Task: Find connections with filter location Daimiel with filter topic #entrepreneurwith filter profile language German with filter current company HackerRank with filter school National Institute of Technology Srinagar with filter industry Museums with filter service category Team Building with filter keywords title Mentor
Action: Mouse moved to (605, 75)
Screenshot: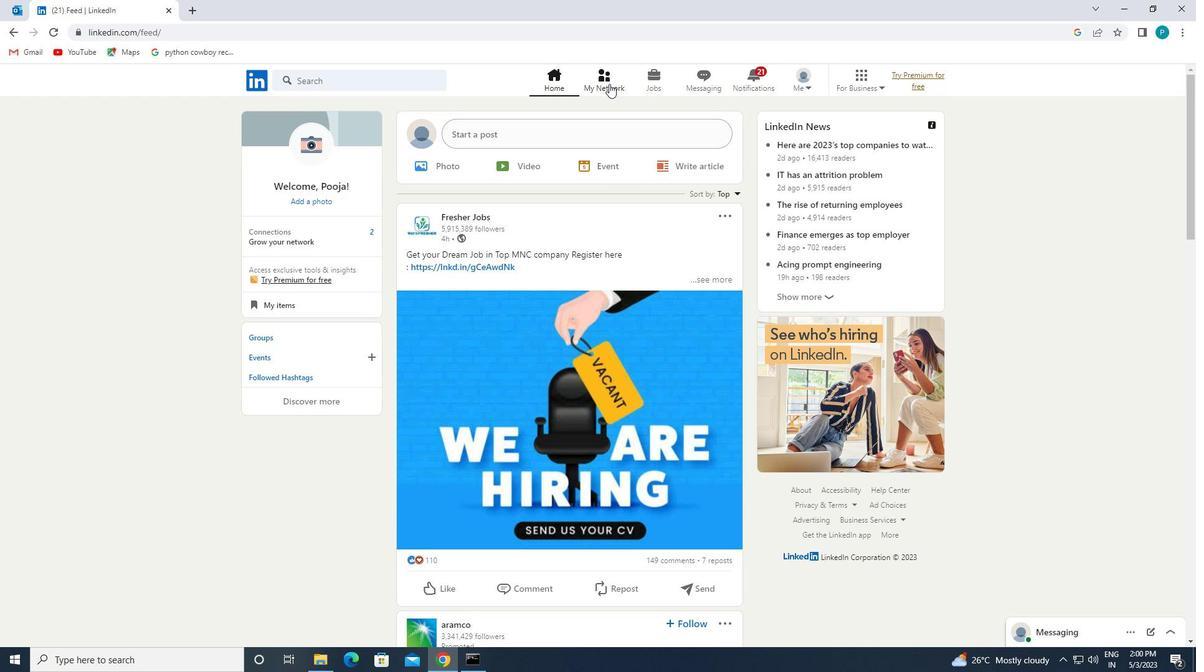 
Action: Mouse pressed left at (605, 75)
Screenshot: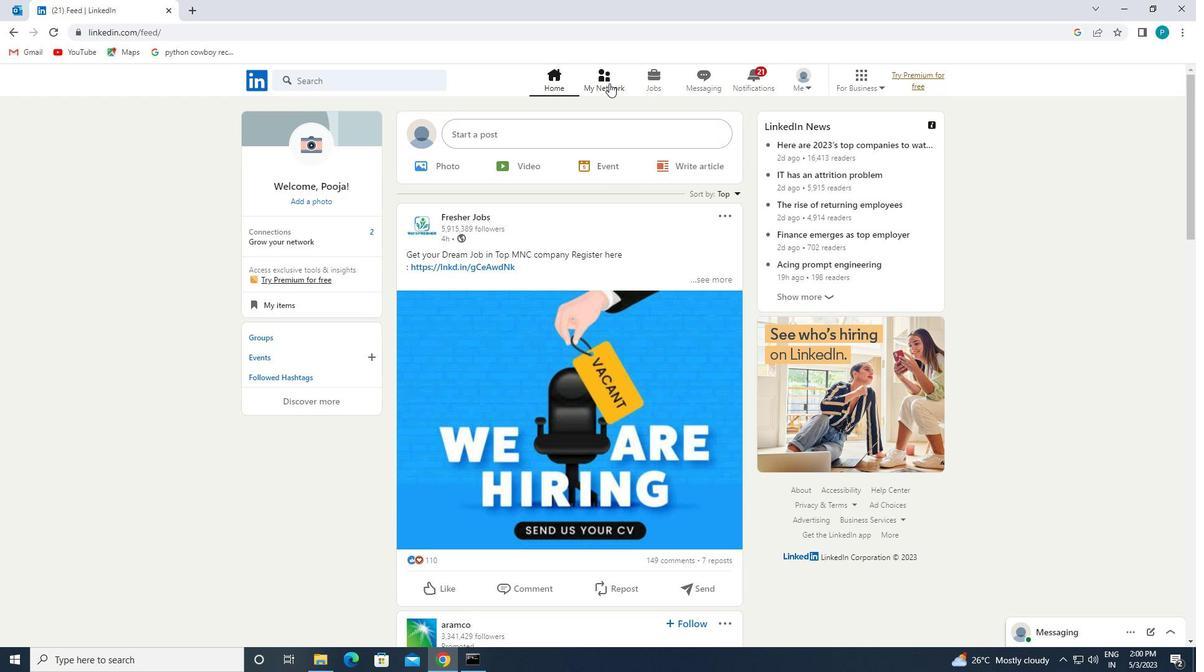 
Action: Mouse moved to (410, 152)
Screenshot: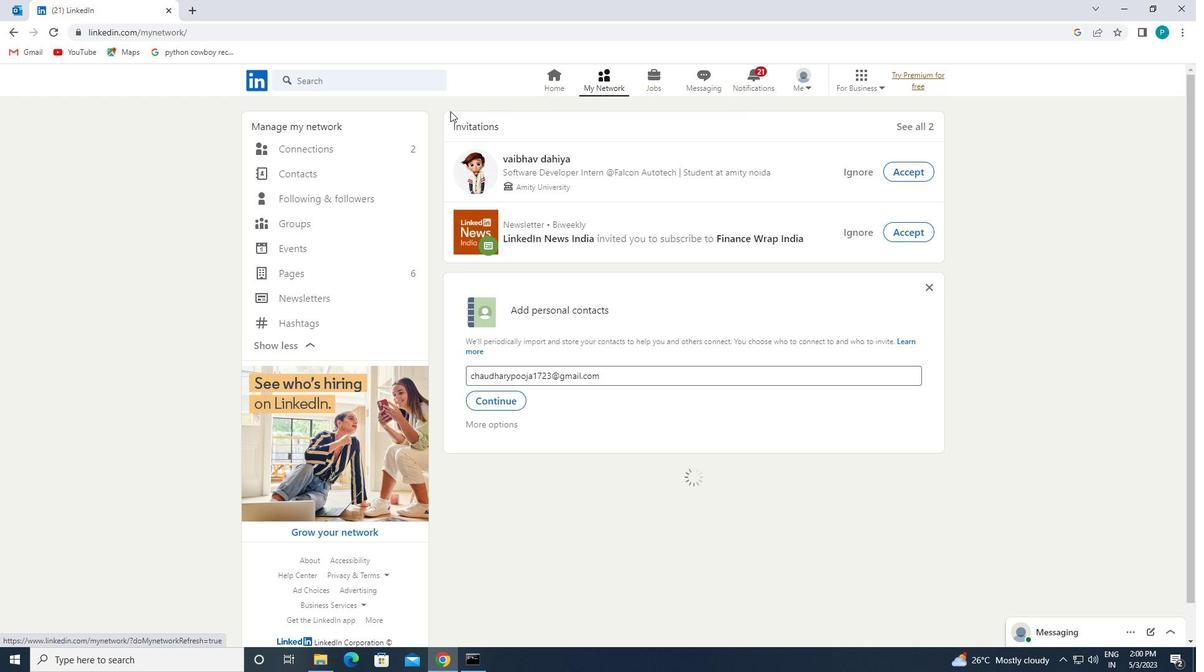 
Action: Mouse pressed left at (410, 152)
Screenshot: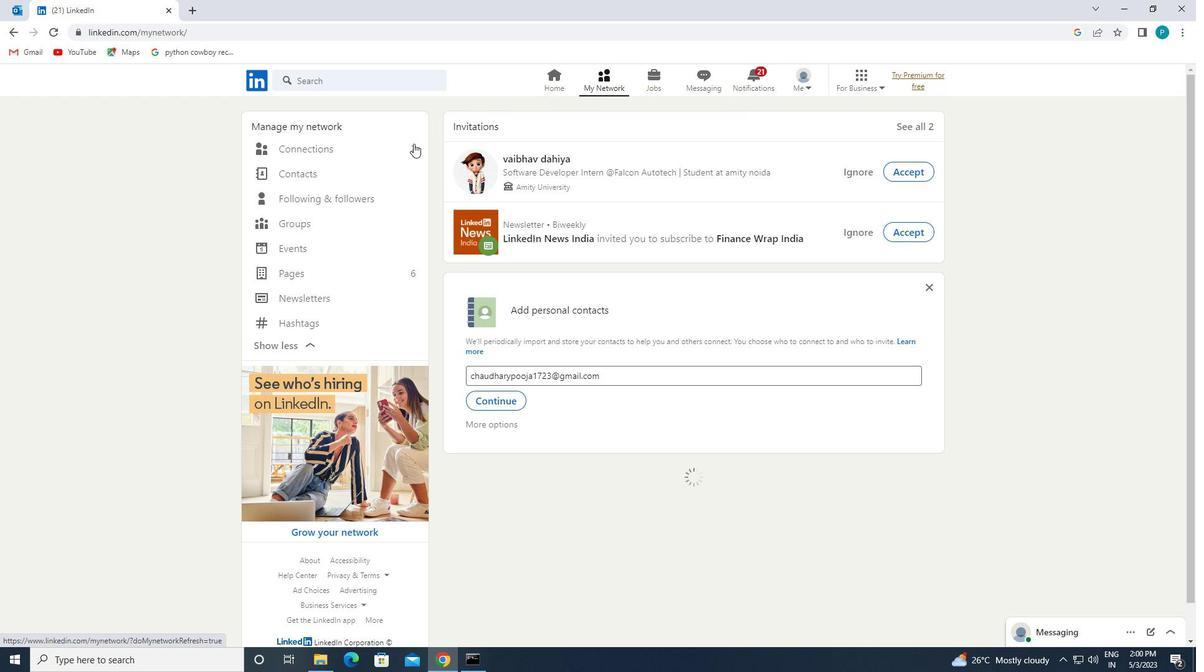 
Action: Mouse moved to (688, 147)
Screenshot: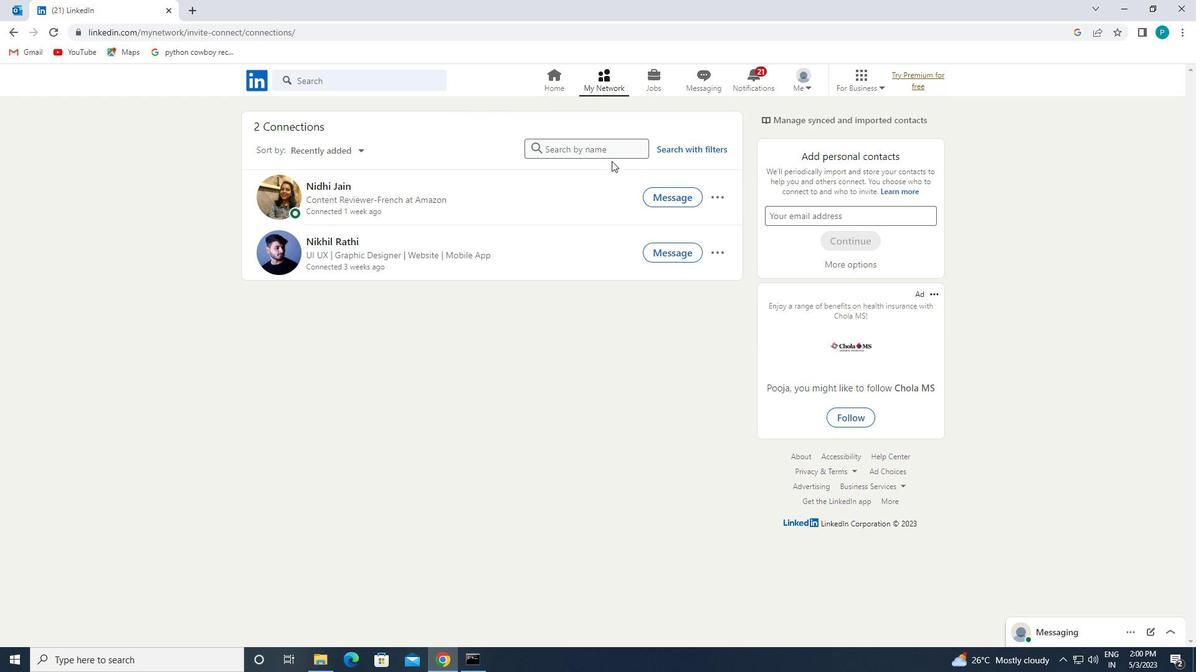 
Action: Mouse pressed left at (688, 147)
Screenshot: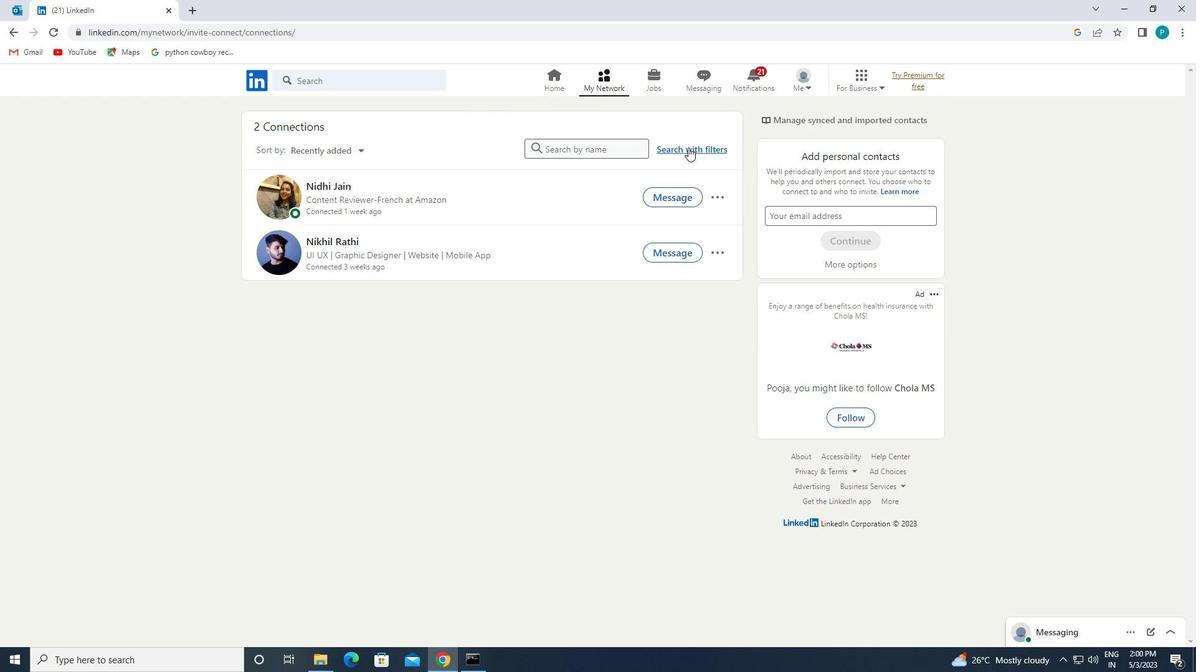 
Action: Mouse moved to (641, 119)
Screenshot: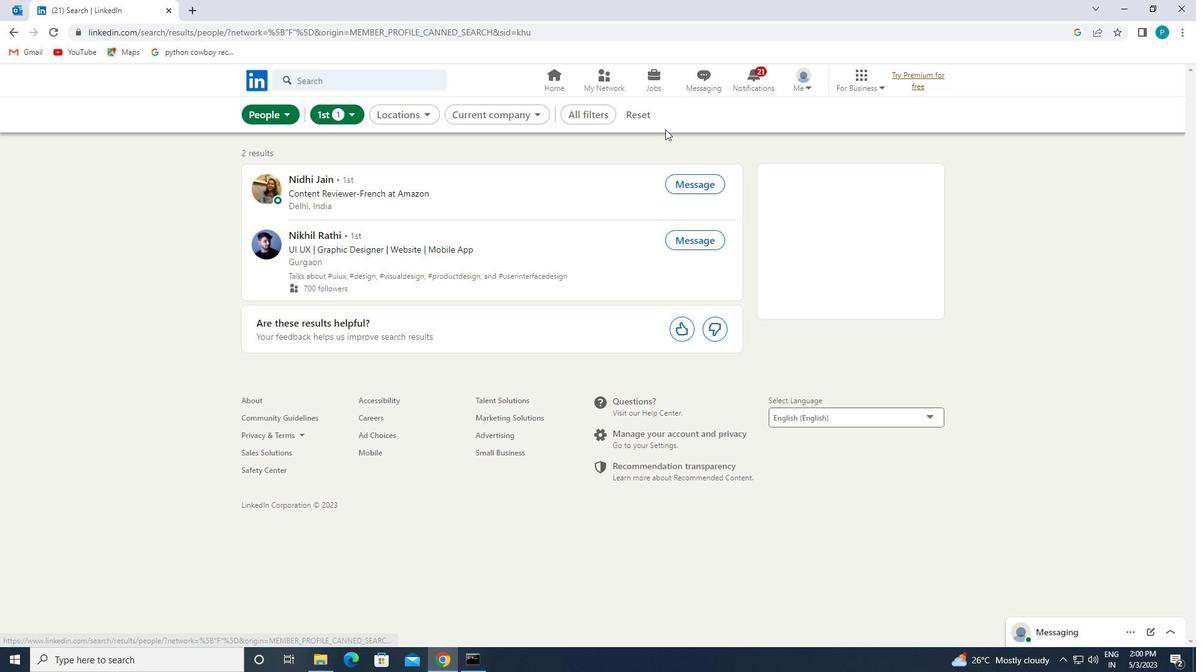 
Action: Mouse pressed left at (641, 119)
Screenshot: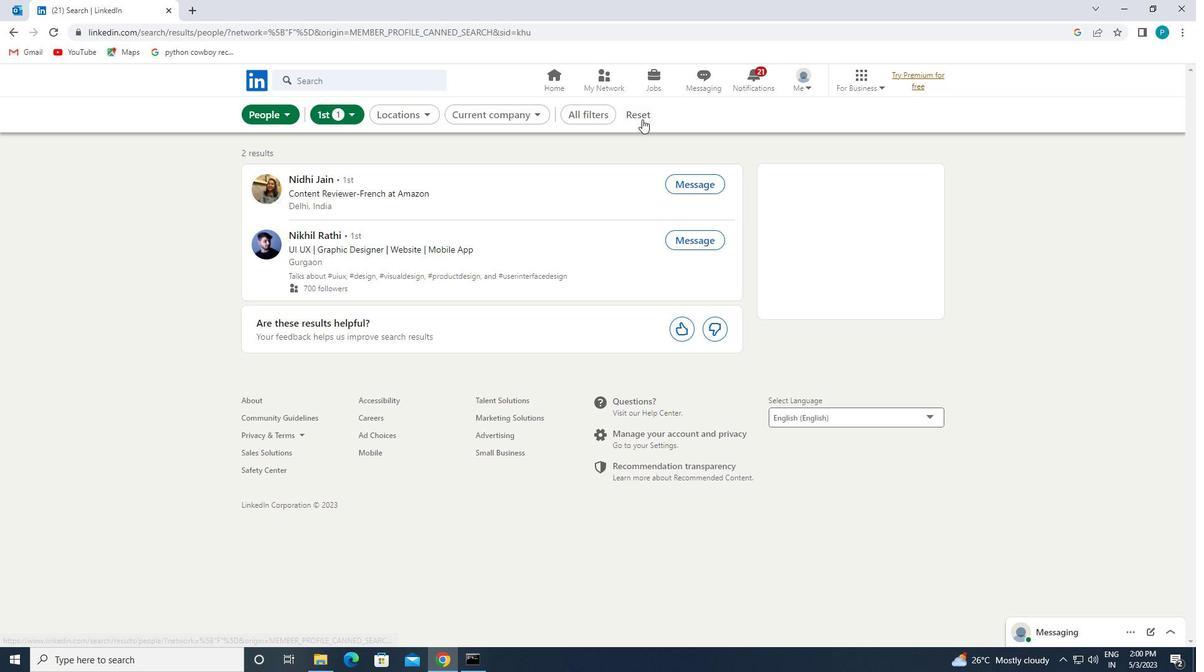 
Action: Mouse moved to (629, 114)
Screenshot: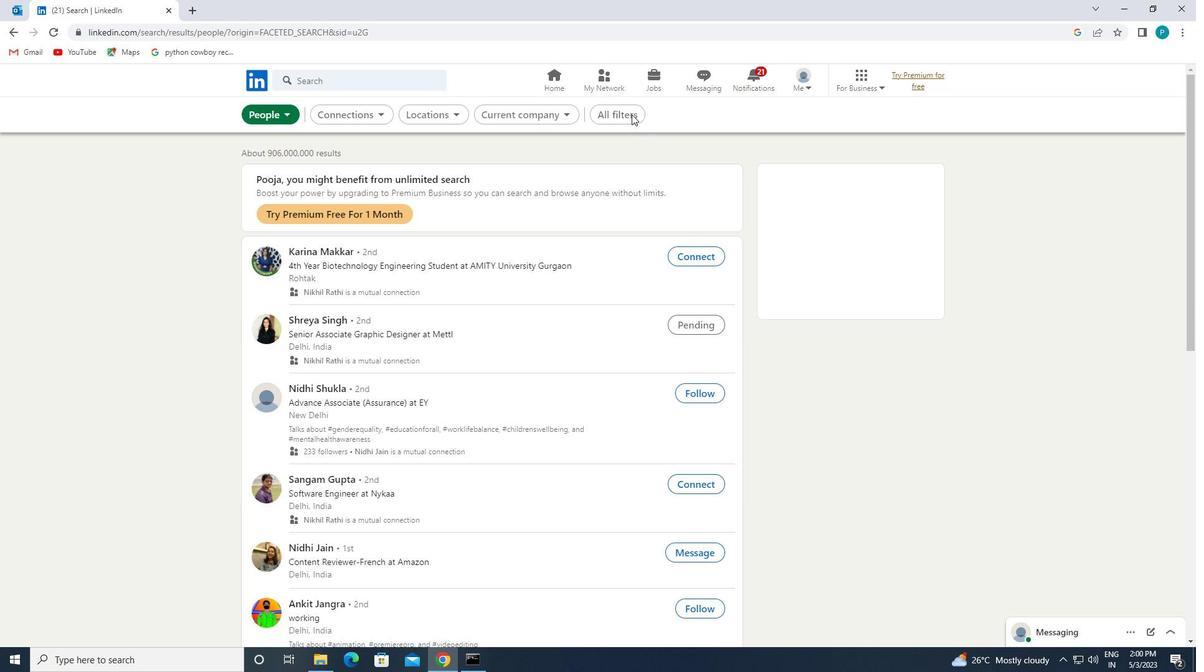 
Action: Mouse pressed left at (629, 114)
Screenshot: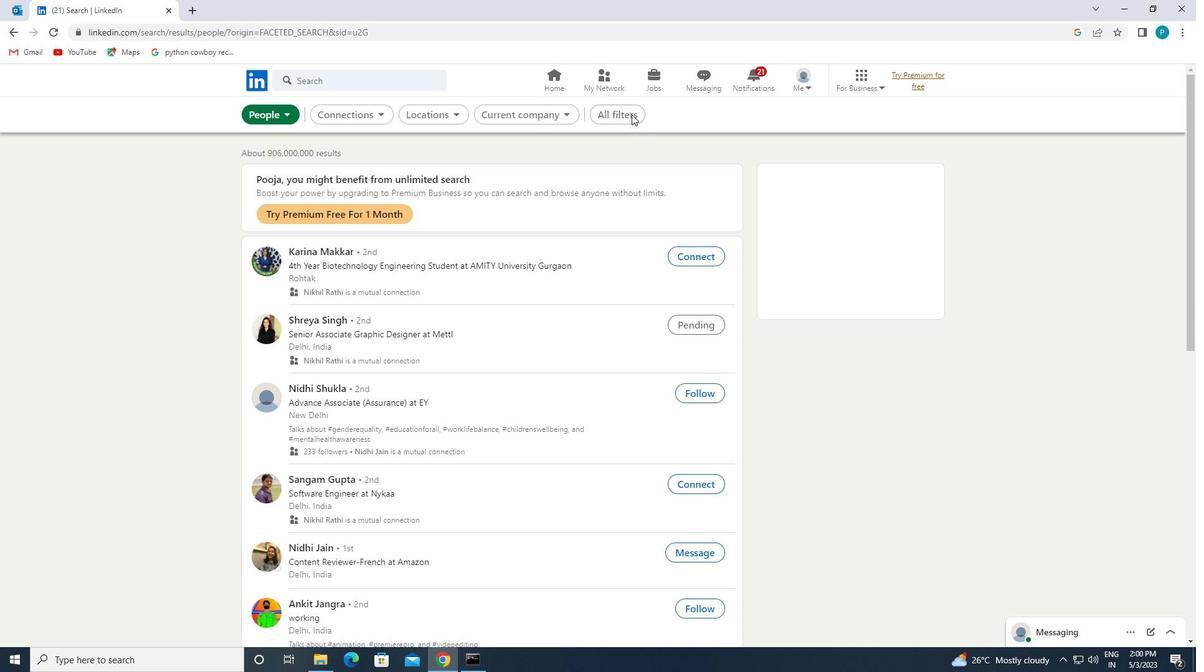 
Action: Mouse moved to (1064, 407)
Screenshot: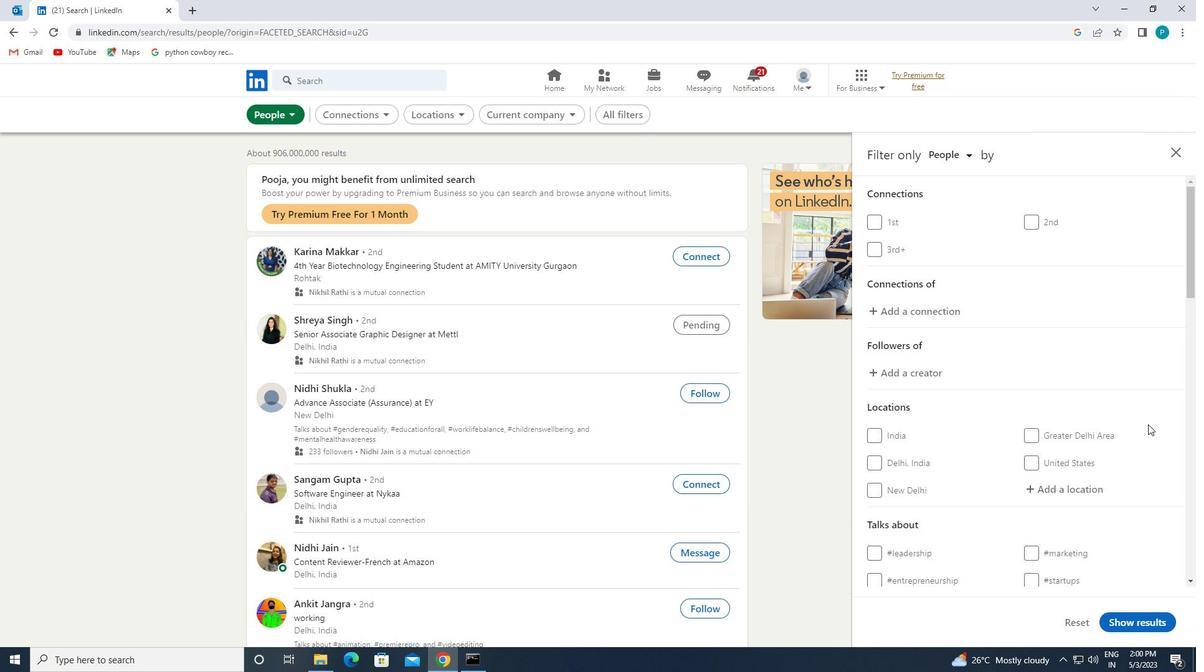 
Action: Mouse scrolled (1064, 406) with delta (0, 0)
Screenshot: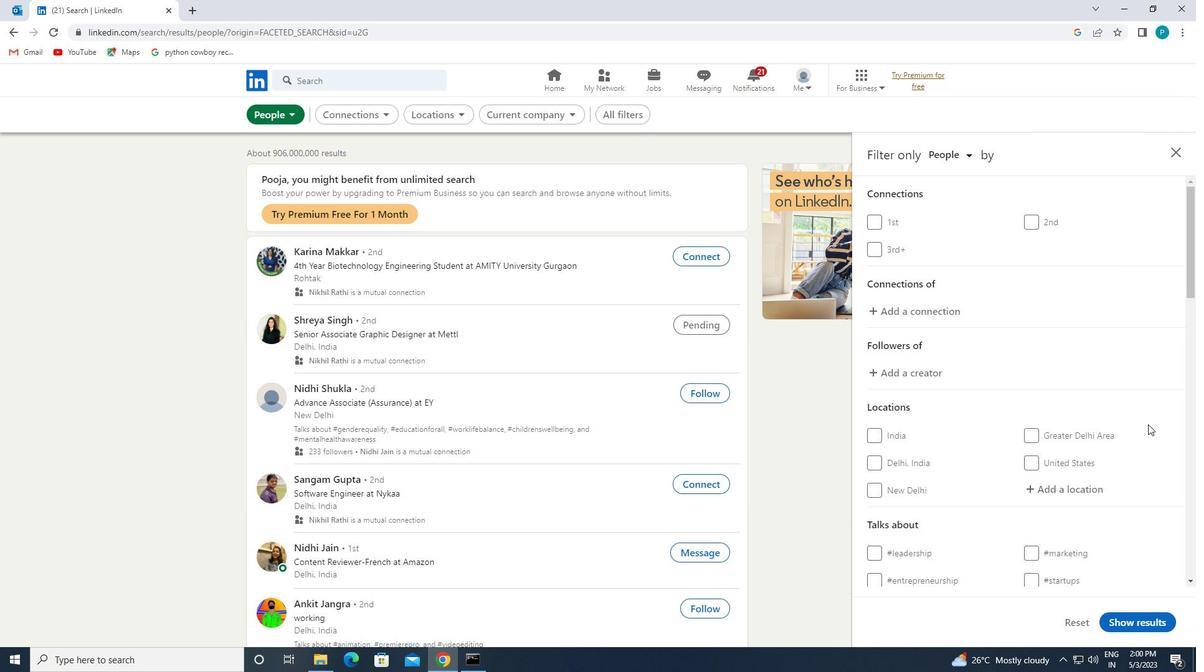 
Action: Mouse moved to (1063, 407)
Screenshot: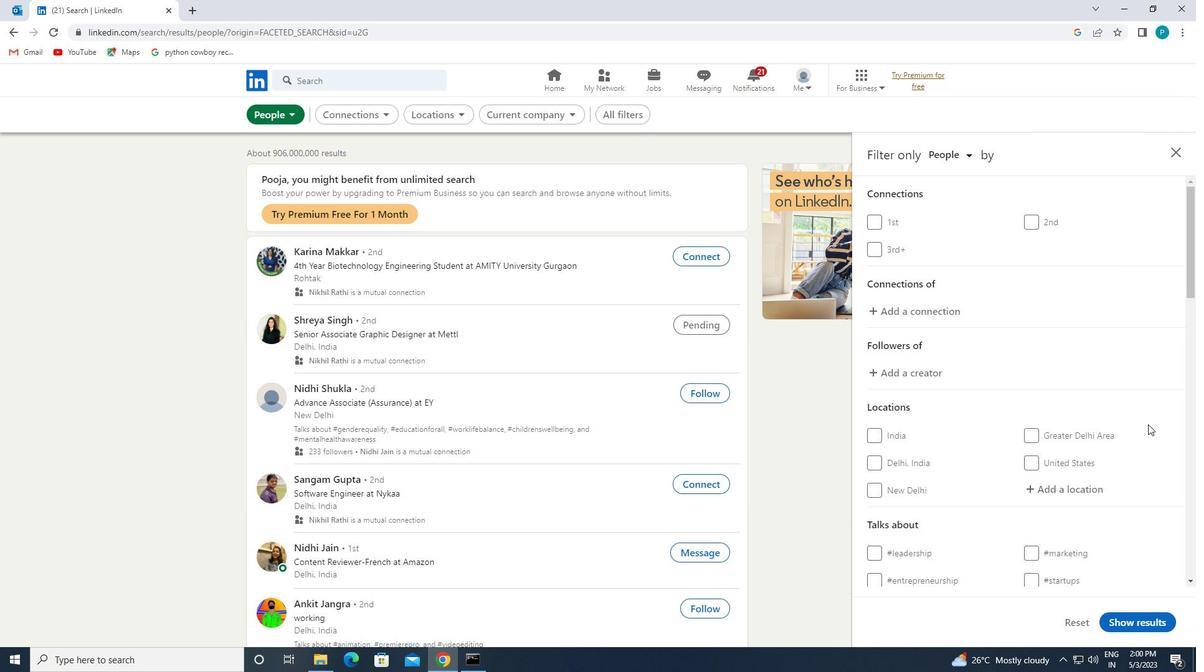 
Action: Mouse scrolled (1063, 406) with delta (0, 0)
Screenshot: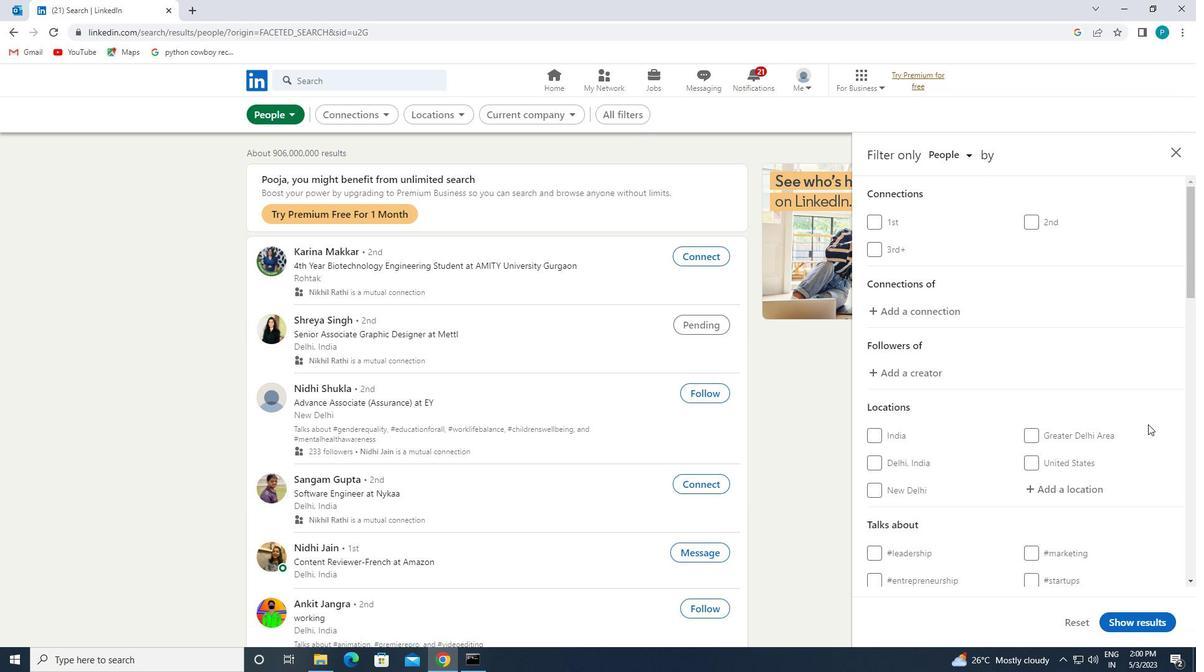 
Action: Mouse moved to (1056, 374)
Screenshot: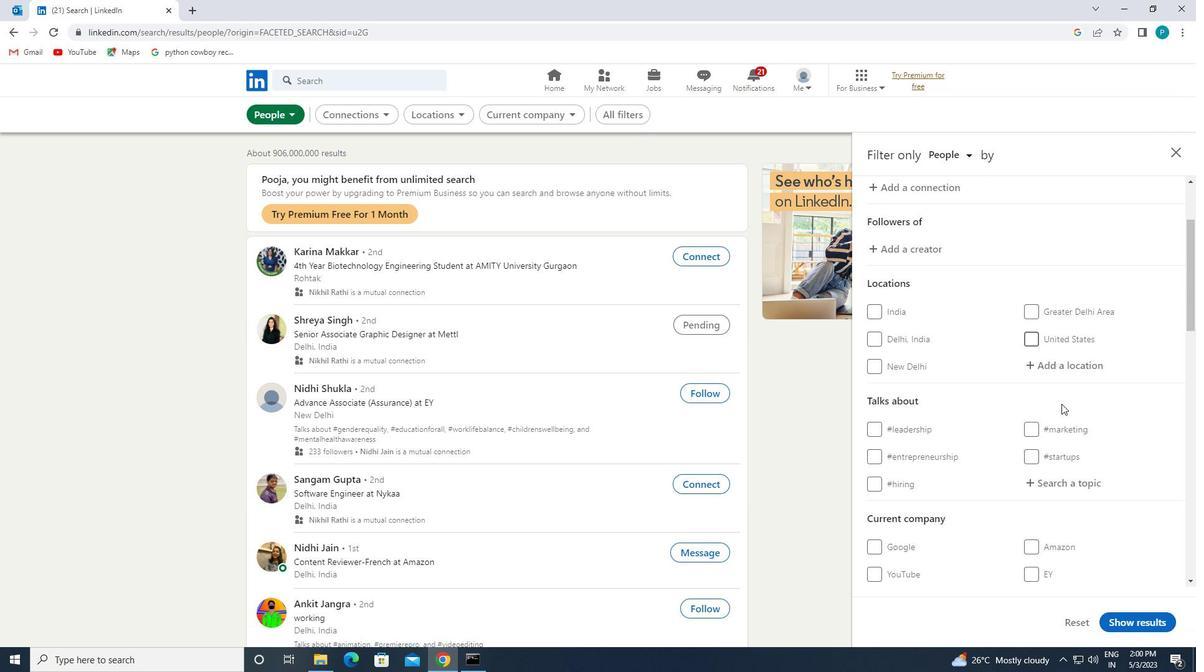
Action: Mouse pressed left at (1056, 374)
Screenshot: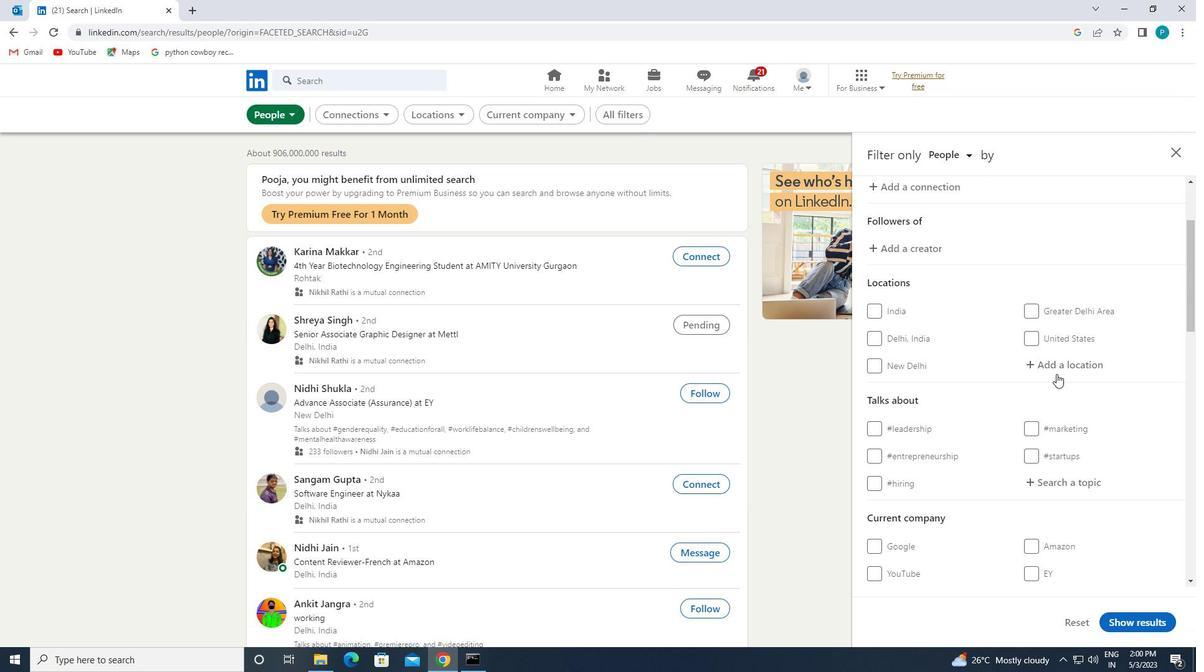 
Action: Key pressed <Key.caps_lock>d<Key.caps_lock>aim
Screenshot: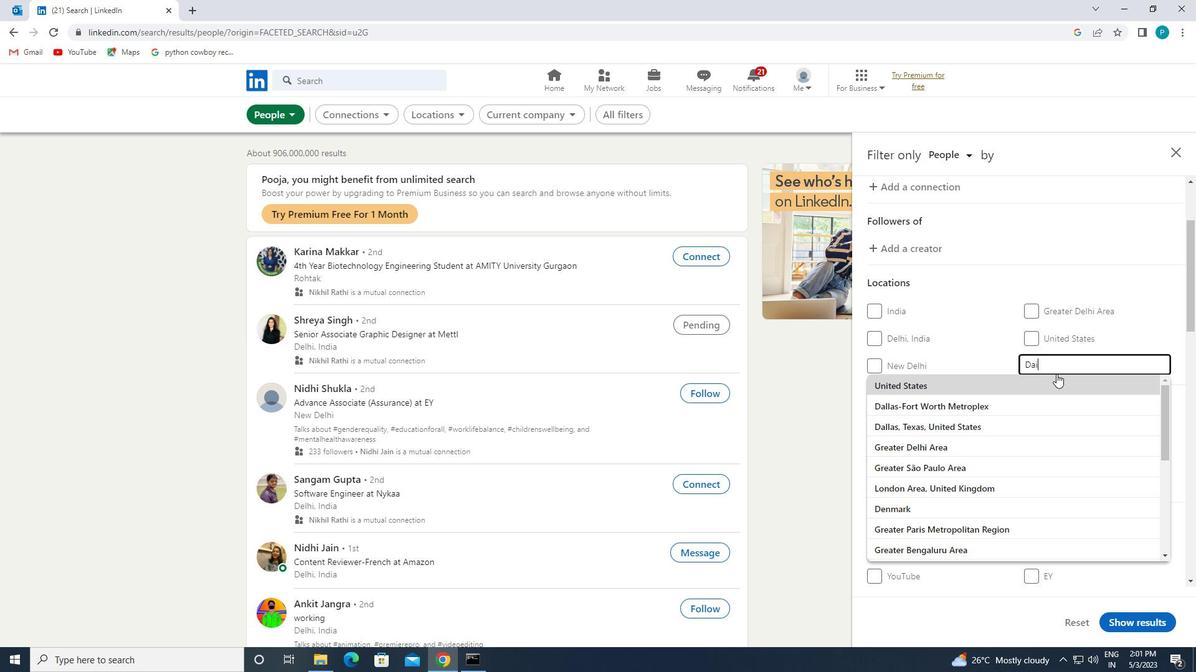 
Action: Mouse pressed left at (1056, 374)
Screenshot: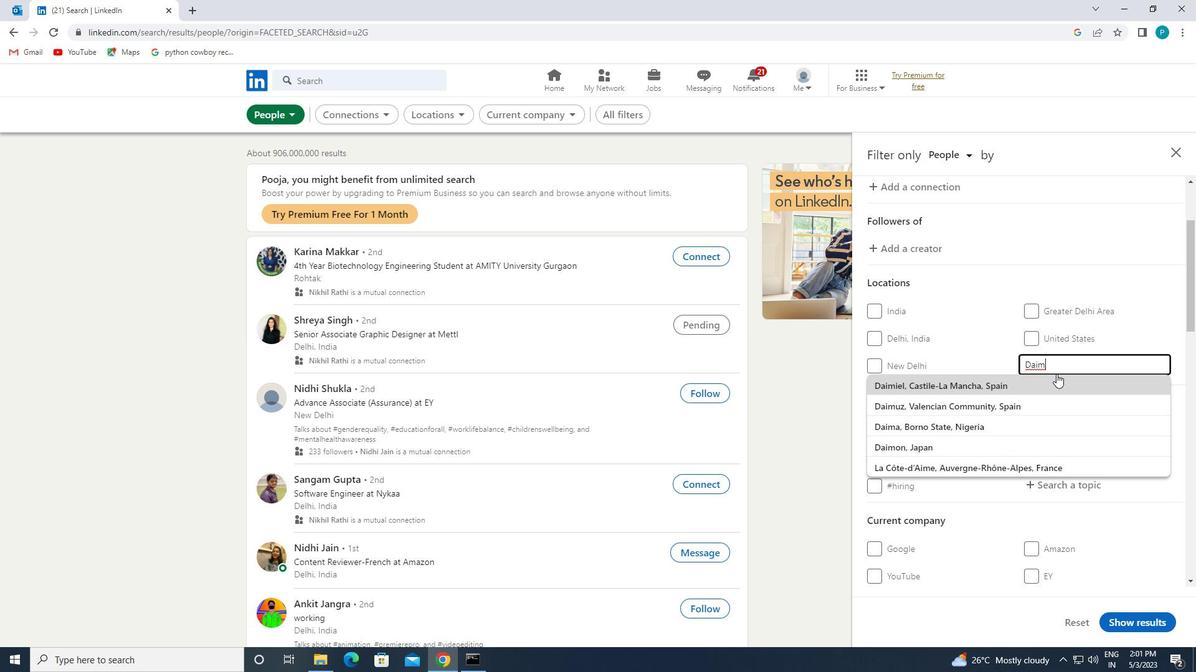 
Action: Mouse moved to (1024, 351)
Screenshot: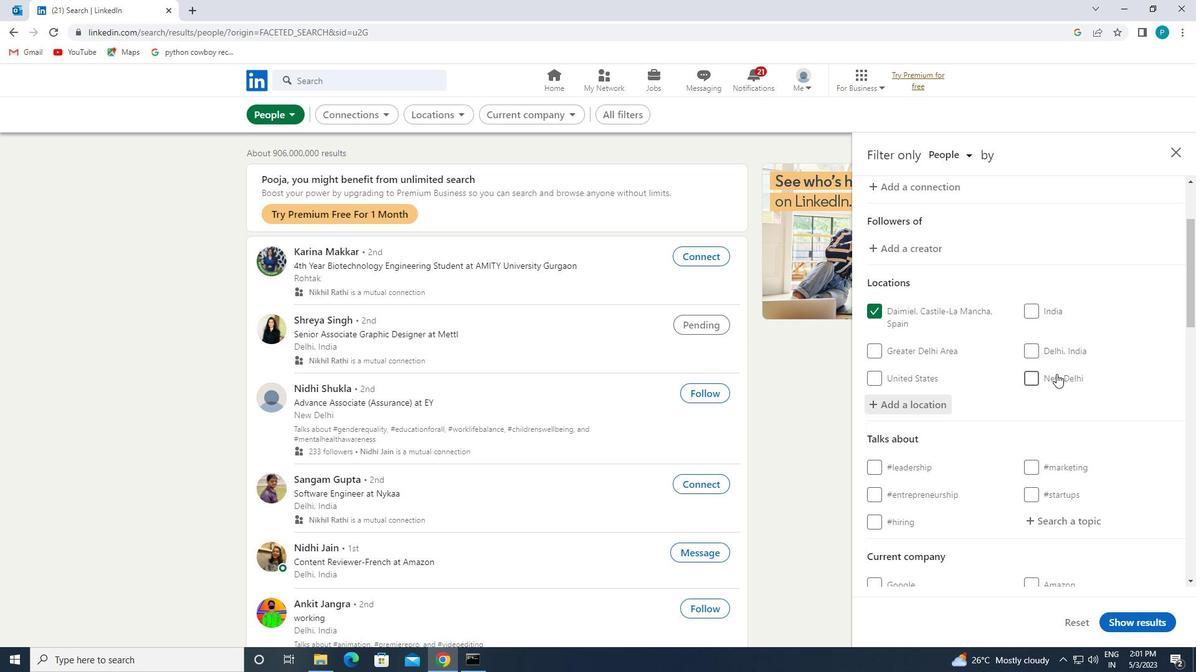 
Action: Mouse scrolled (1024, 350) with delta (0, 0)
Screenshot: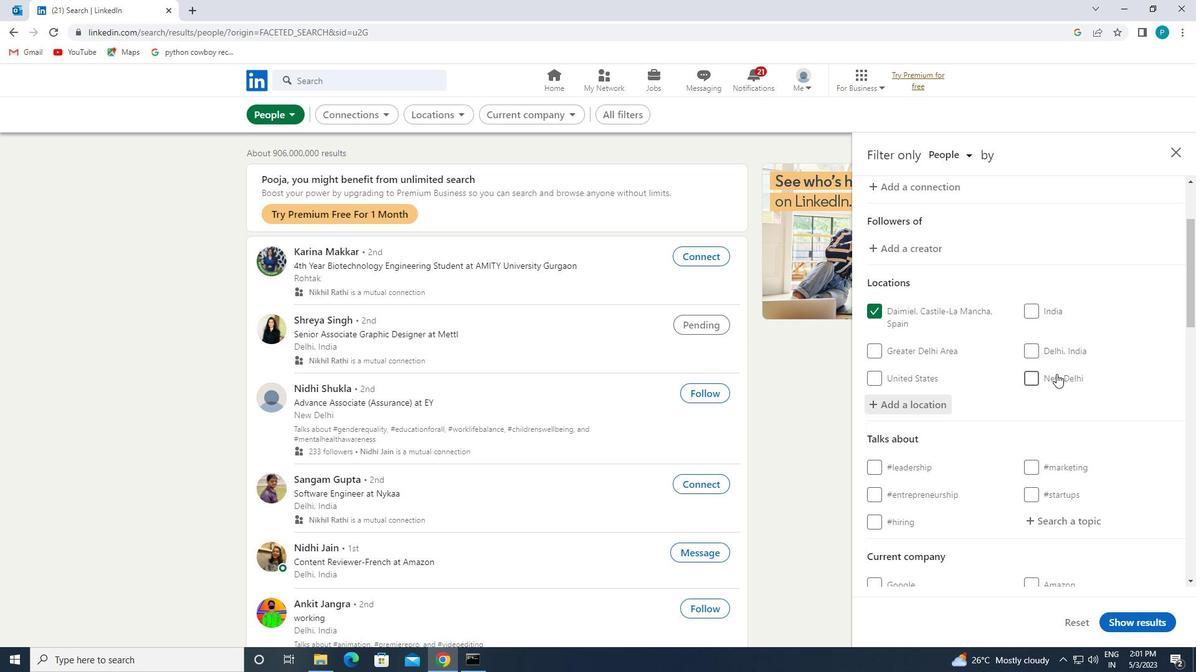 
Action: Mouse moved to (1026, 352)
Screenshot: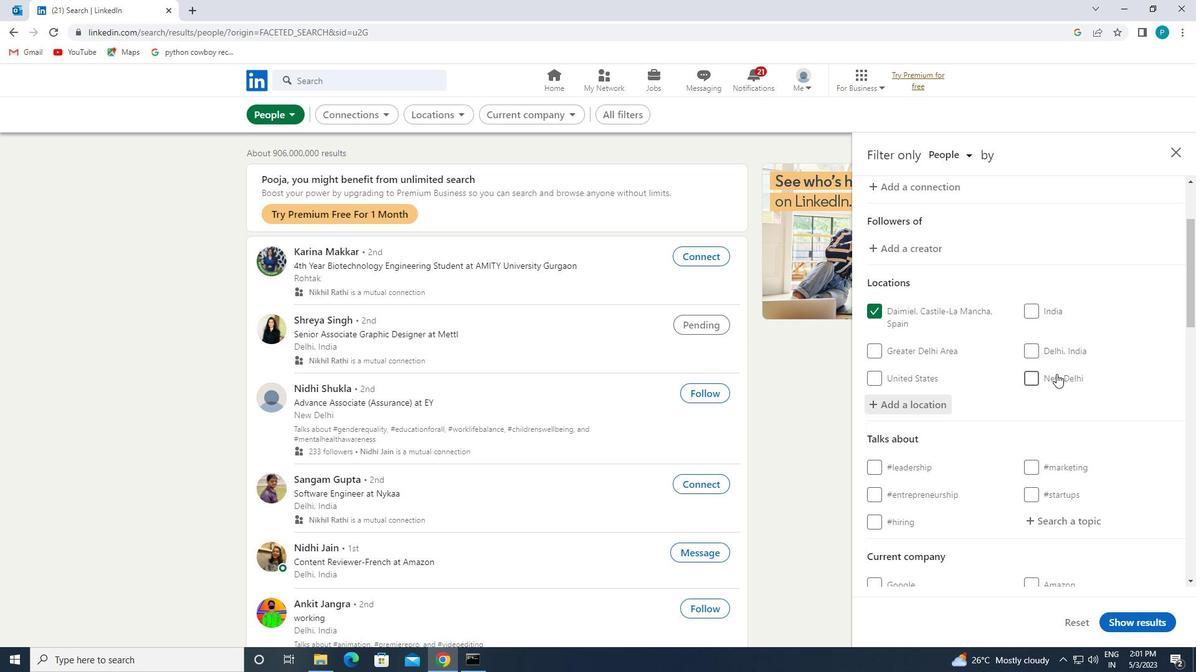
Action: Mouse scrolled (1026, 352) with delta (0, 0)
Screenshot: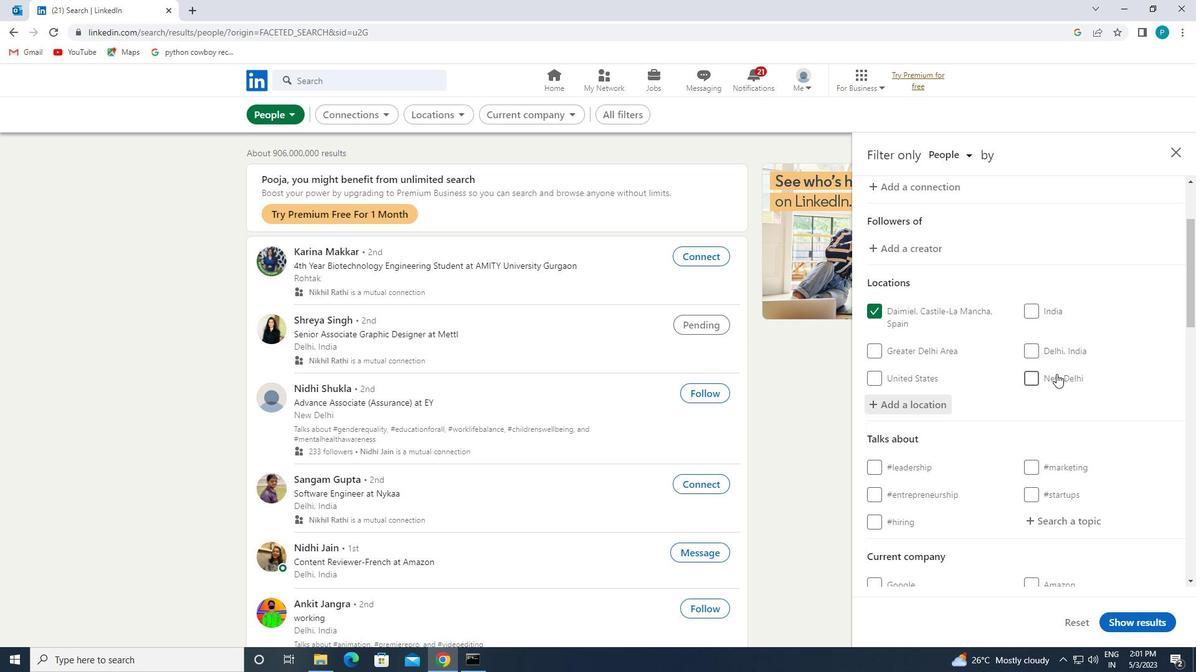 
Action: Mouse scrolled (1026, 352) with delta (0, 0)
Screenshot: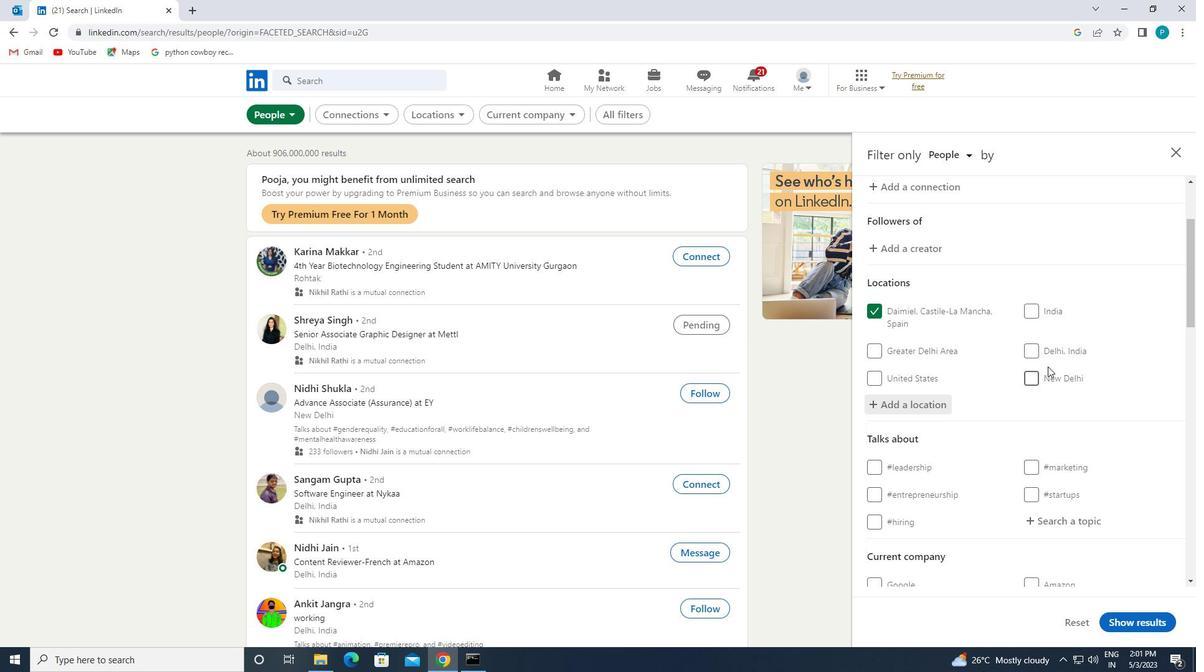 
Action: Mouse moved to (1028, 337)
Screenshot: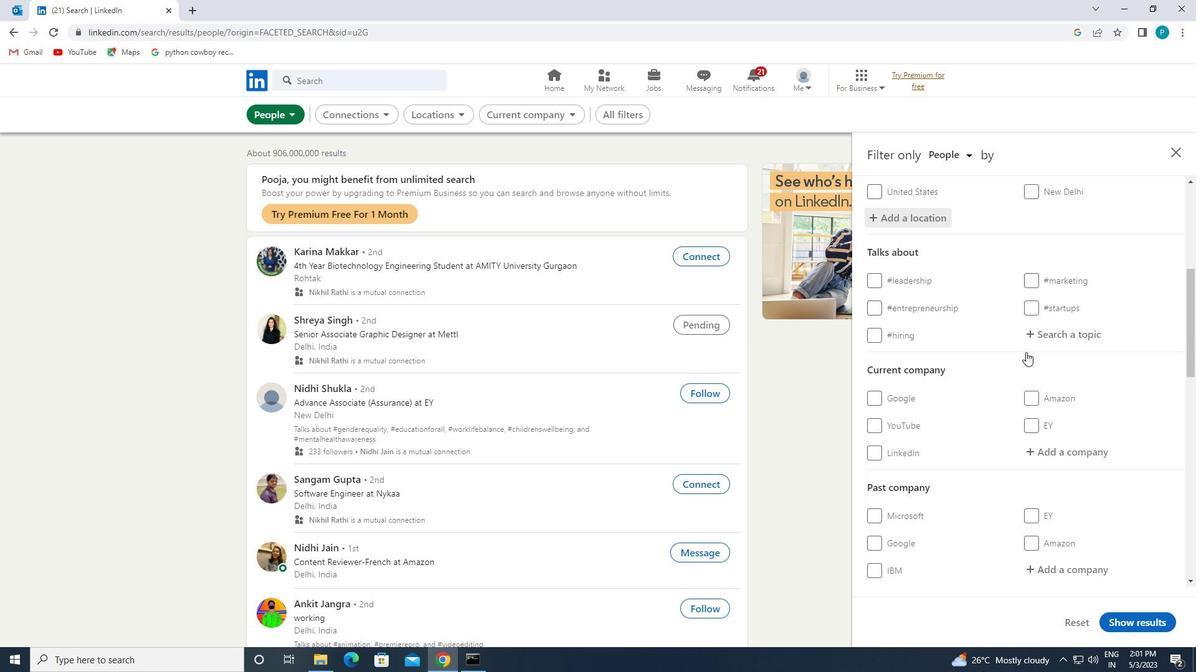 
Action: Mouse pressed left at (1028, 337)
Screenshot: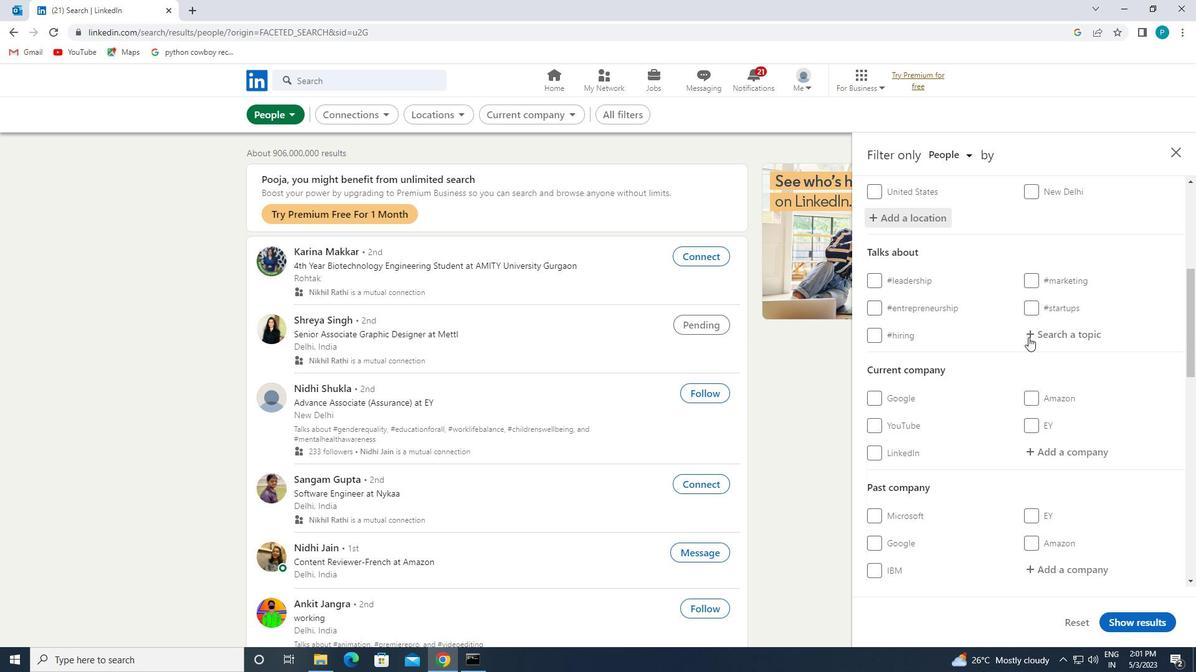 
Action: Key pressed <Key.shift>#ENTREPRENEUR
Screenshot: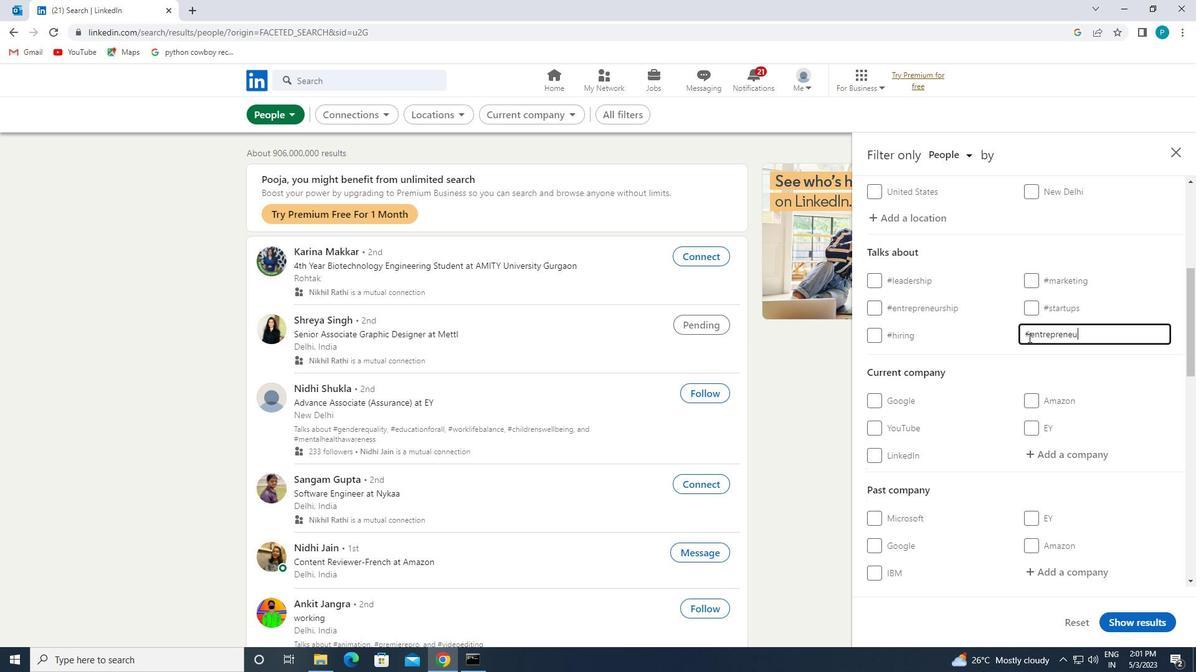 
Action: Mouse moved to (1030, 338)
Screenshot: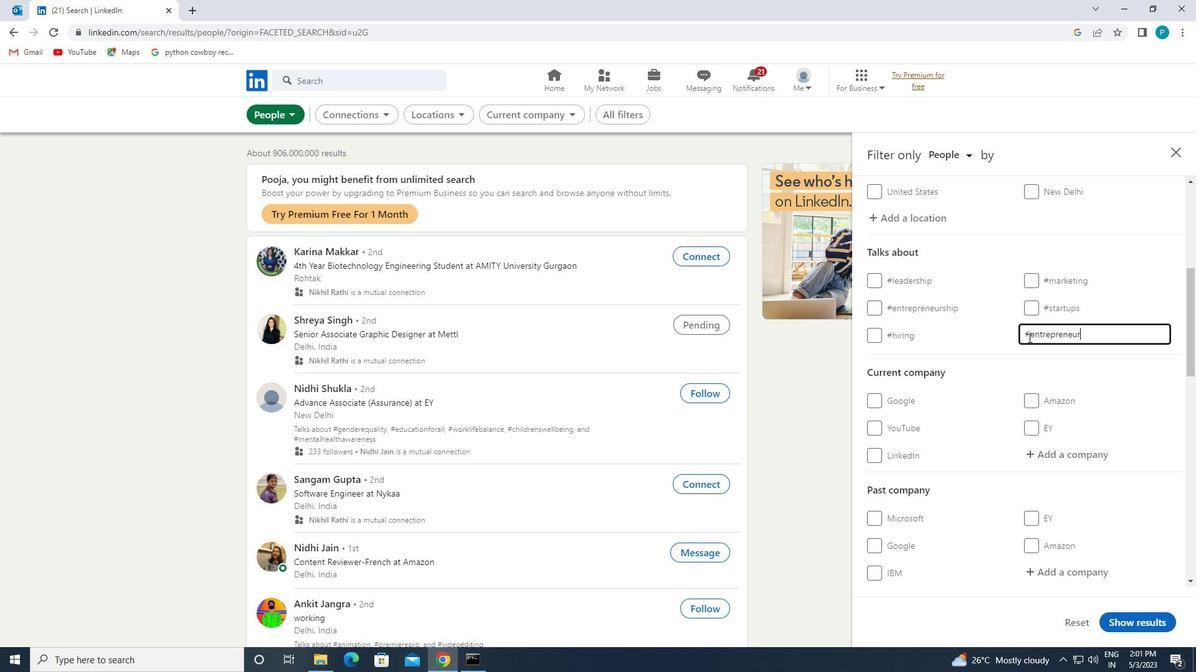 
Action: Mouse scrolled (1030, 338) with delta (0, 0)
Screenshot: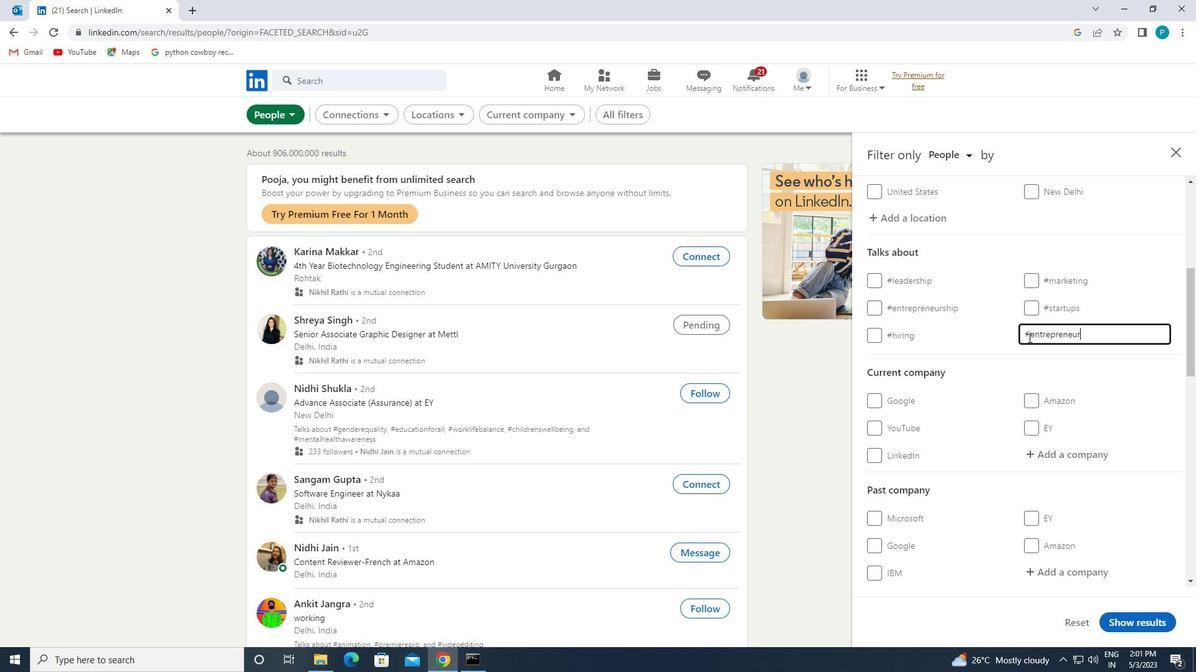 
Action: Mouse moved to (1032, 341)
Screenshot: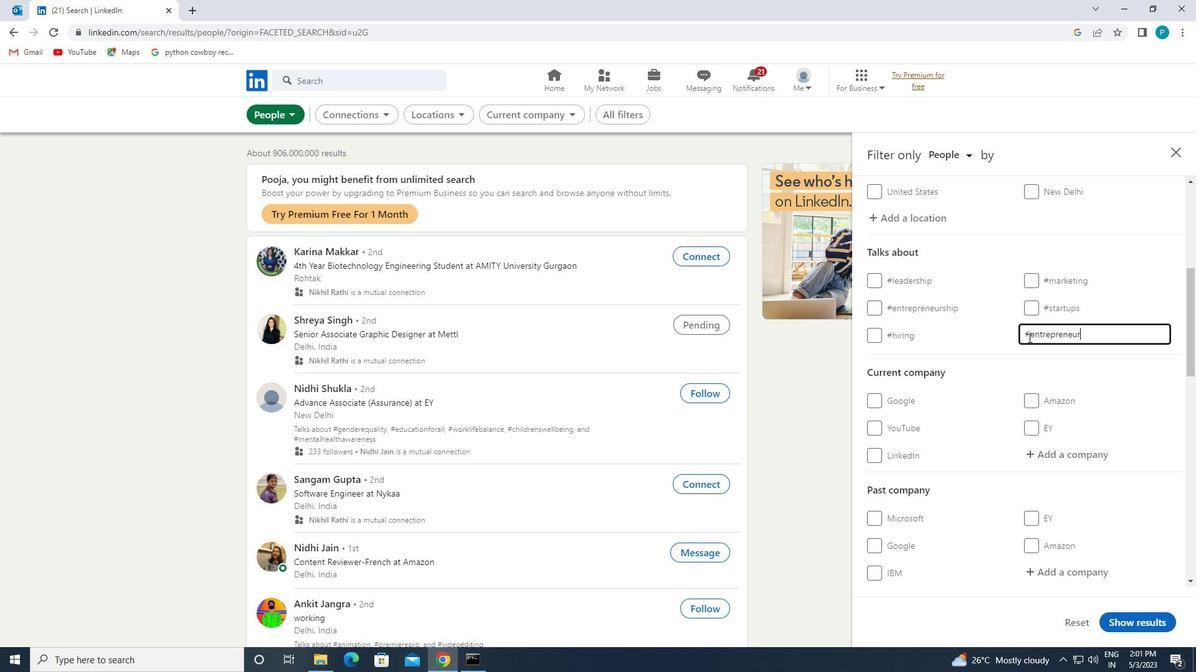 
Action: Mouse scrolled (1032, 340) with delta (0, 0)
Screenshot: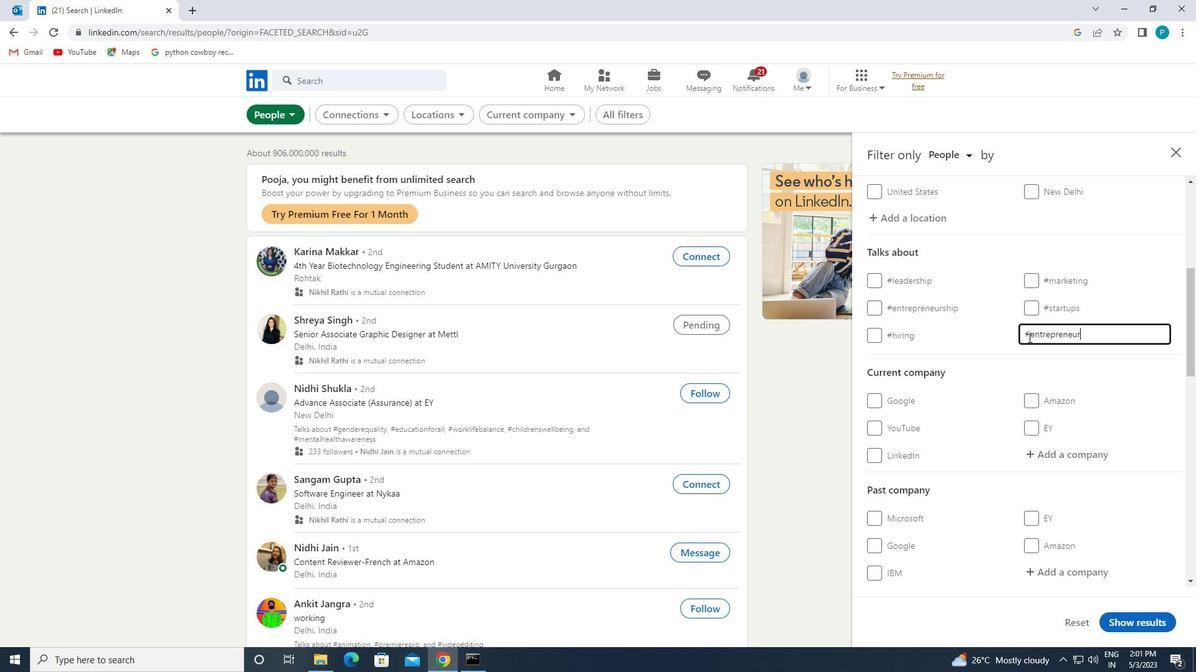 
Action: Mouse moved to (1013, 388)
Screenshot: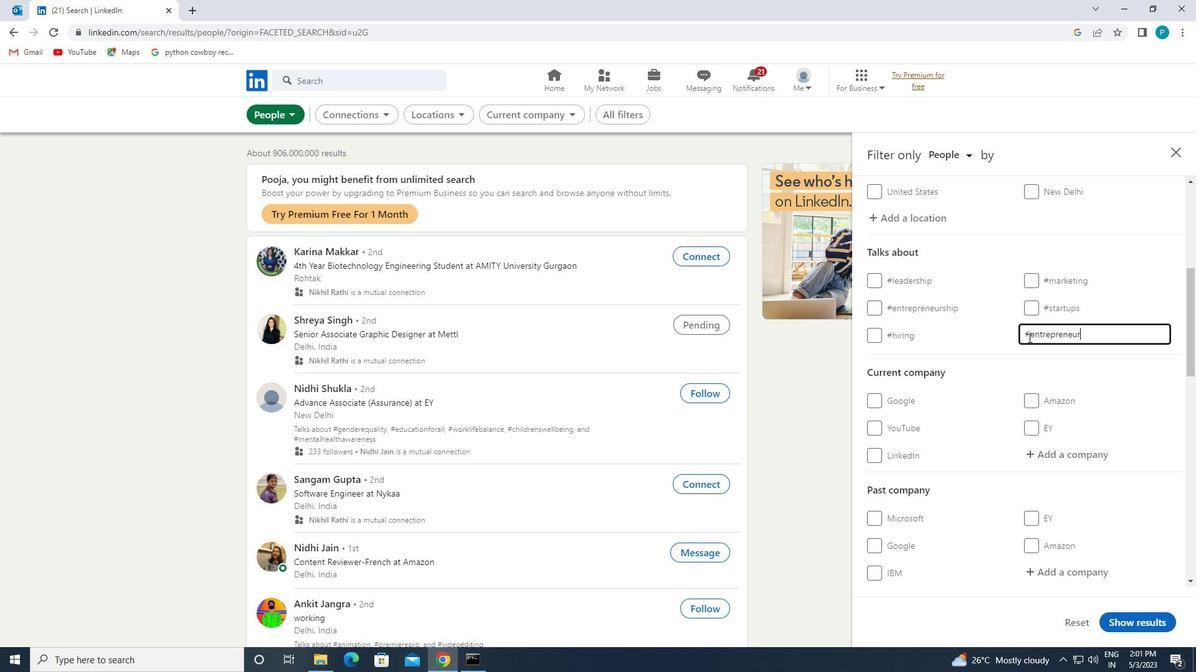 
Action: Mouse scrolled (1013, 388) with delta (0, 0)
Screenshot: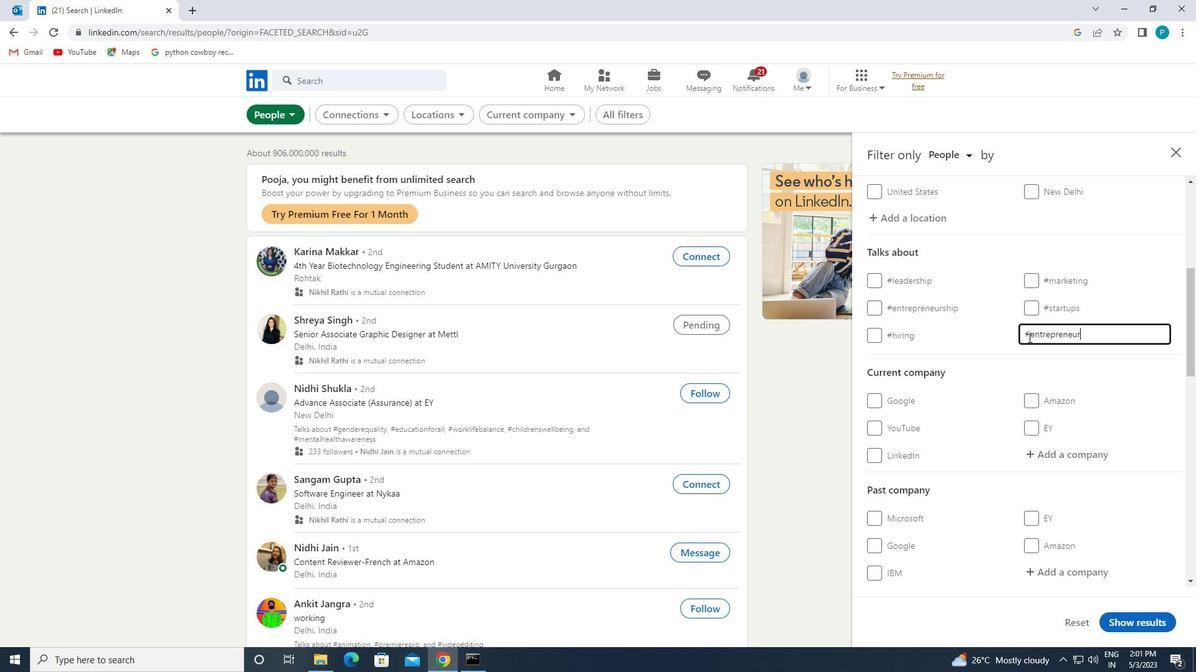
Action: Mouse moved to (989, 413)
Screenshot: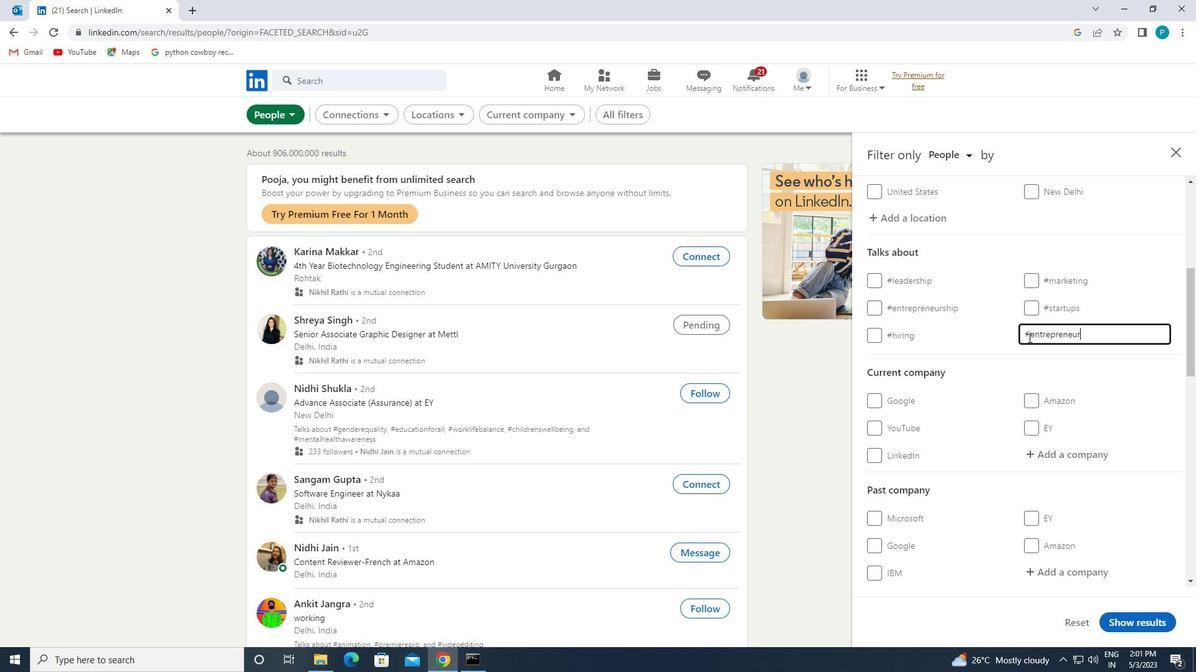 
Action: Mouse scrolled (989, 413) with delta (0, 0)
Screenshot: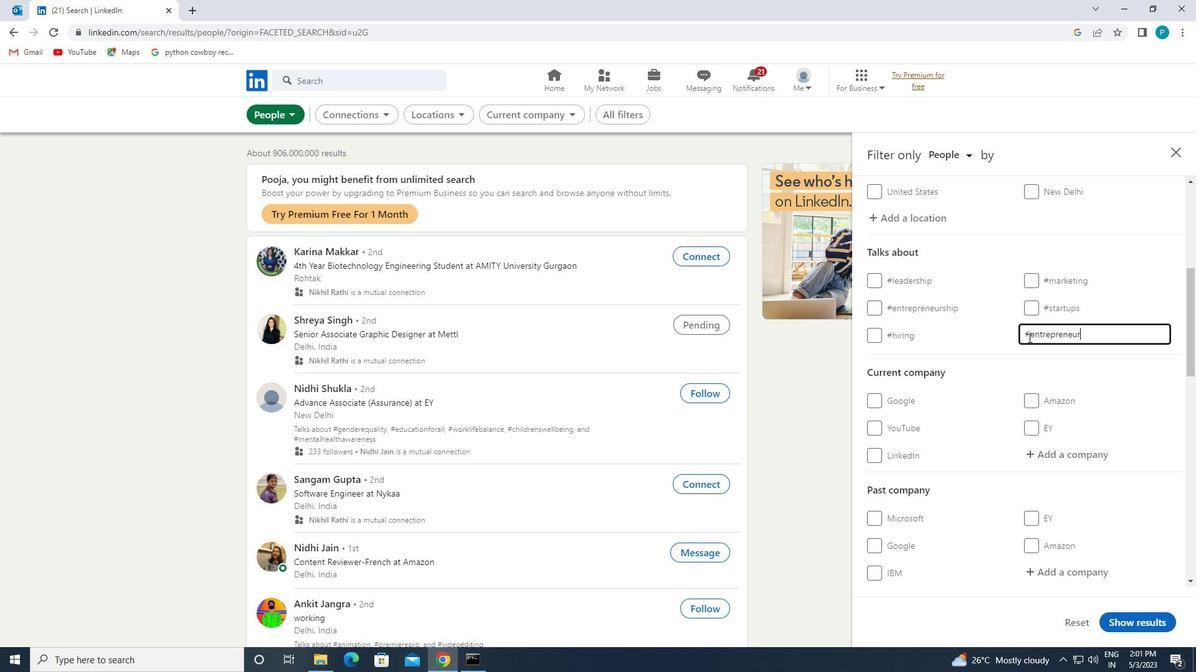 
Action: Mouse moved to (983, 434)
Screenshot: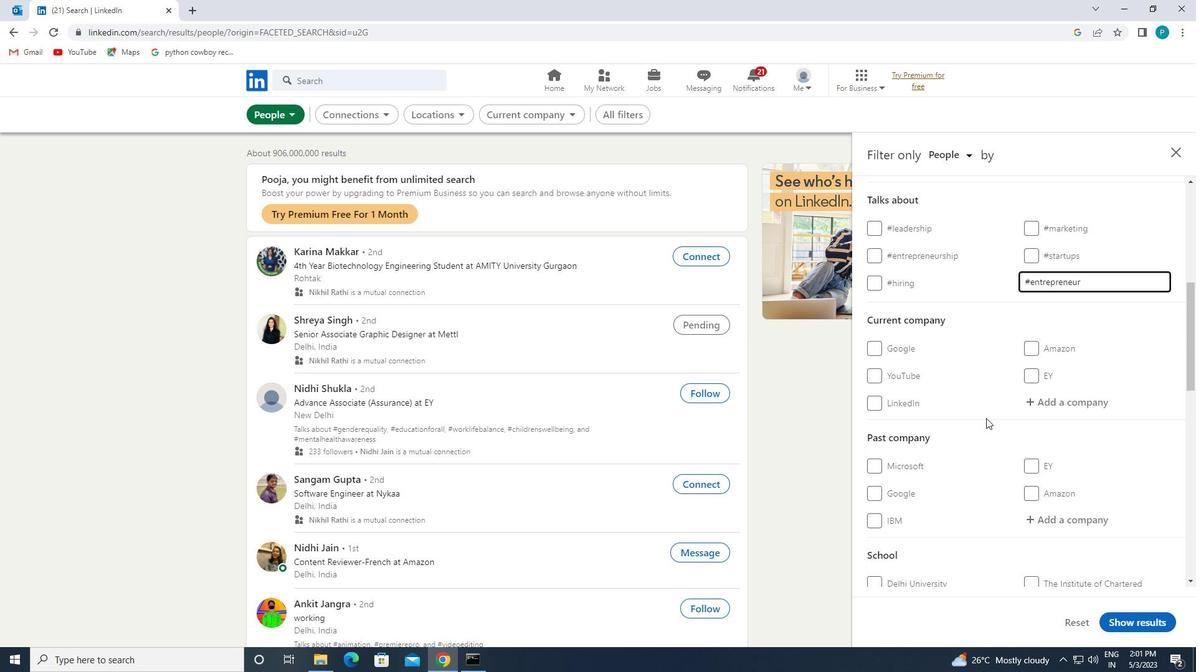 
Action: Mouse scrolled (983, 434) with delta (0, 0)
Screenshot: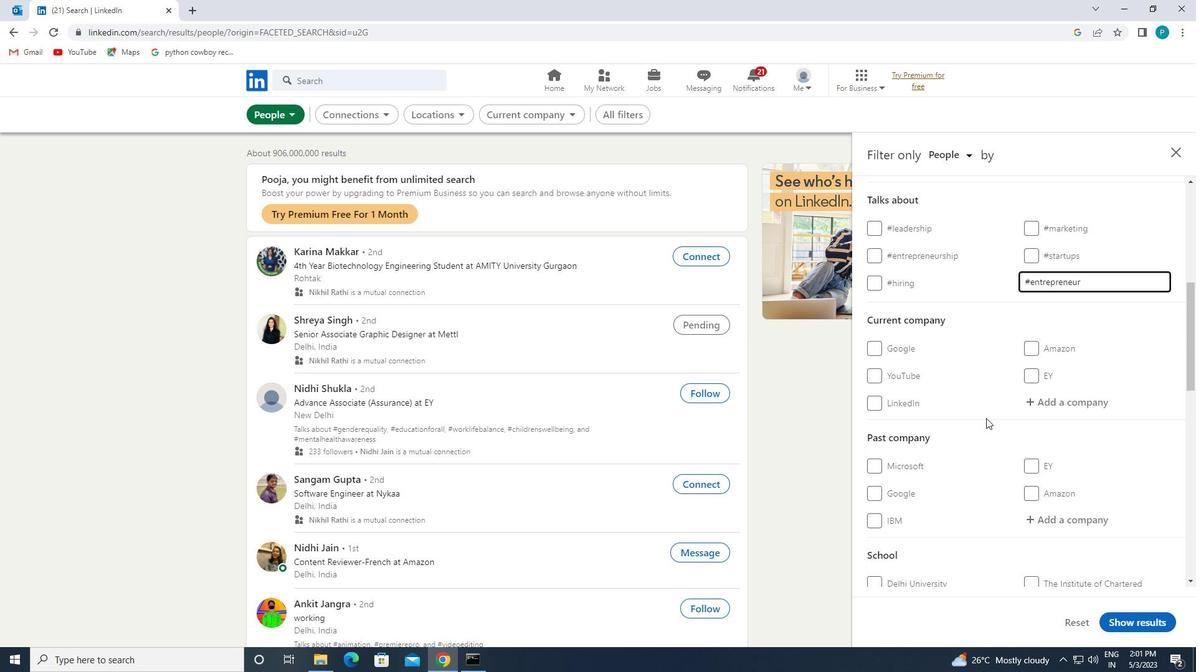 
Action: Mouse moved to (979, 437)
Screenshot: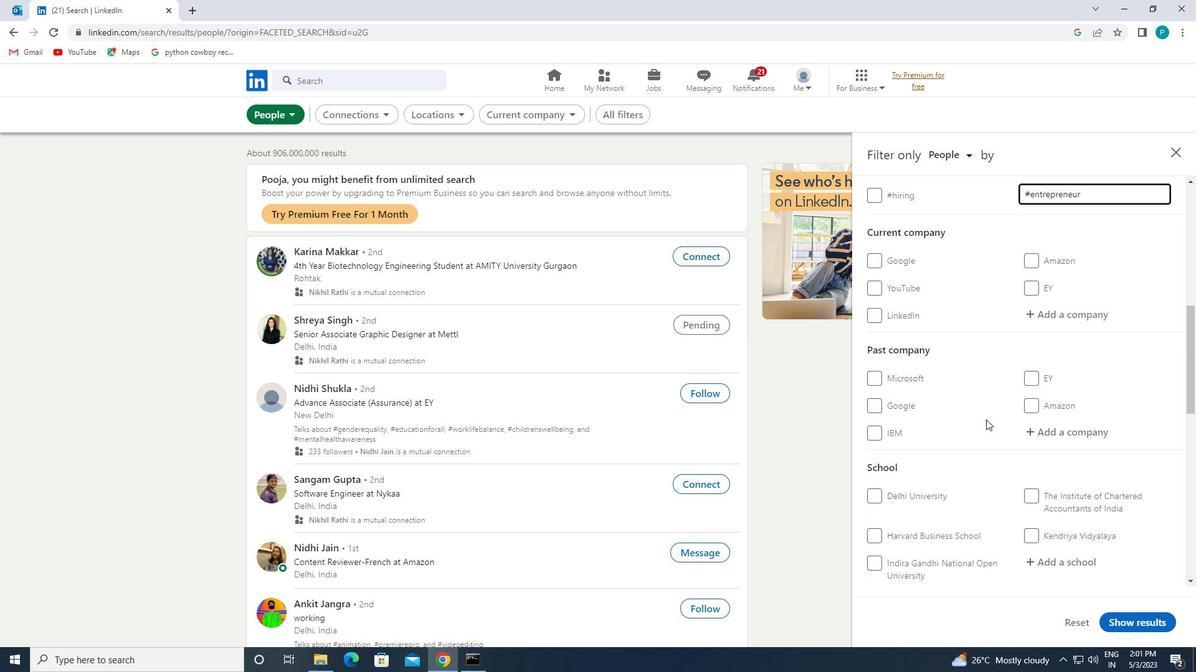 
Action: Mouse scrolled (979, 436) with delta (0, 0)
Screenshot: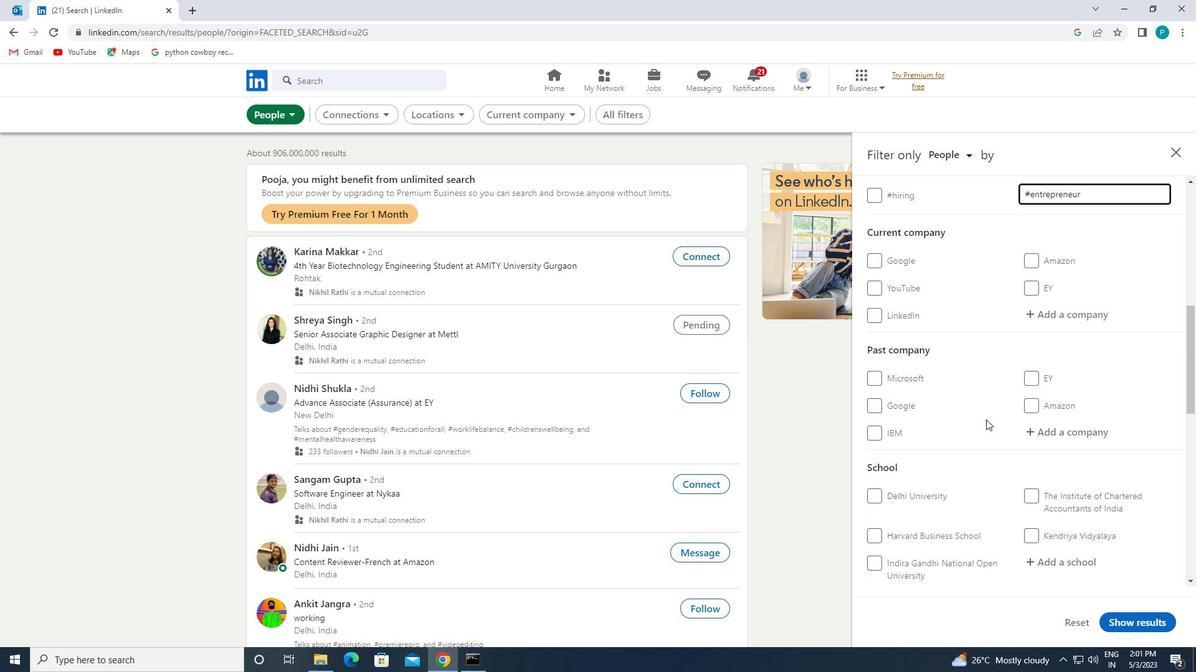 
Action: Mouse moved to (978, 438)
Screenshot: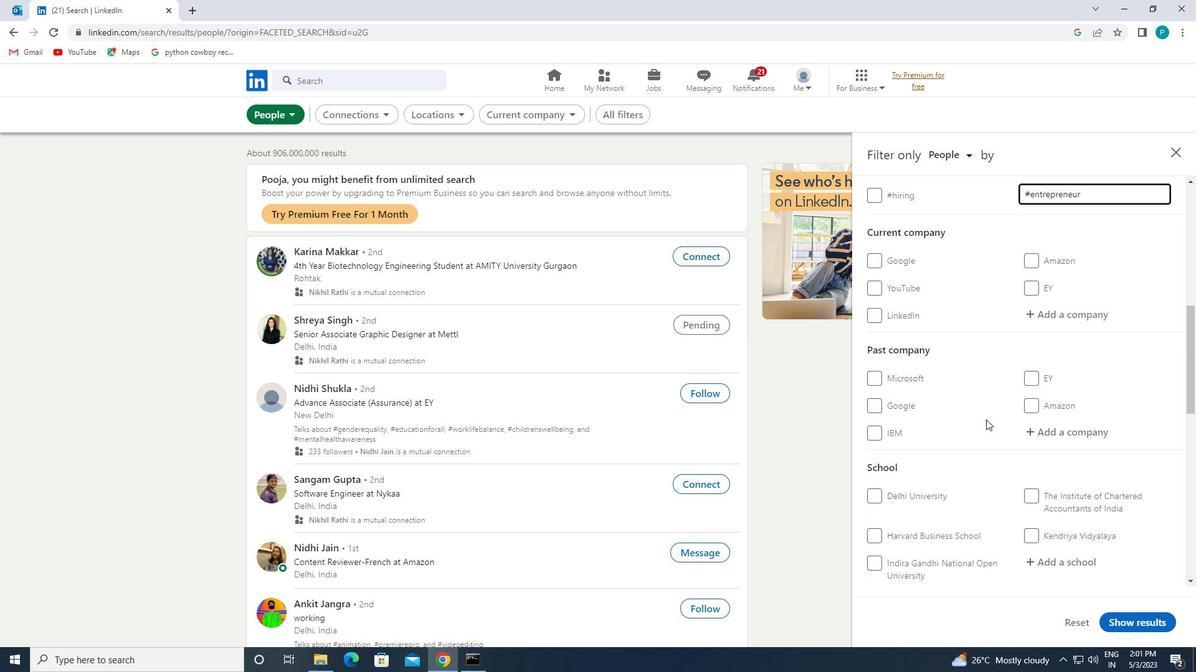 
Action: Mouse scrolled (978, 437) with delta (0, 0)
Screenshot: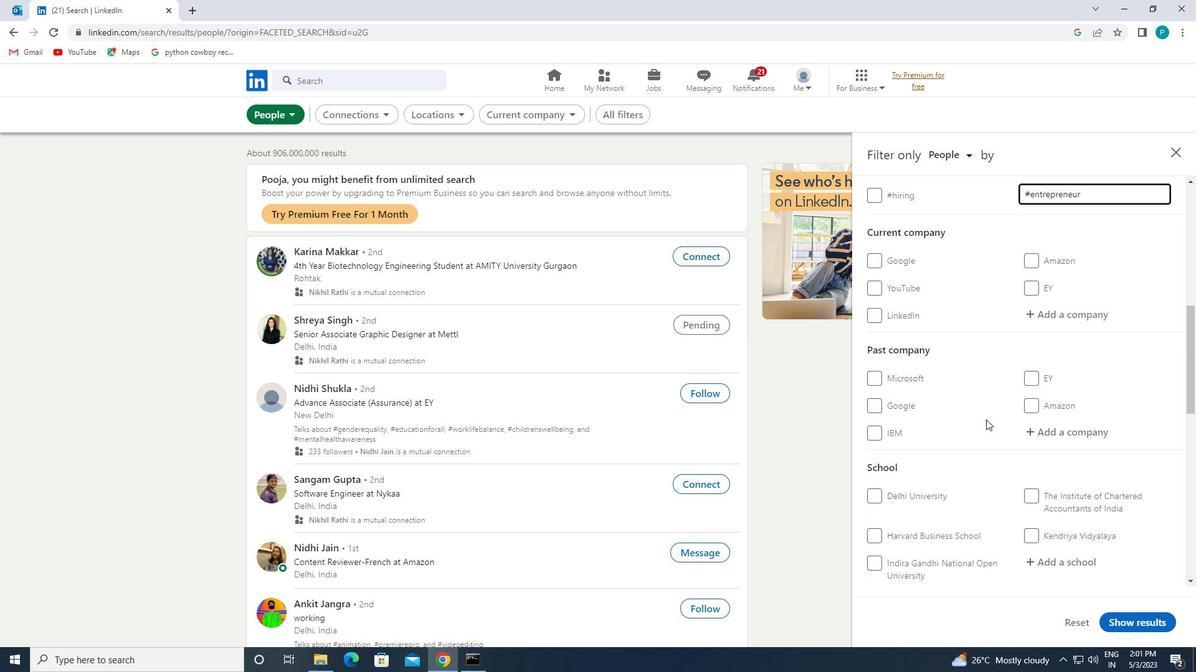 
Action: Mouse moved to (977, 438)
Screenshot: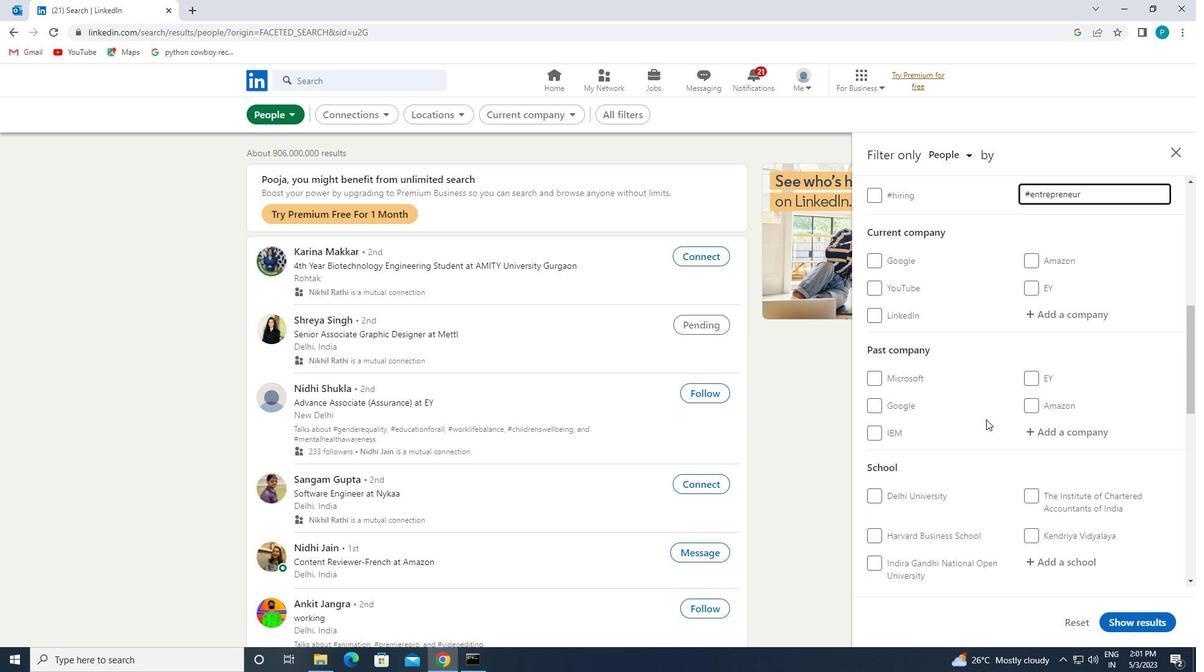 
Action: Mouse scrolled (977, 437) with delta (0, 0)
Screenshot: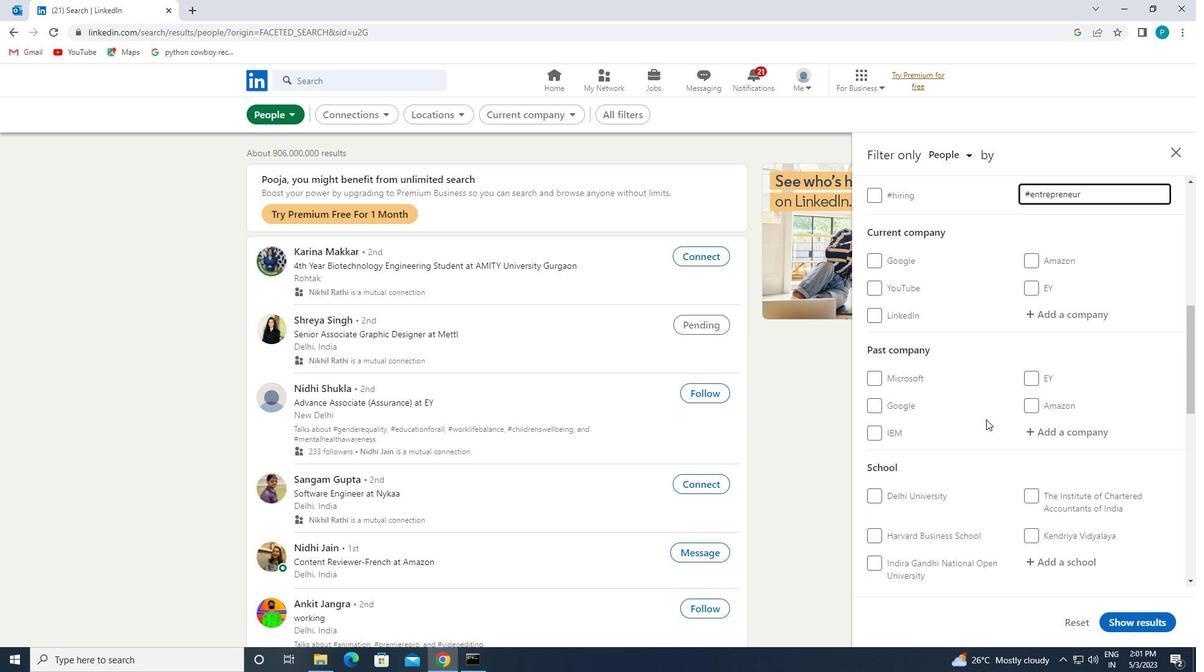 
Action: Mouse moved to (917, 479)
Screenshot: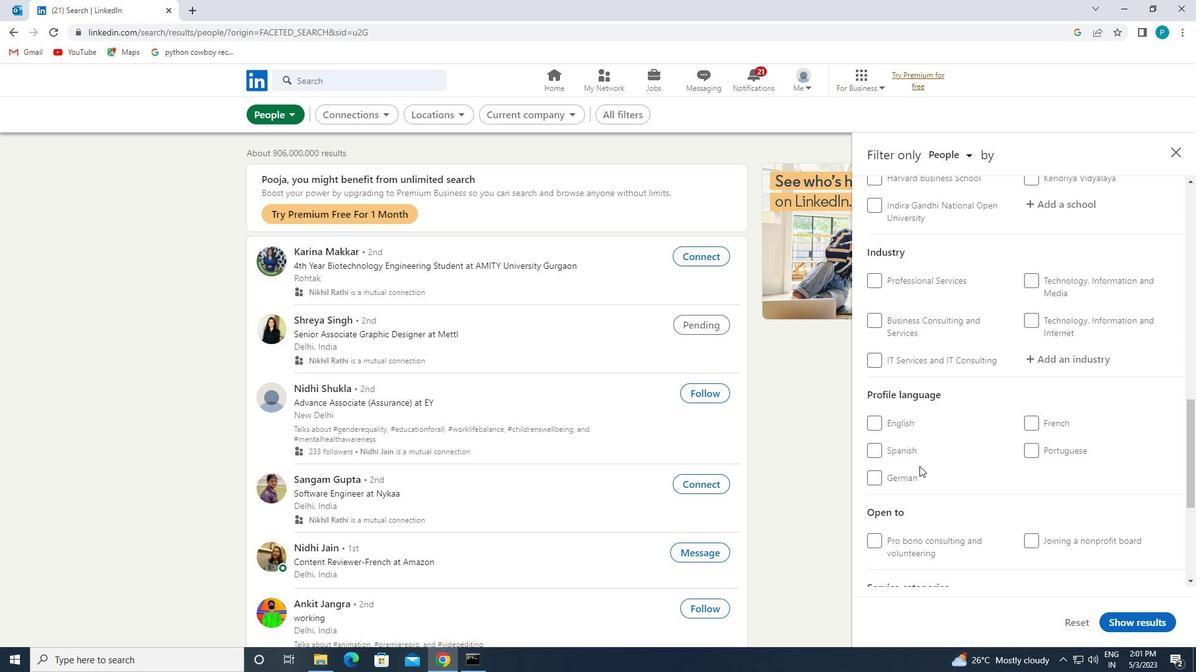 
Action: Mouse pressed left at (917, 479)
Screenshot: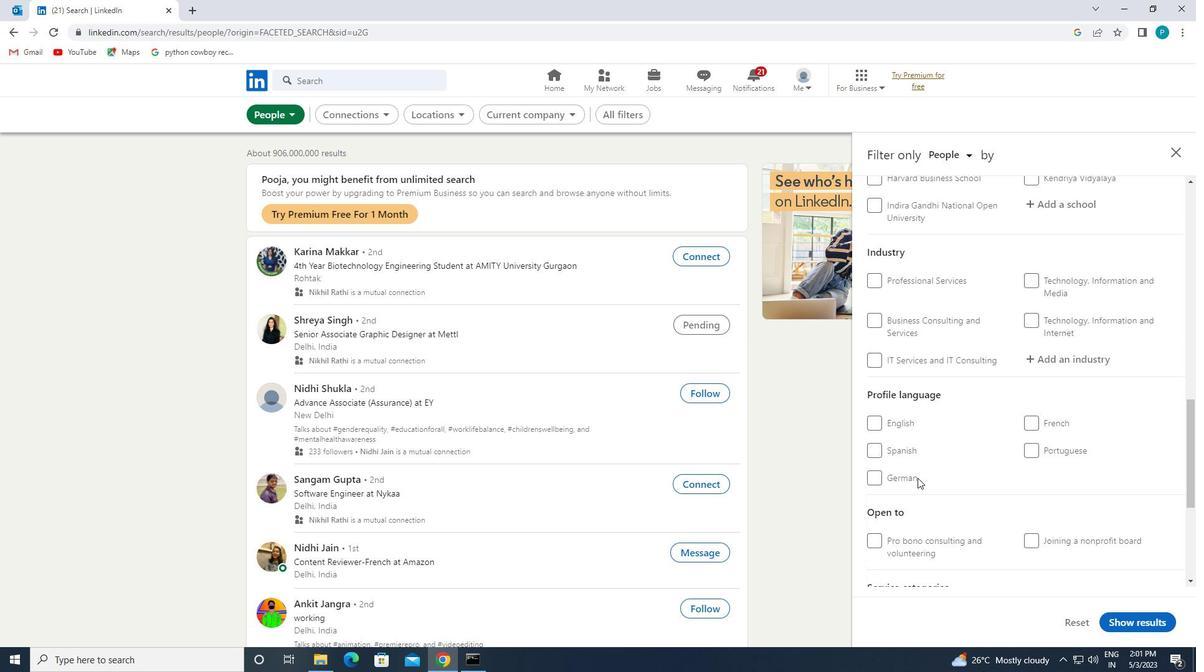 
Action: Mouse moved to (935, 446)
Screenshot: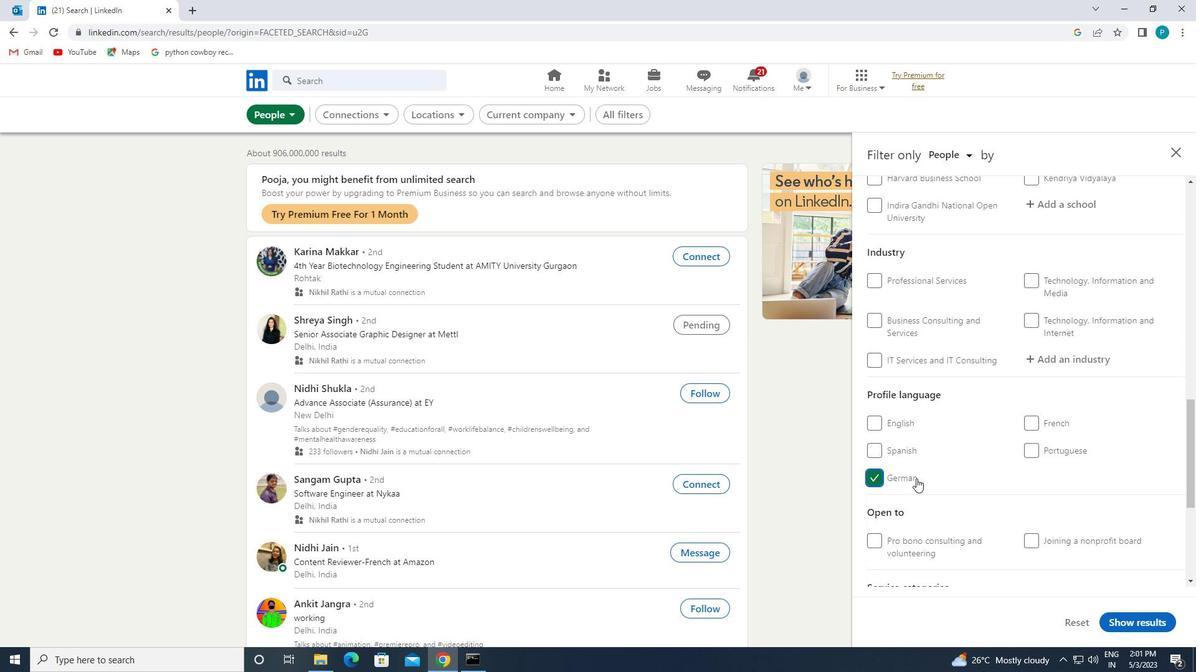 
Action: Mouse scrolled (935, 446) with delta (0, 0)
Screenshot: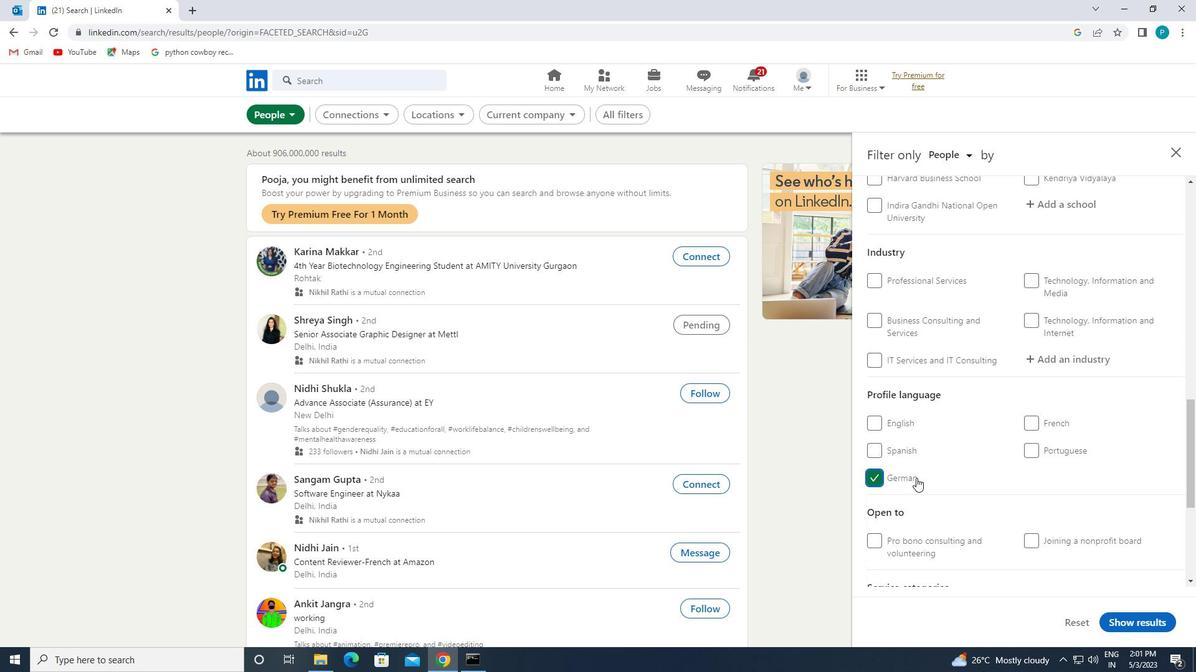 
Action: Mouse moved to (935, 445)
Screenshot: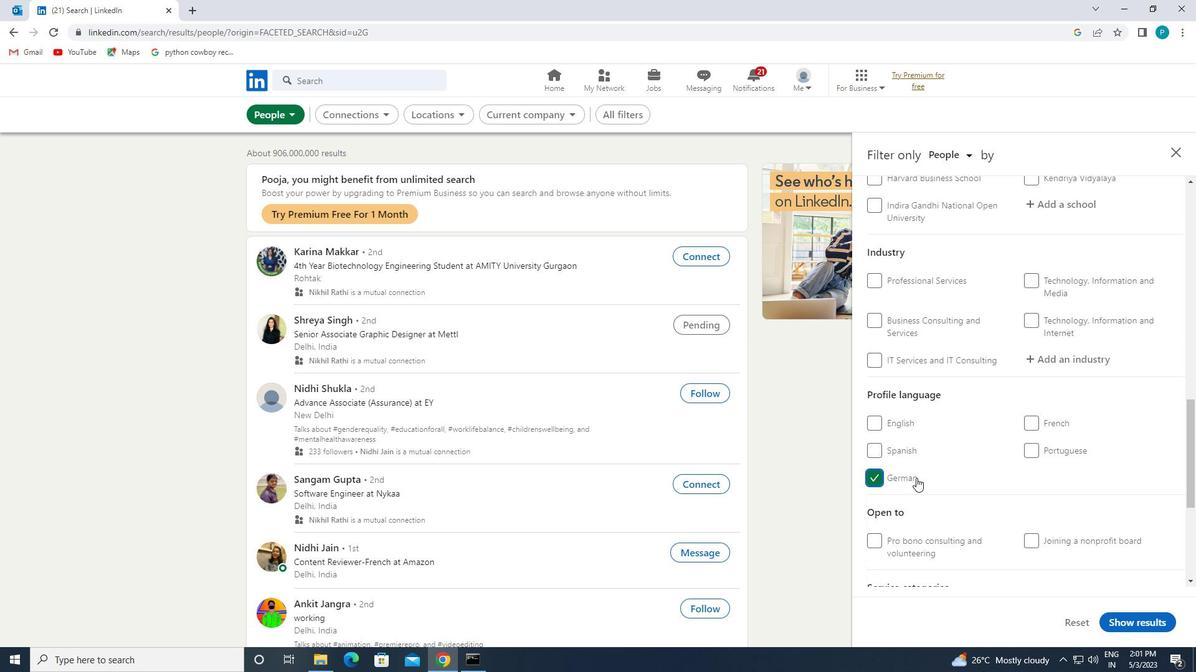 
Action: Mouse scrolled (935, 446) with delta (0, 0)
Screenshot: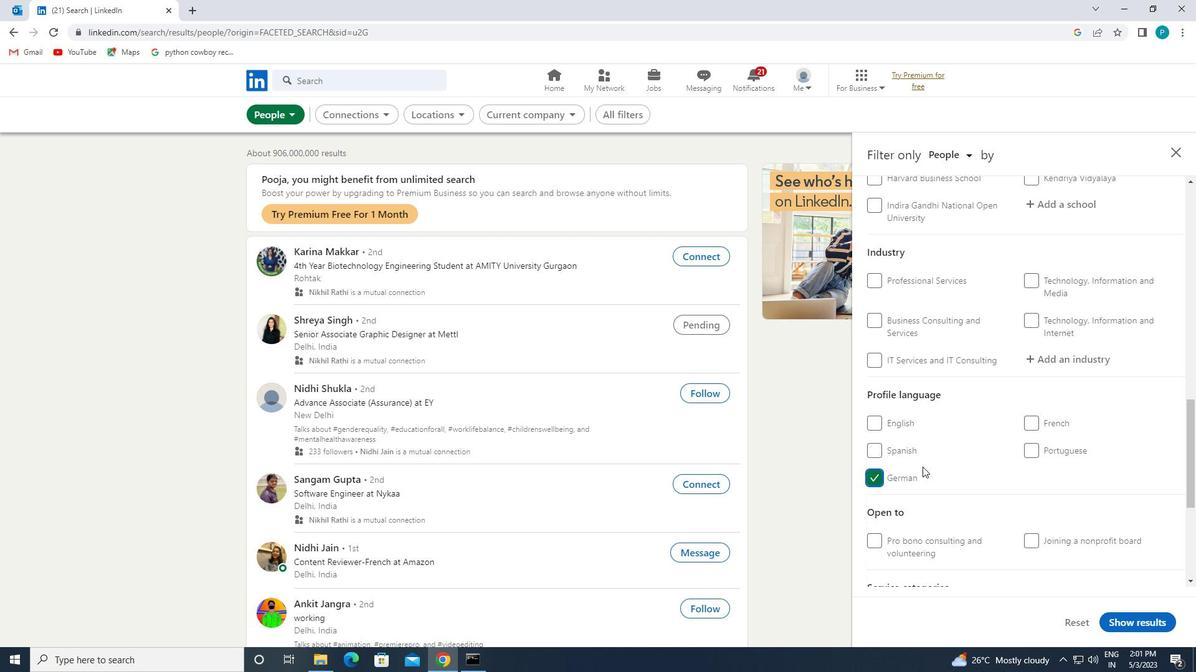 
Action: Mouse scrolled (935, 446) with delta (0, 0)
Screenshot: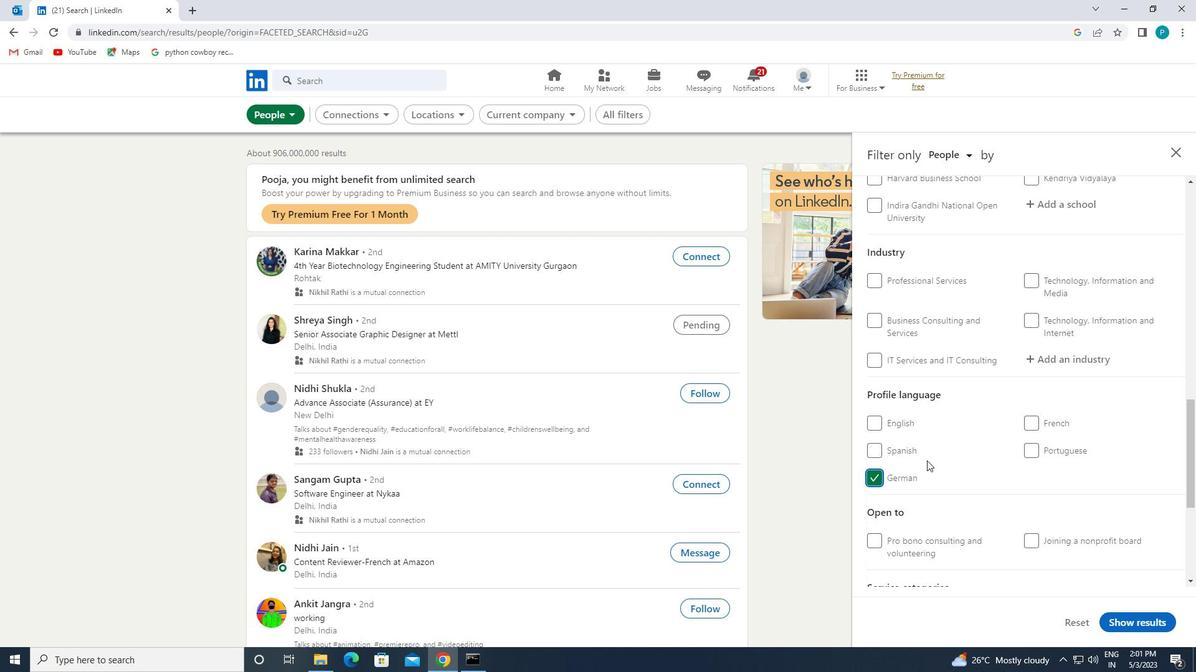 
Action: Mouse moved to (1027, 446)
Screenshot: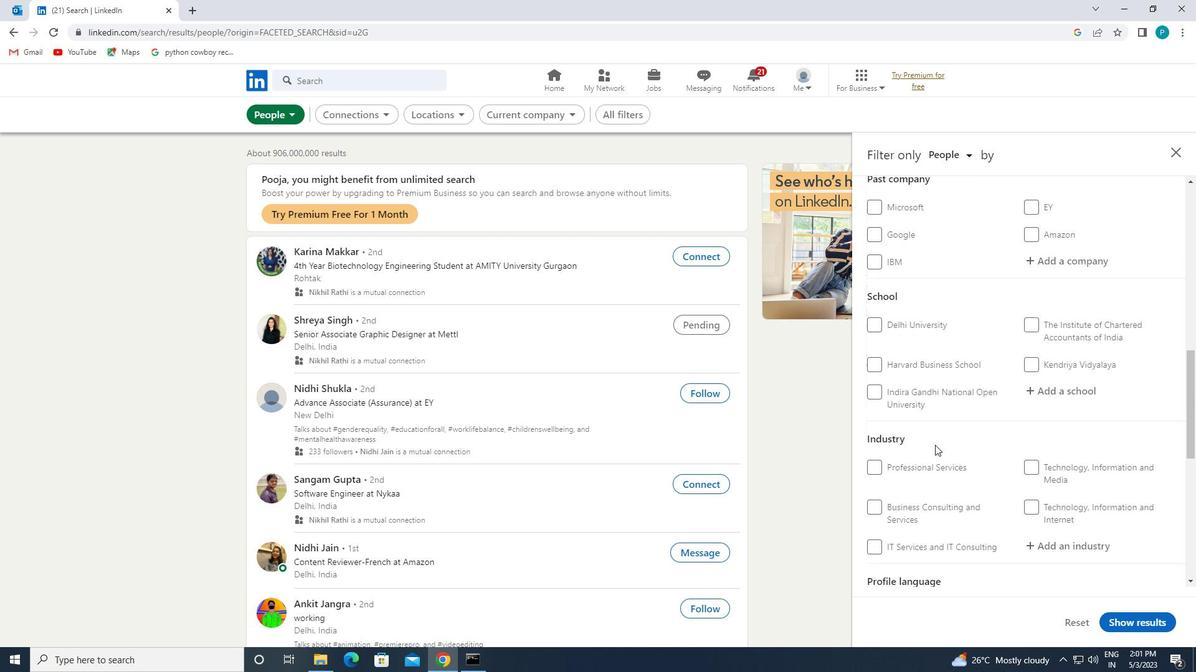 
Action: Mouse scrolled (1027, 447) with delta (0, 0)
Screenshot: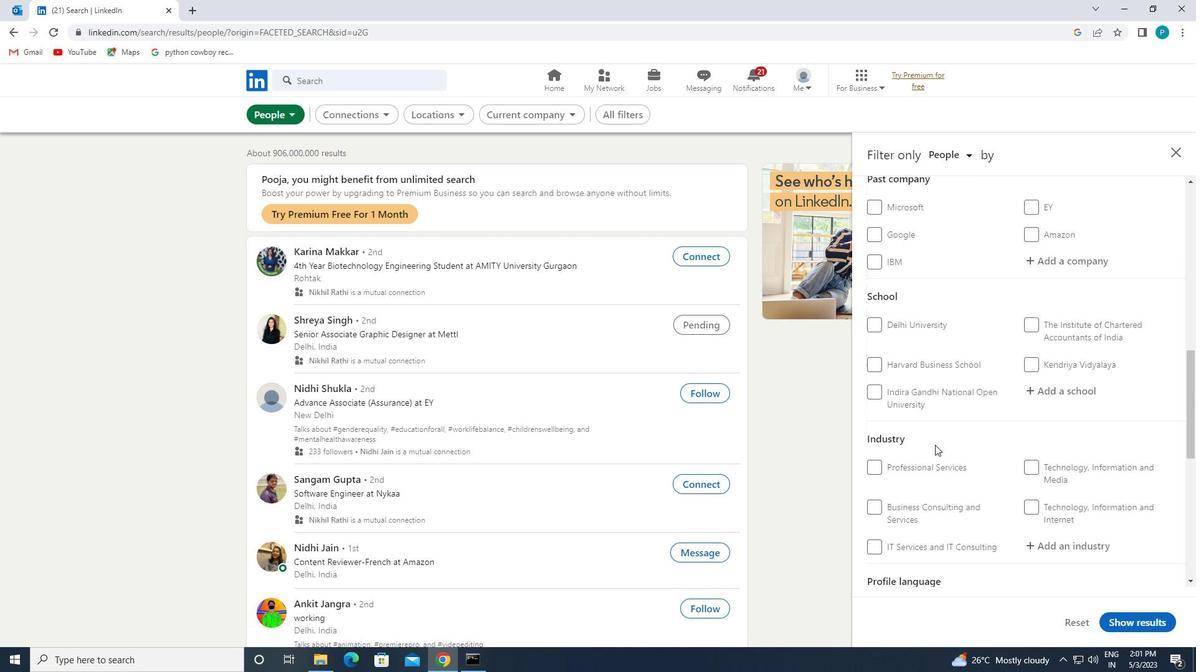 
Action: Mouse scrolled (1027, 447) with delta (0, 0)
Screenshot: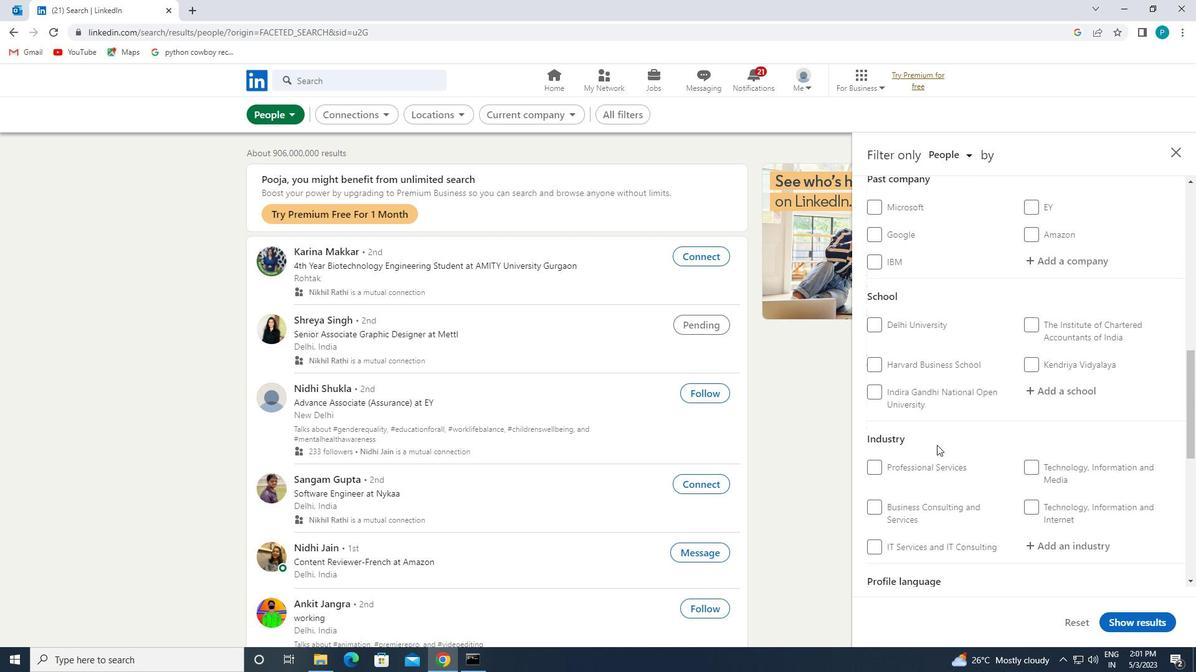 
Action: Mouse scrolled (1027, 447) with delta (0, 0)
Screenshot: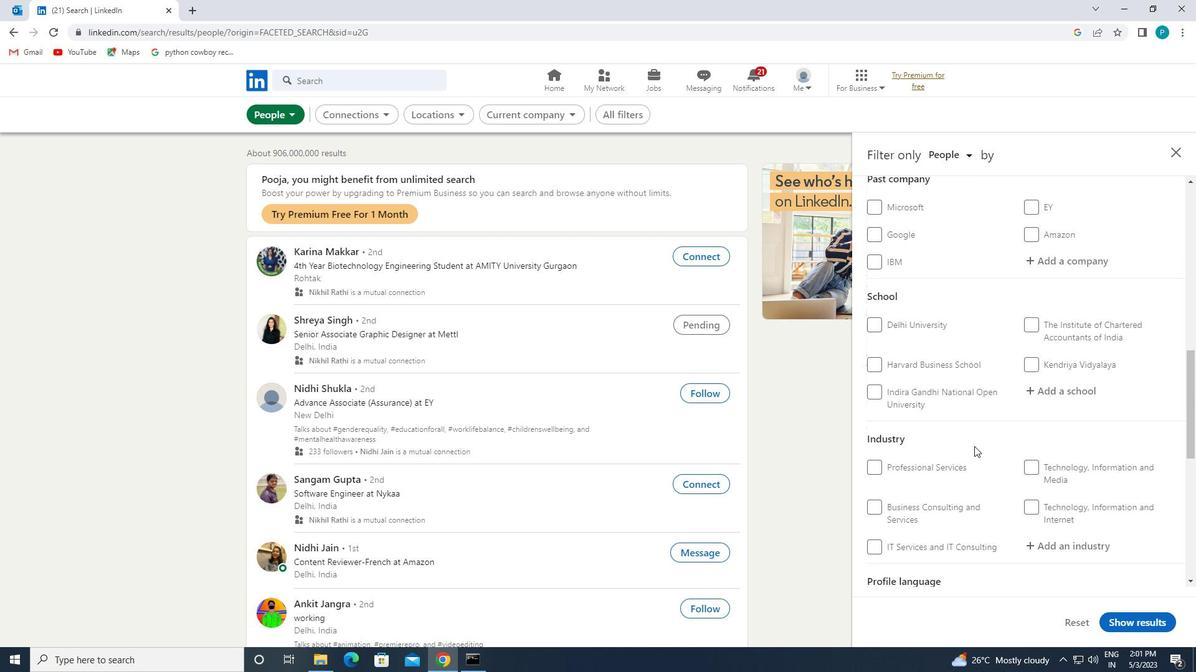 
Action: Mouse moved to (1061, 331)
Screenshot: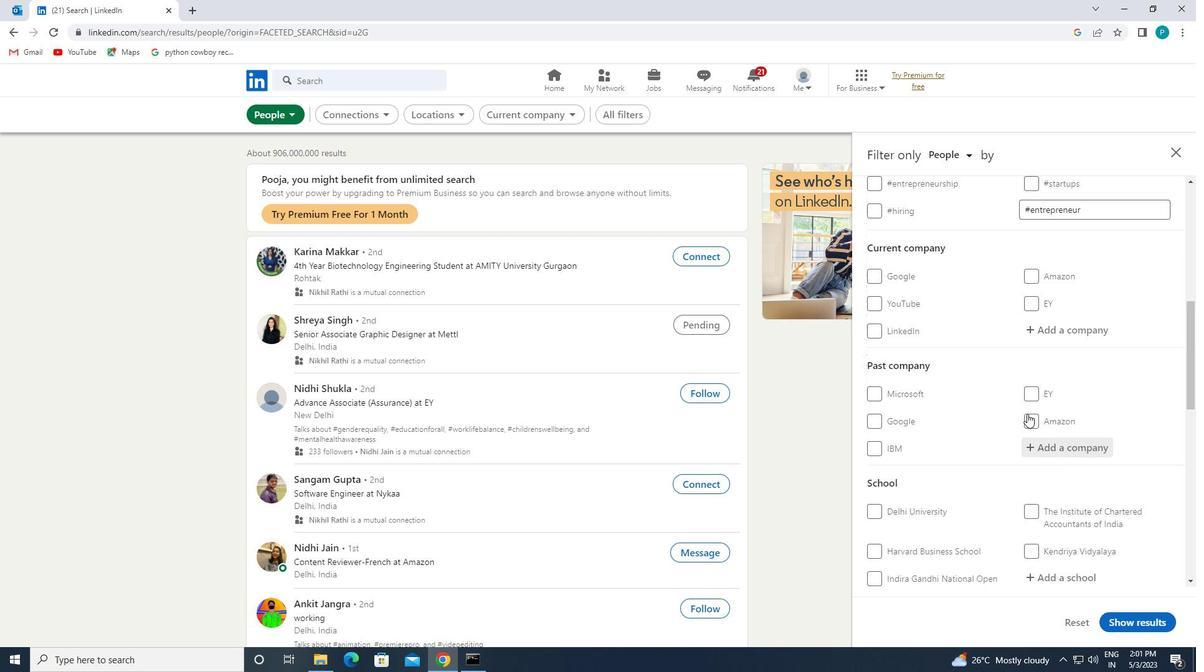 
Action: Mouse scrolled (1061, 332) with delta (0, 0)
Screenshot: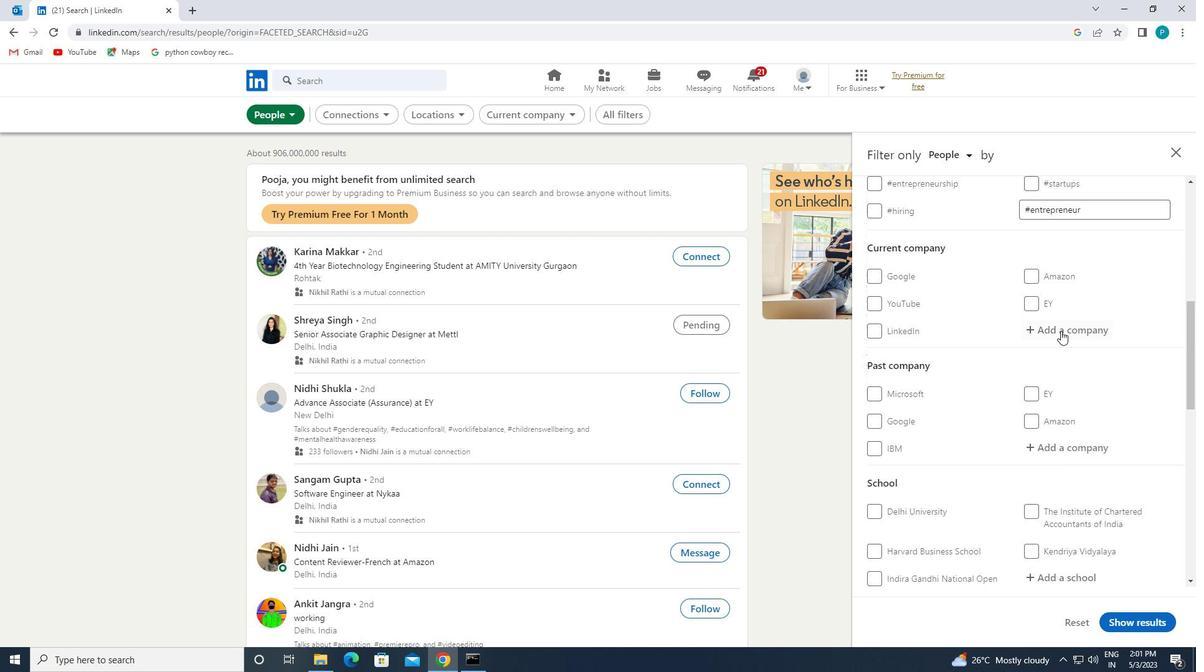
Action: Mouse moved to (1067, 393)
Screenshot: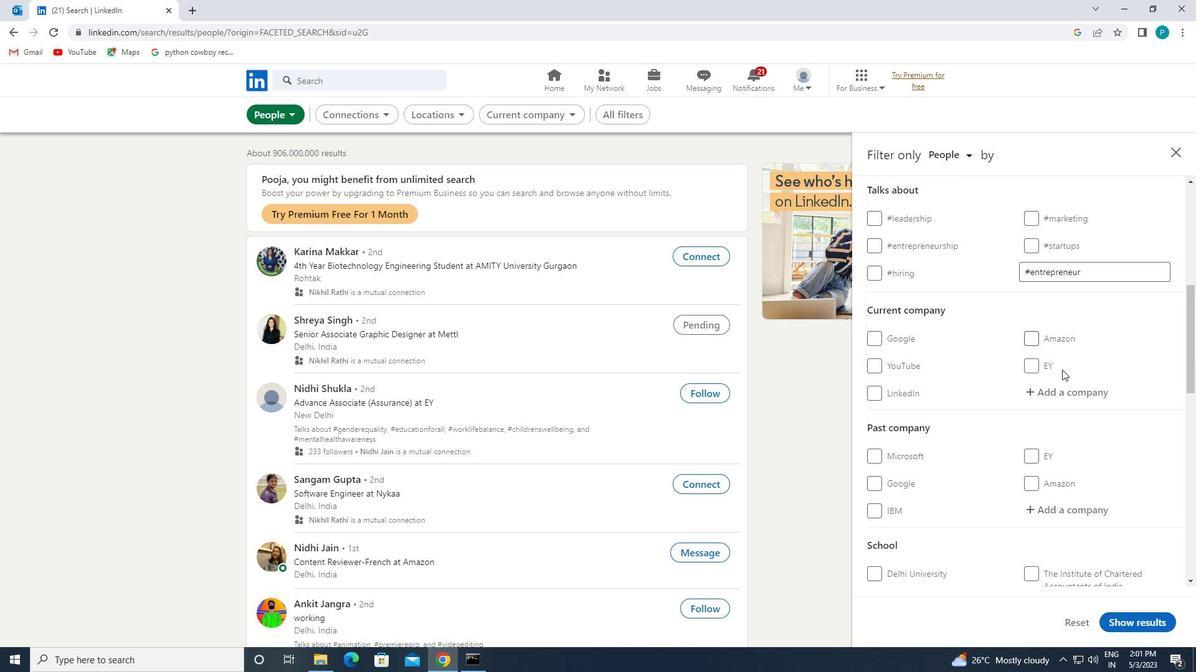 
Action: Mouse pressed left at (1067, 393)
Screenshot: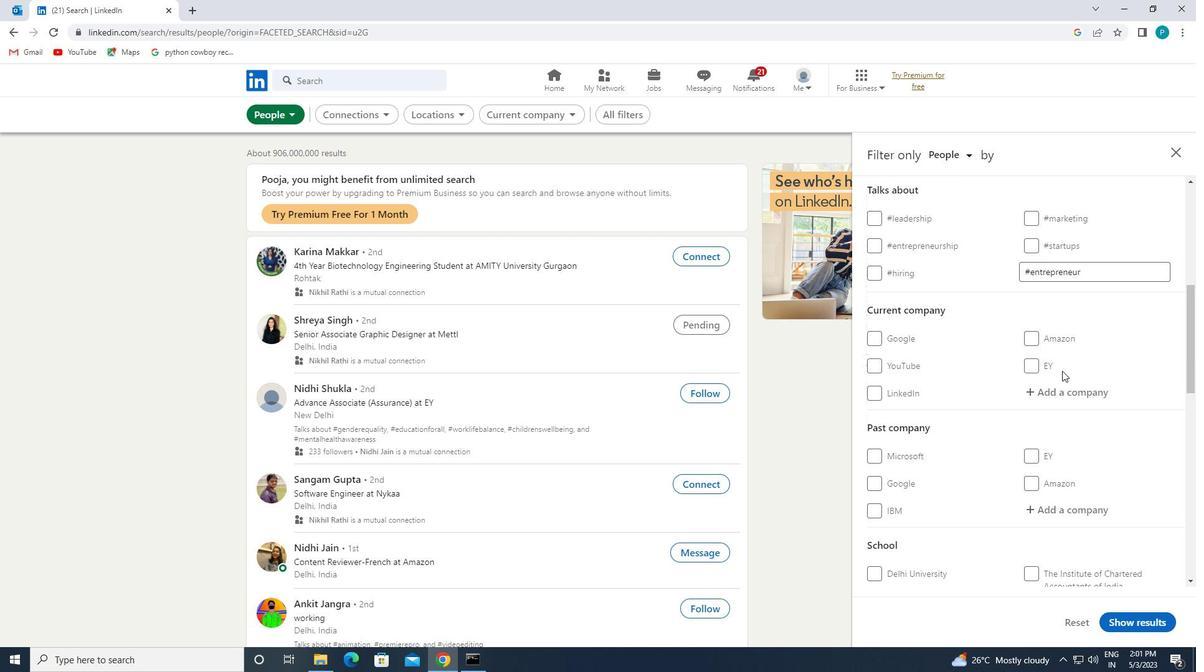 
Action: Key pressed <Key.caps_lock>H<Key.caps_lock>ACKER<Key.caps_lock>R<Key.caps_lock>ANK
Screenshot: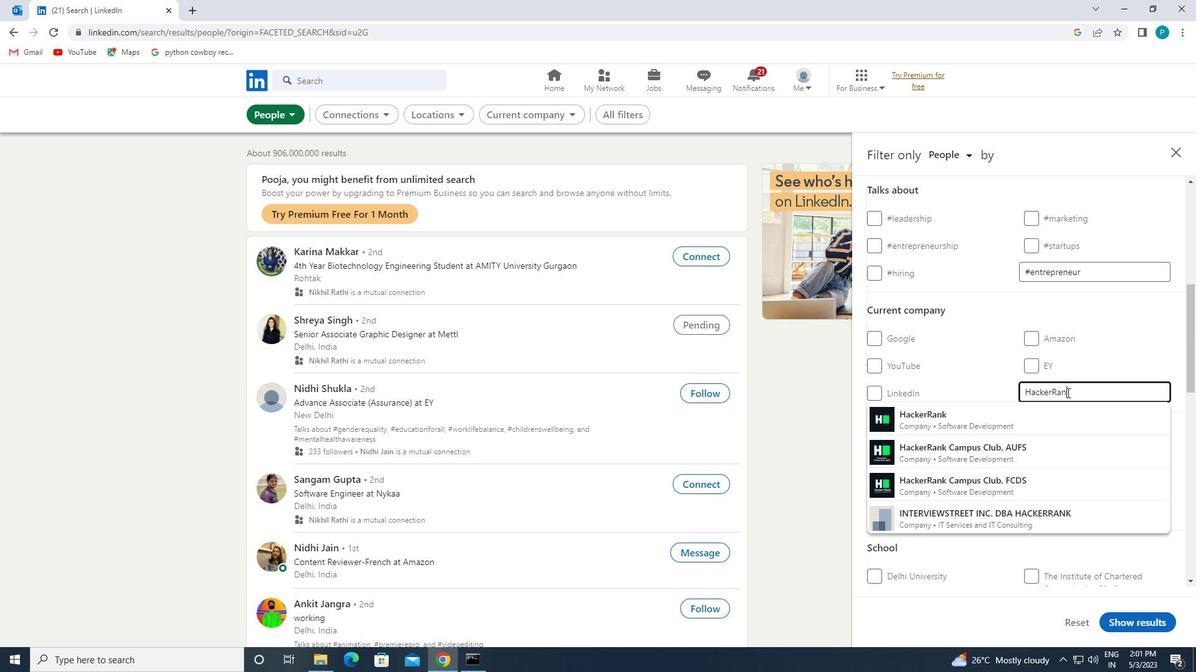 
Action: Mouse moved to (1101, 420)
Screenshot: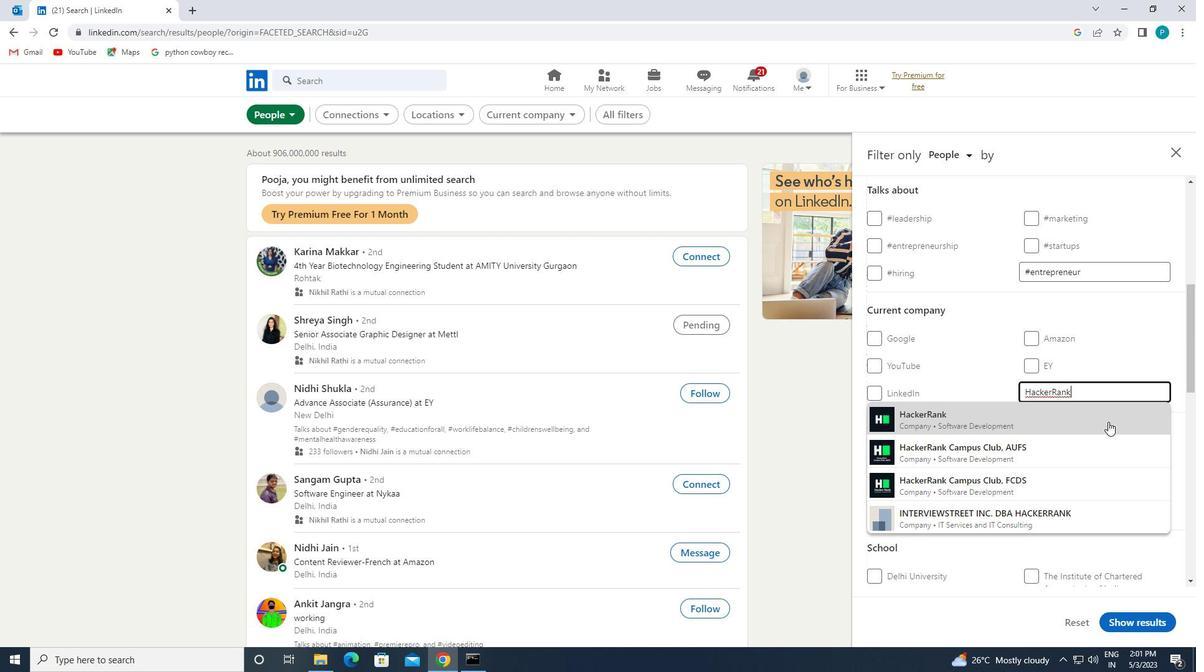 
Action: Mouse pressed left at (1101, 420)
Screenshot: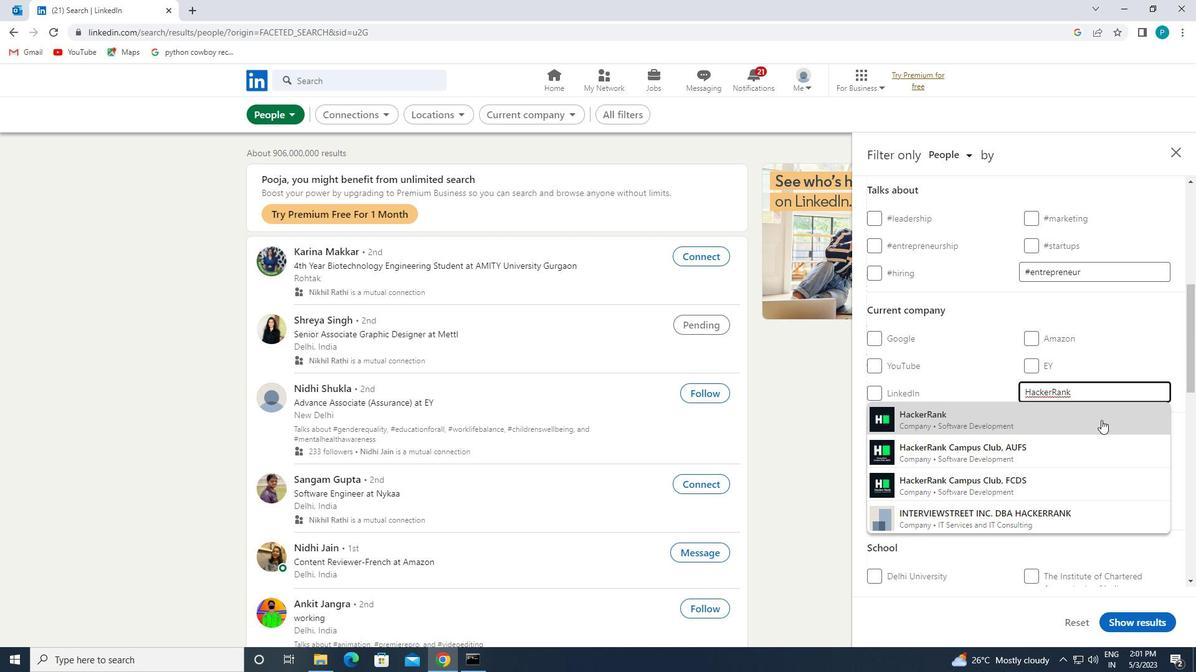 
Action: Mouse scrolled (1101, 419) with delta (0, 0)
Screenshot: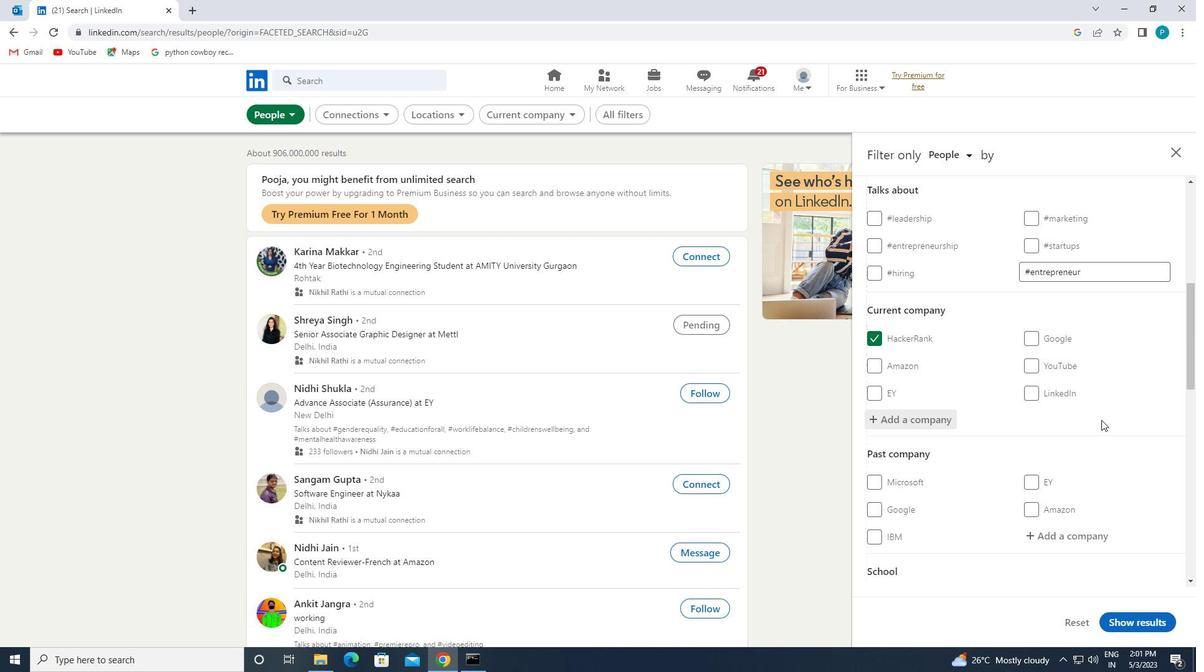 
Action: Mouse scrolled (1101, 419) with delta (0, 0)
Screenshot: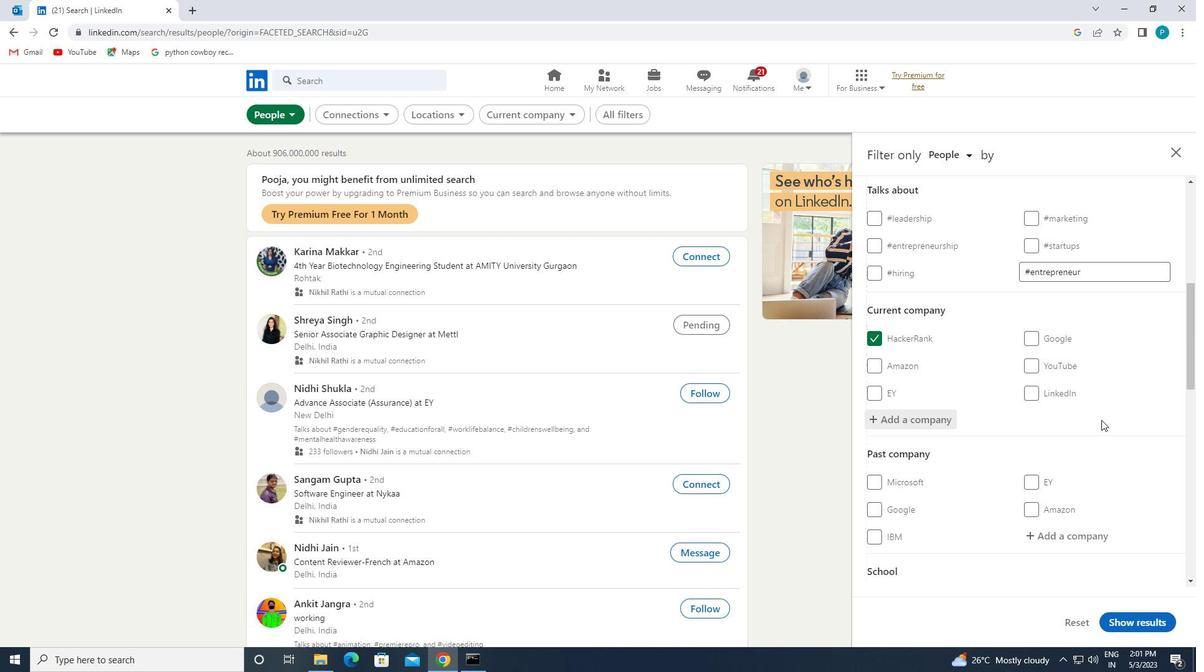 
Action: Mouse scrolled (1101, 419) with delta (0, 0)
Screenshot: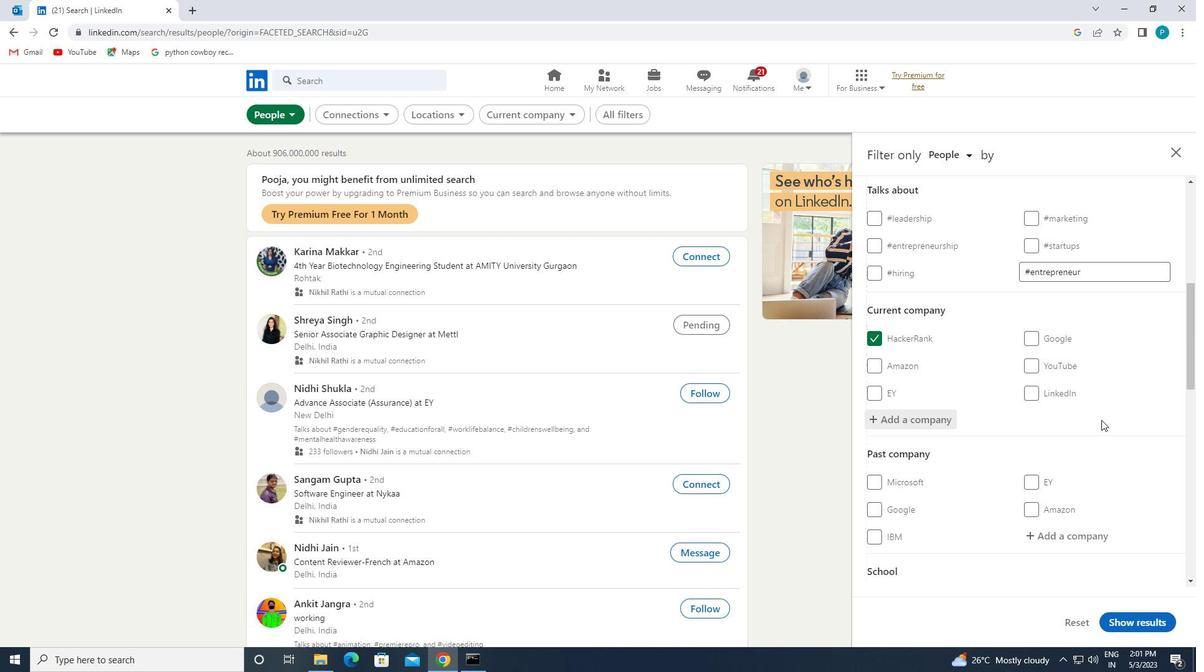 
Action: Mouse moved to (1094, 479)
Screenshot: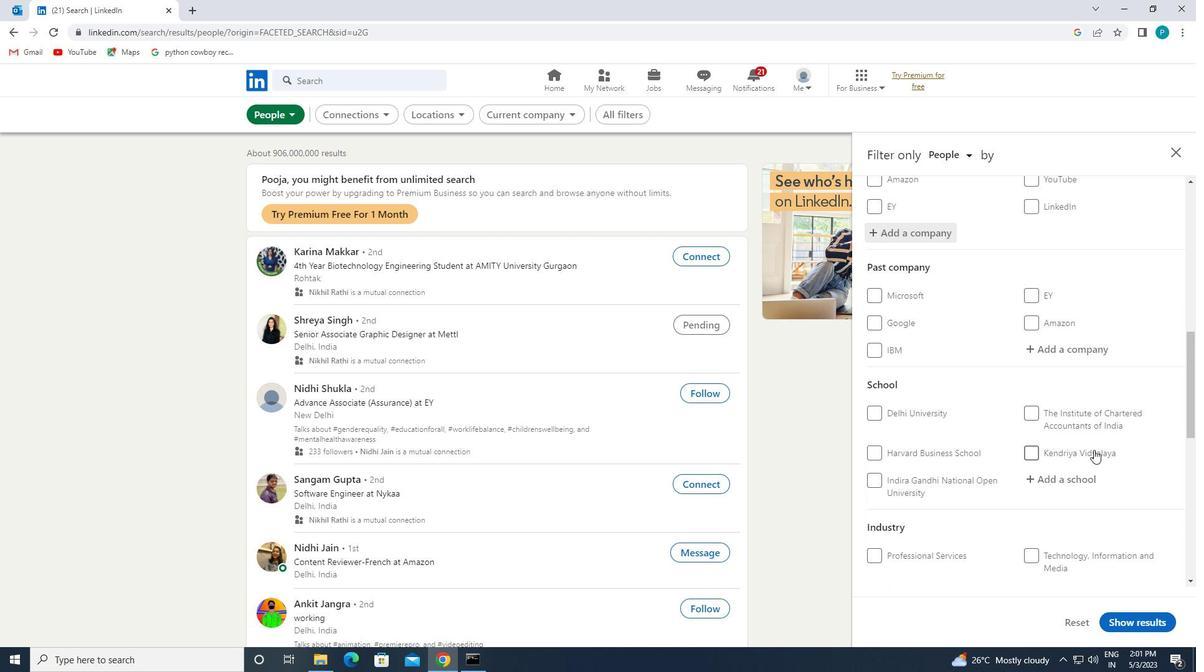 
Action: Mouse pressed left at (1094, 479)
Screenshot: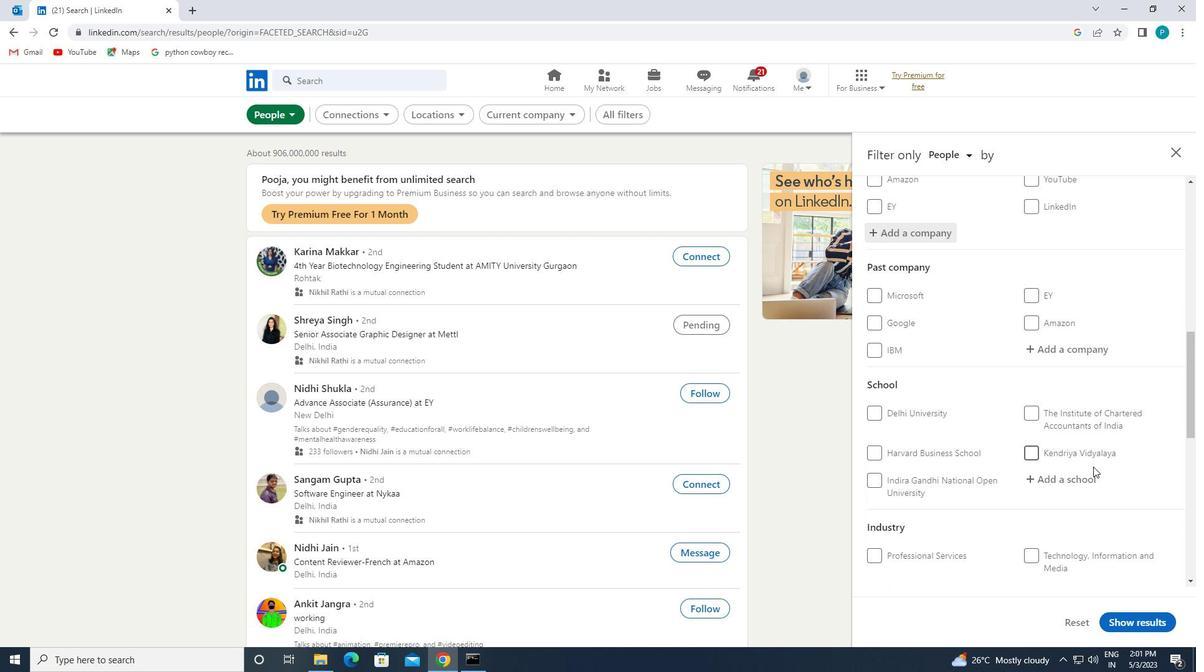 
Action: Mouse moved to (1094, 479)
Screenshot: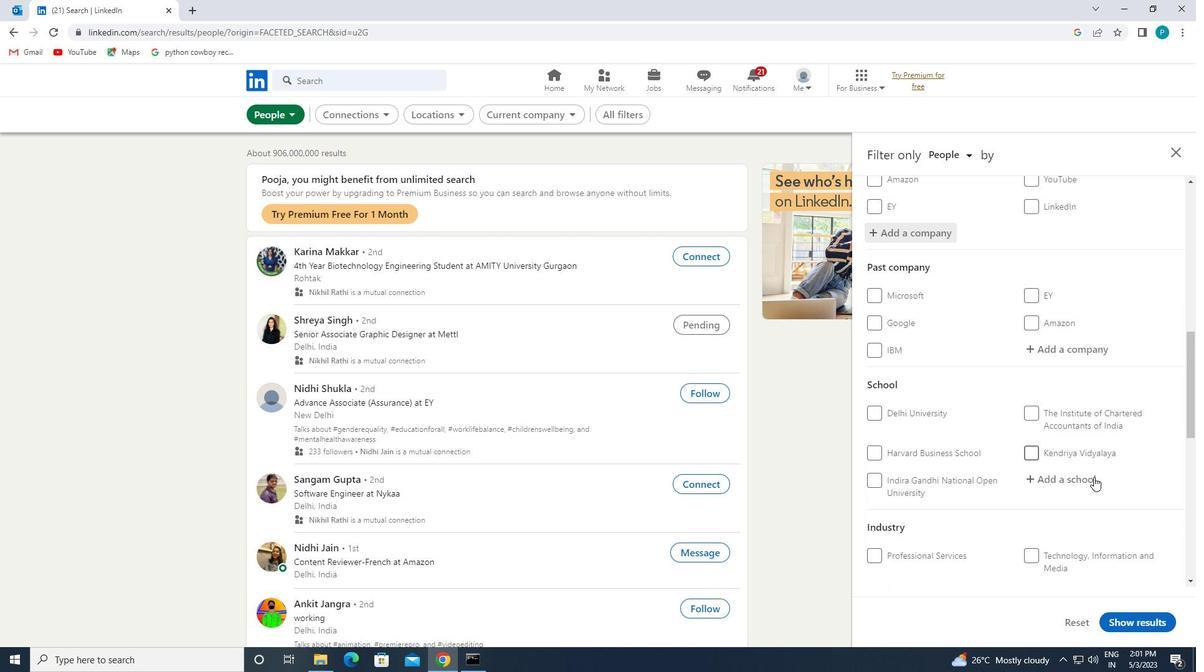 
Action: Key pressed <Key.caps_lock>N<Key.caps_lock>ATIONAL
Screenshot: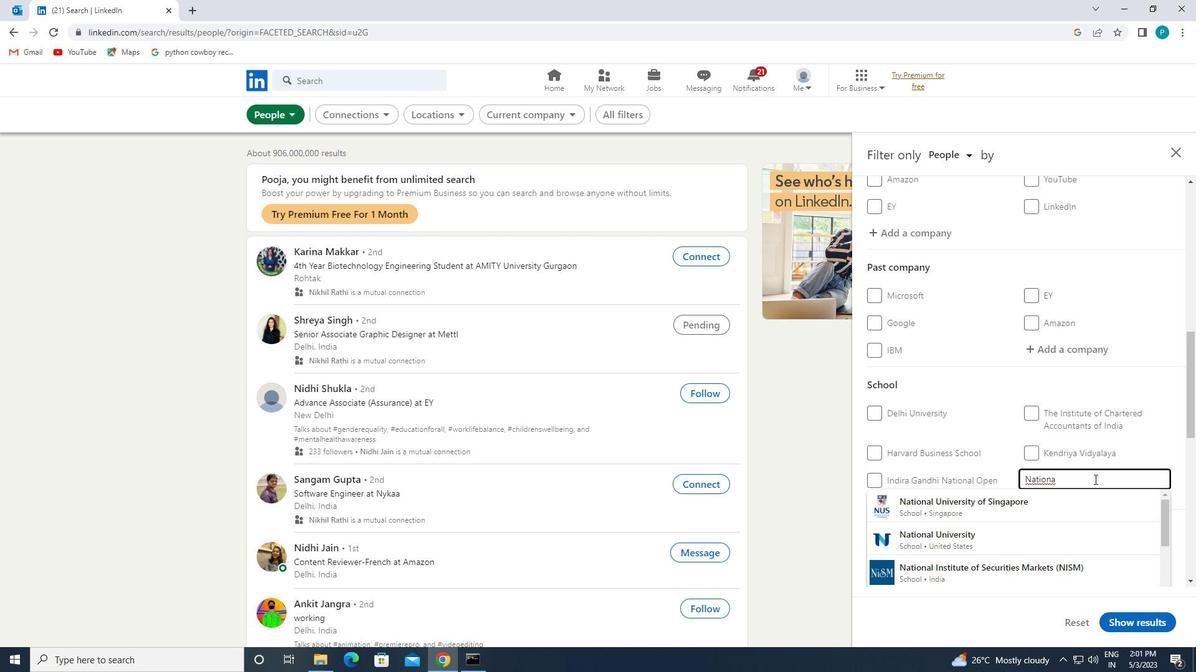
Action: Mouse moved to (1019, 481)
Screenshot: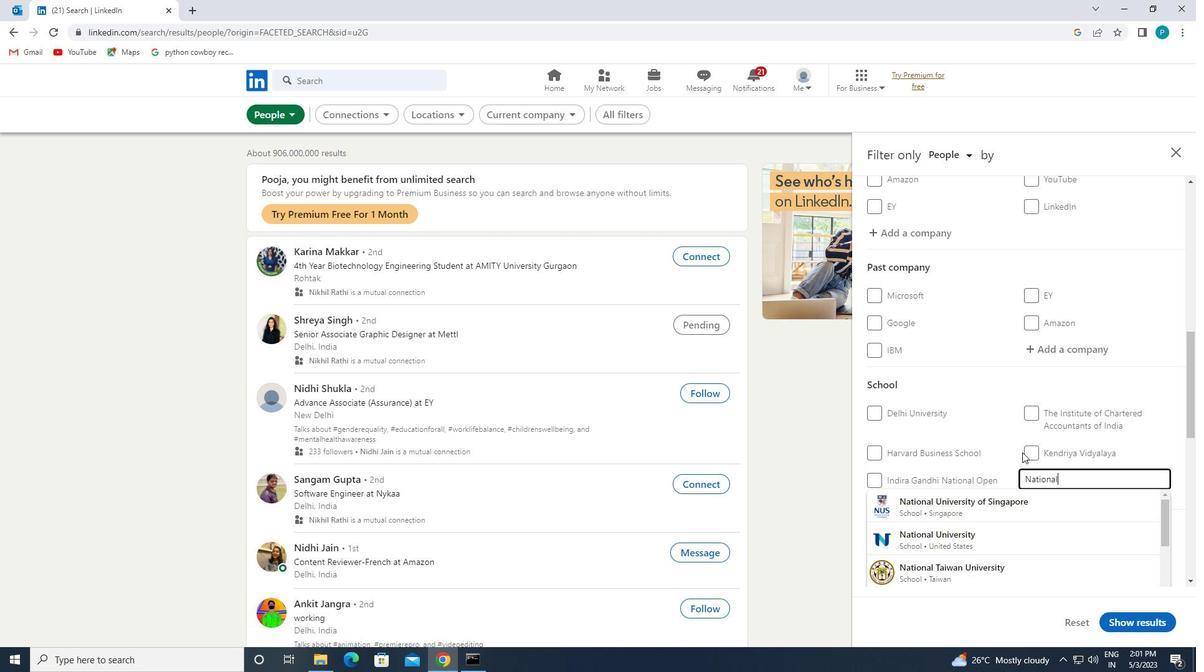 
Action: Key pressed <Key.space><Key.caps_lock>IN<Key.backspace><Key.caps_lock>NA<Key.backspace>STITI<Key.backspace>UTT<Key.backspace>E<Key.space>OF
Screenshot: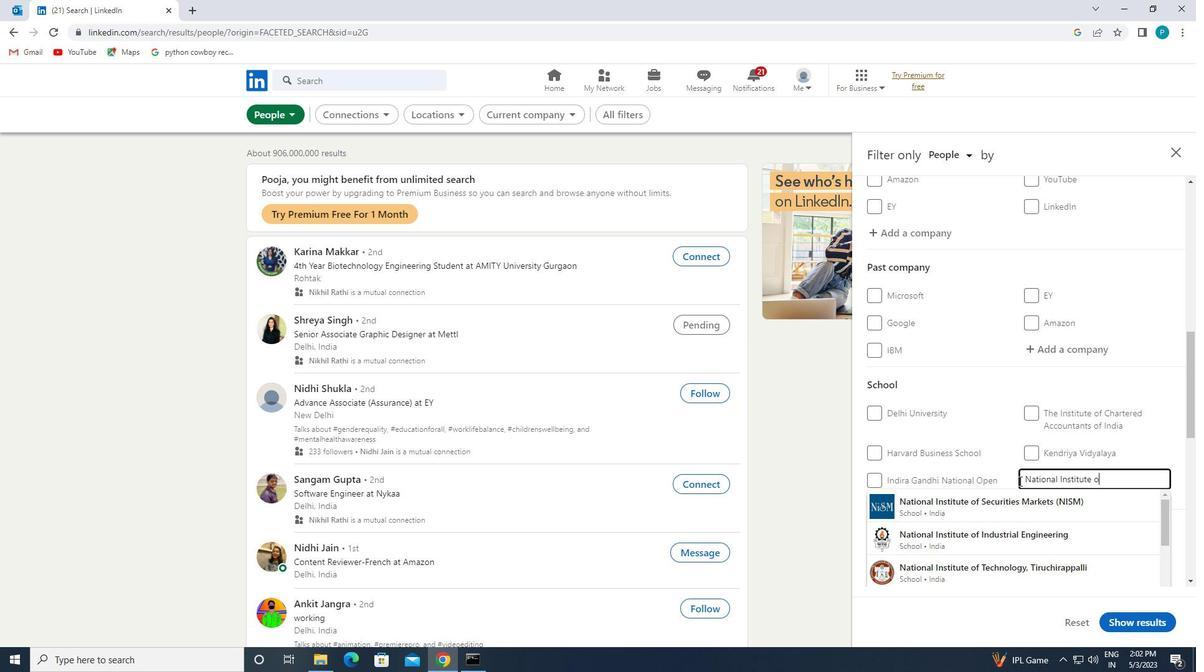 
Action: Mouse moved to (1032, 491)
Screenshot: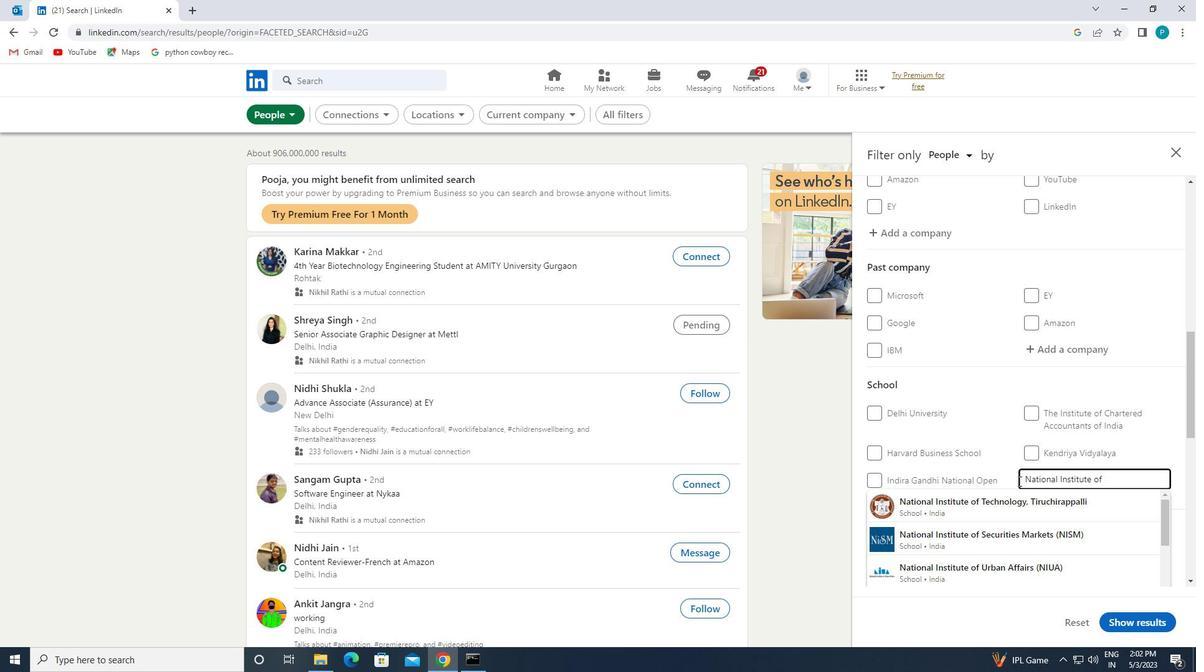
Action: Mouse scrolled (1032, 490) with delta (0, 0)
Screenshot: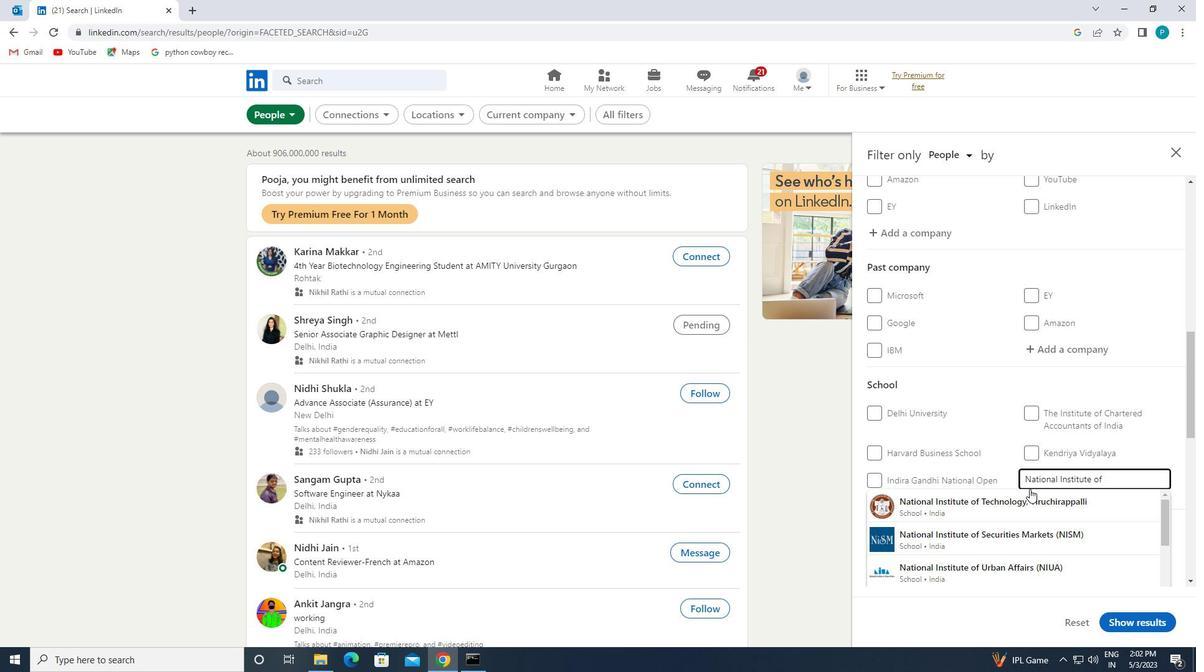 
Action: Mouse scrolled (1032, 490) with delta (0, 0)
Screenshot: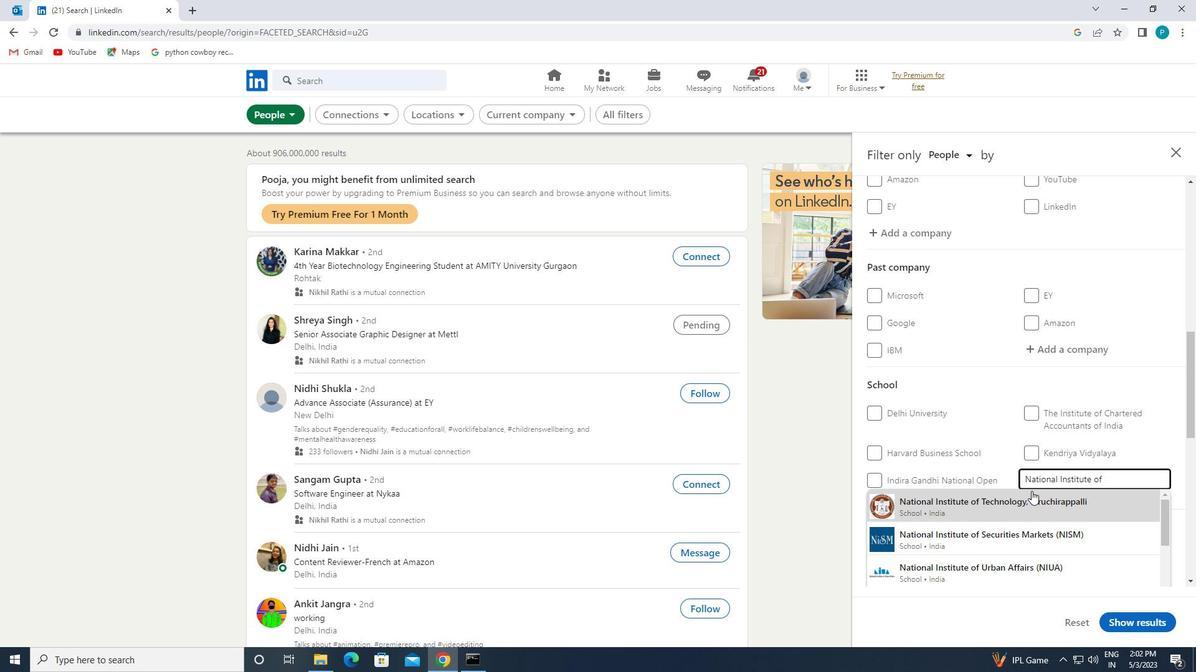 
Action: Mouse moved to (1049, 528)
Screenshot: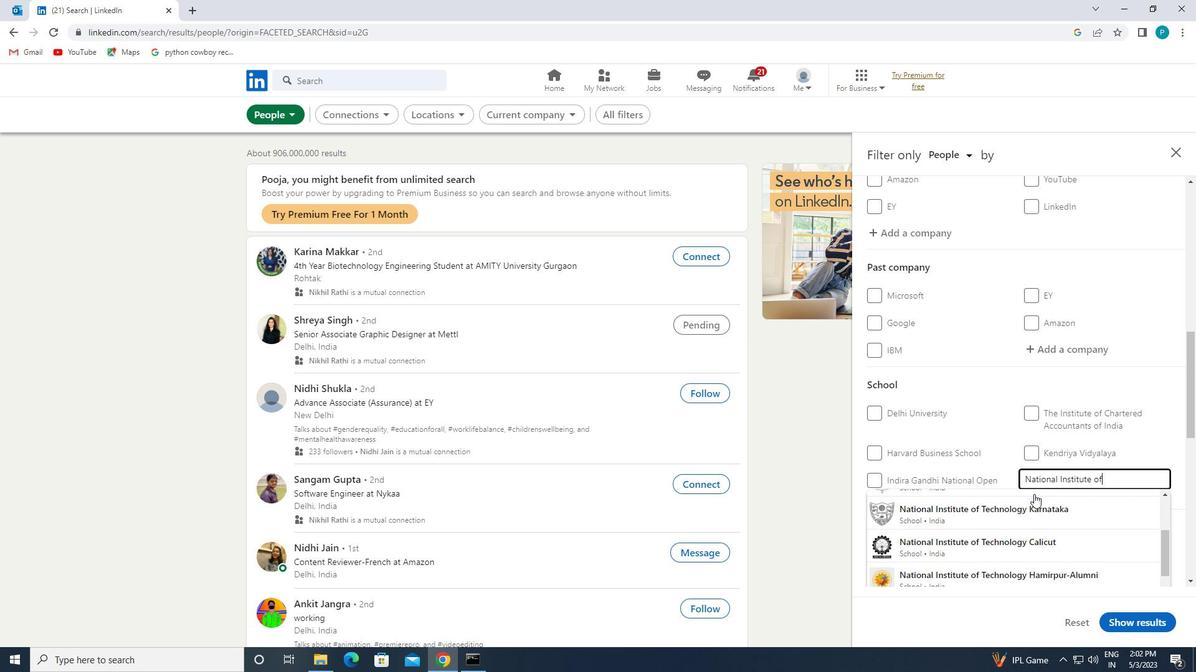
Action: Mouse scrolled (1049, 529) with delta (0, 0)
Screenshot: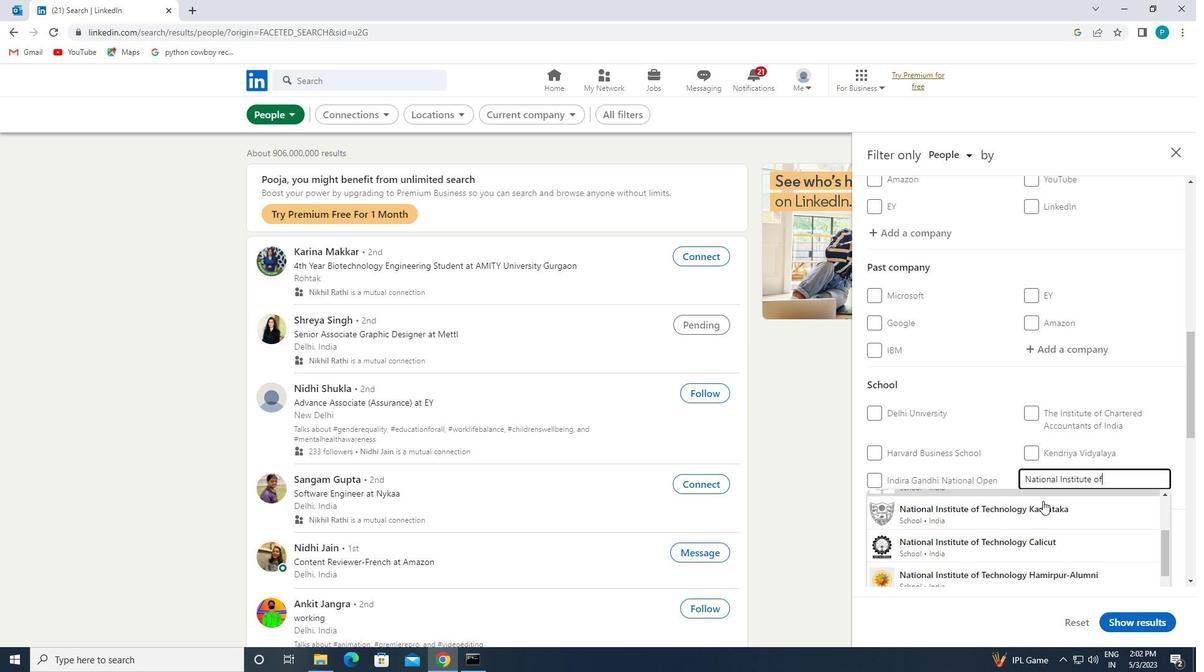 
Action: Mouse moved to (1111, 492)
Screenshot: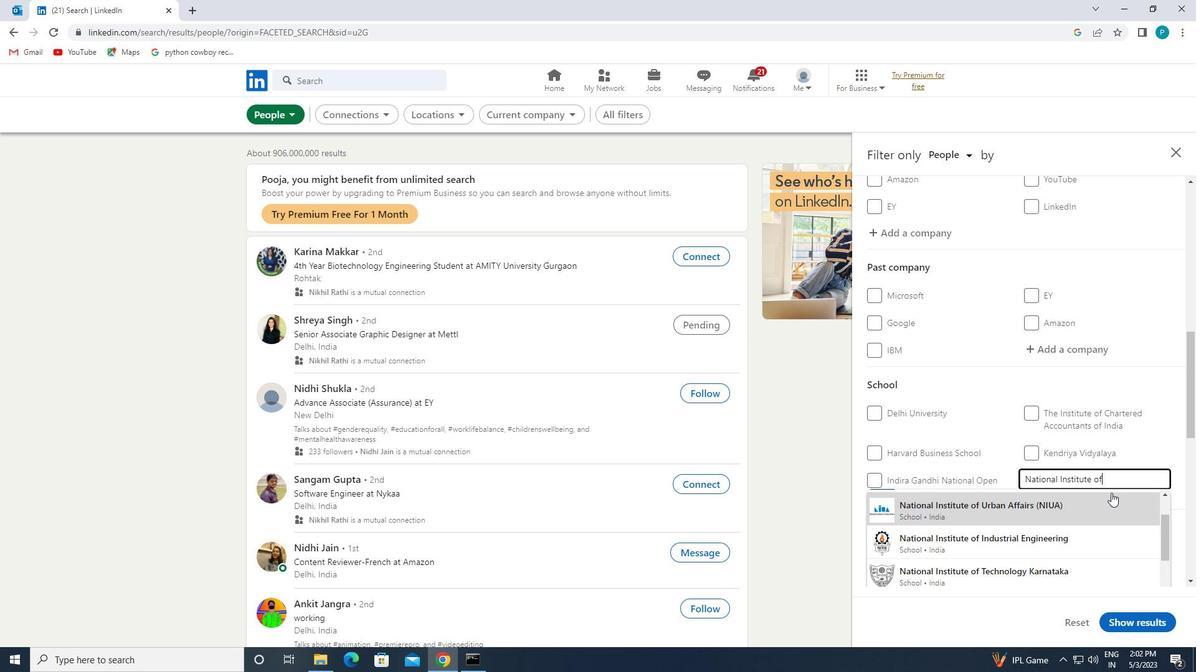 
Action: Key pressed <Key.space><Key.caps_lock>T<Key.caps_lock>ECHNOLOGY<Key.space><Key.caps_lock>S<Key.caps_lock>RINA
Screenshot: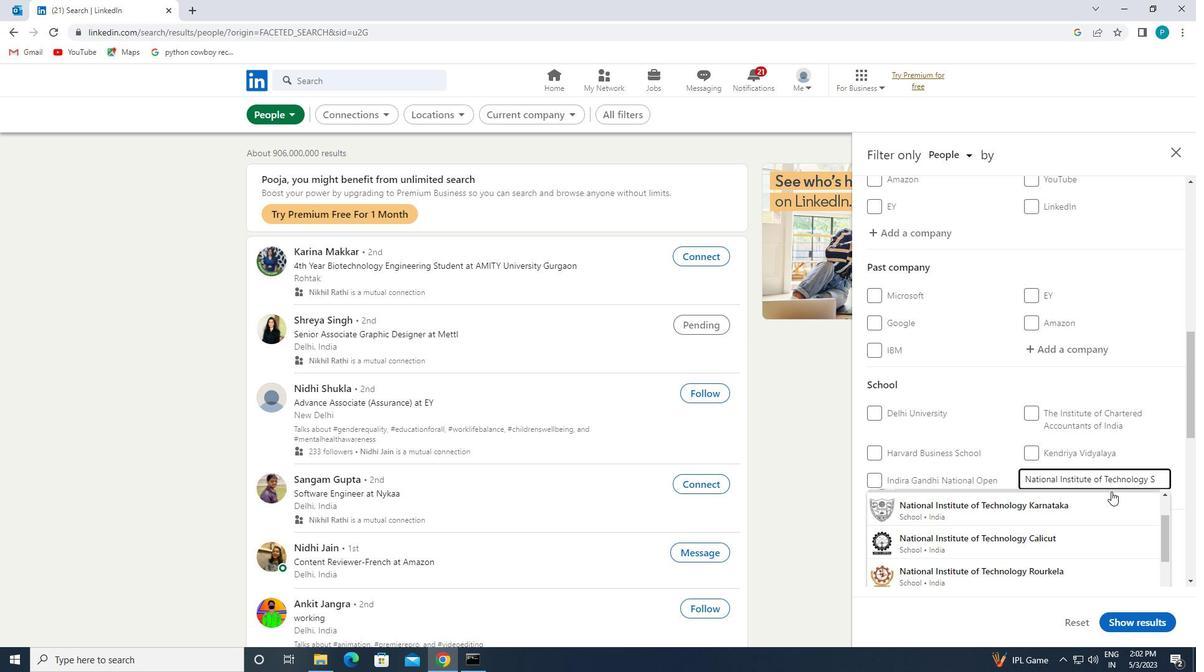 
Action: Mouse moved to (1117, 495)
Screenshot: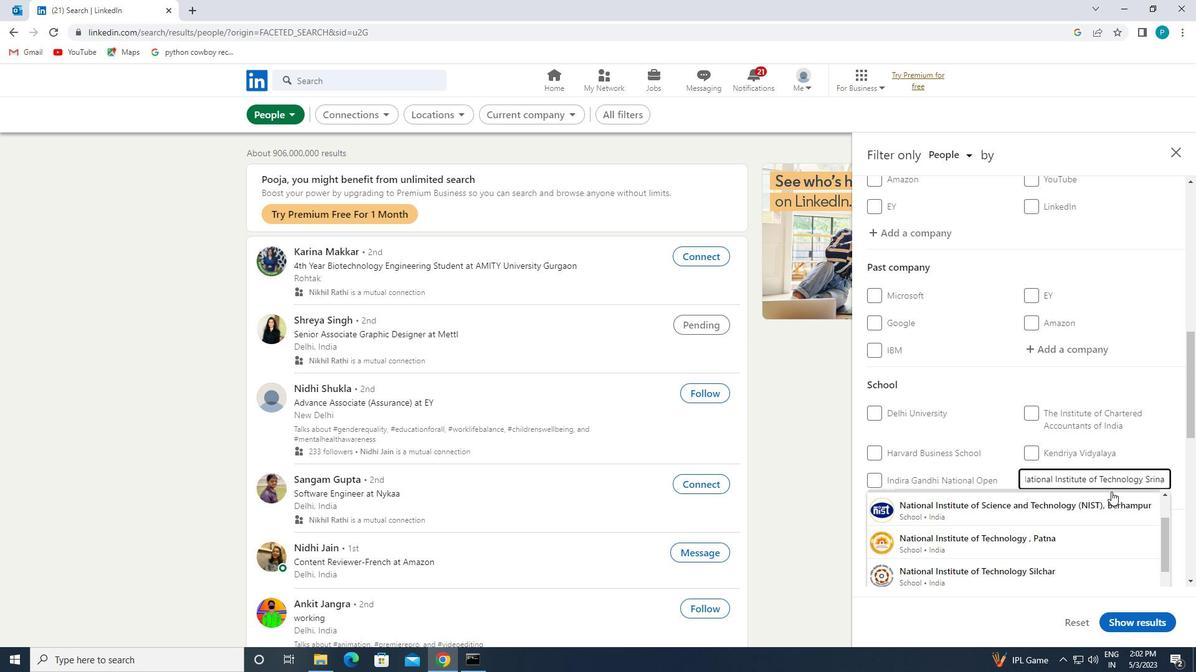 
Action: Mouse scrolled (1117, 495) with delta (0, 0)
Screenshot: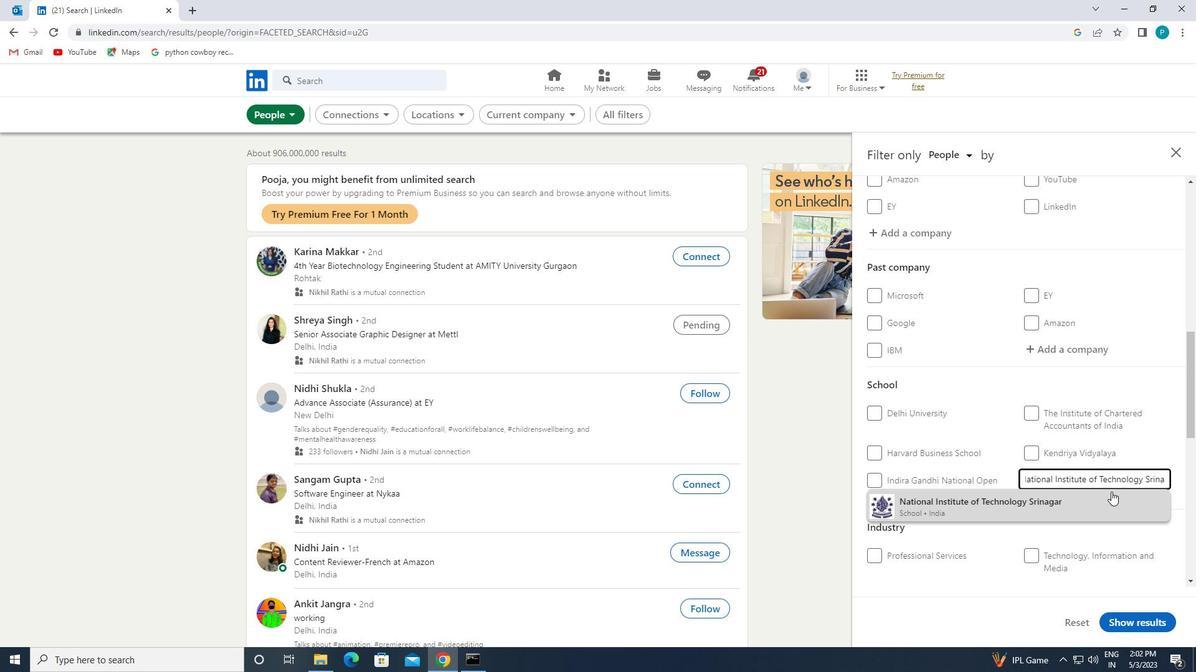 
Action: Mouse moved to (1016, 569)
Screenshot: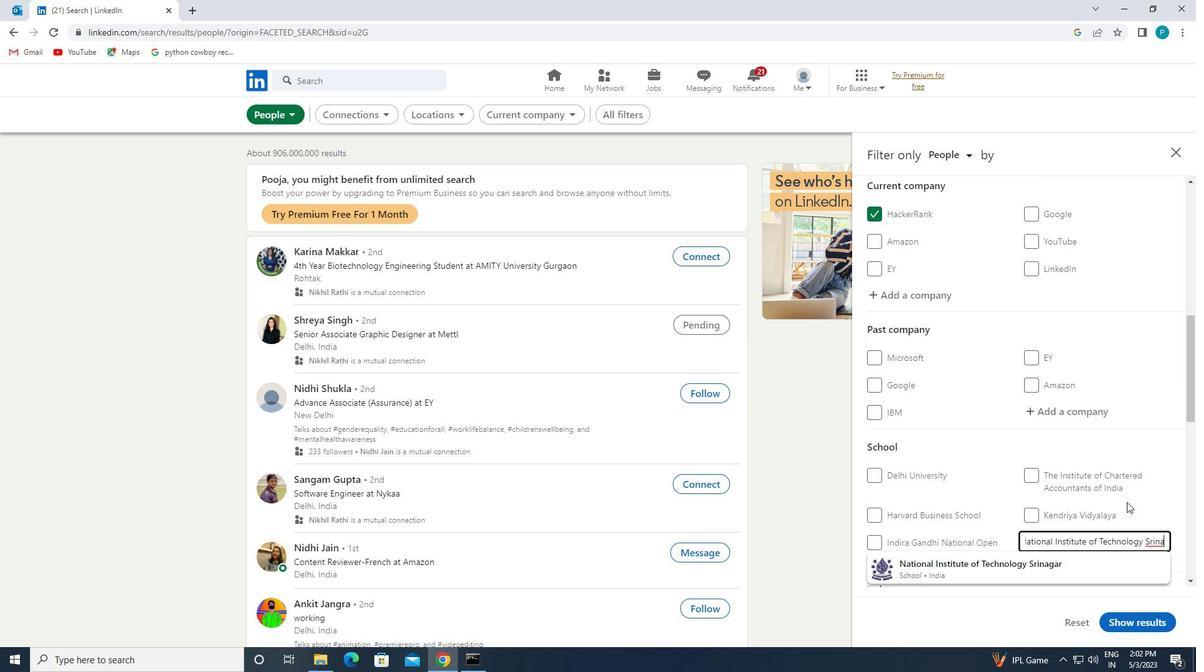 
Action: Mouse pressed left at (1016, 569)
Screenshot: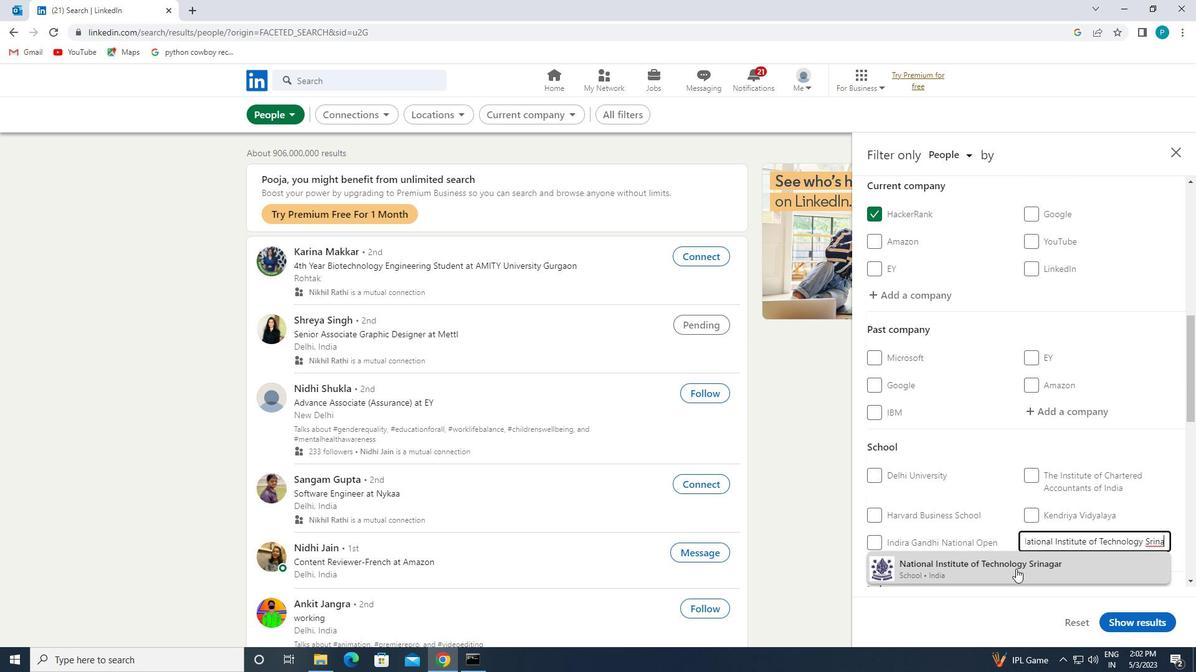 
Action: Mouse moved to (1024, 503)
Screenshot: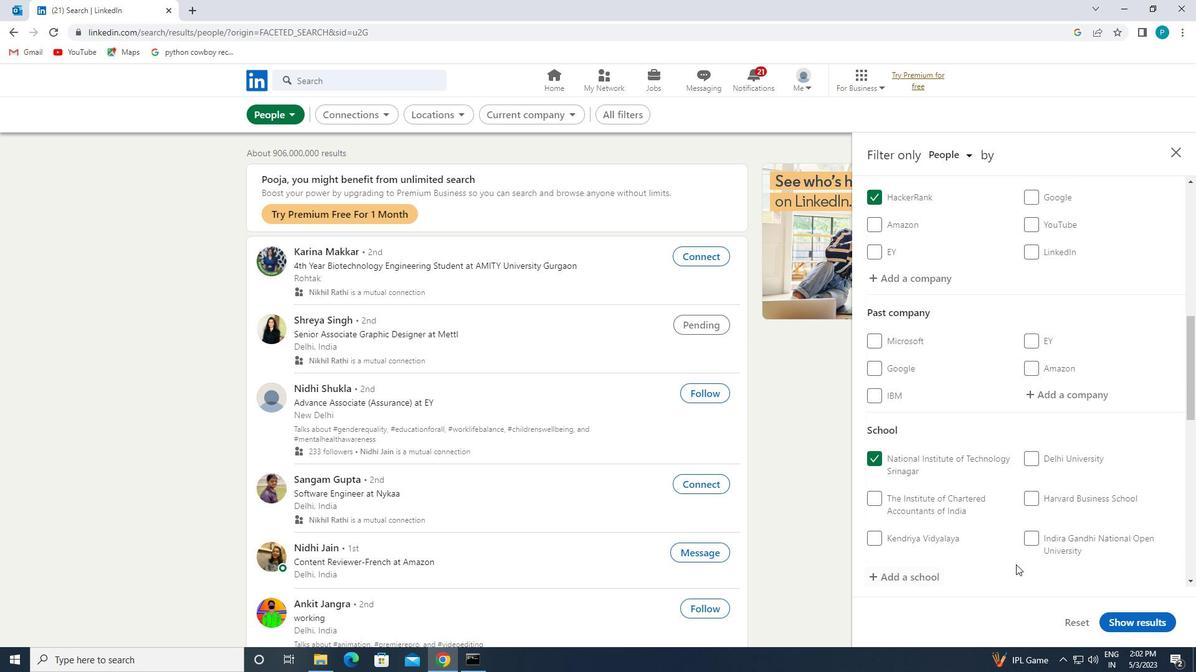 
Action: Mouse scrolled (1024, 502) with delta (0, 0)
Screenshot: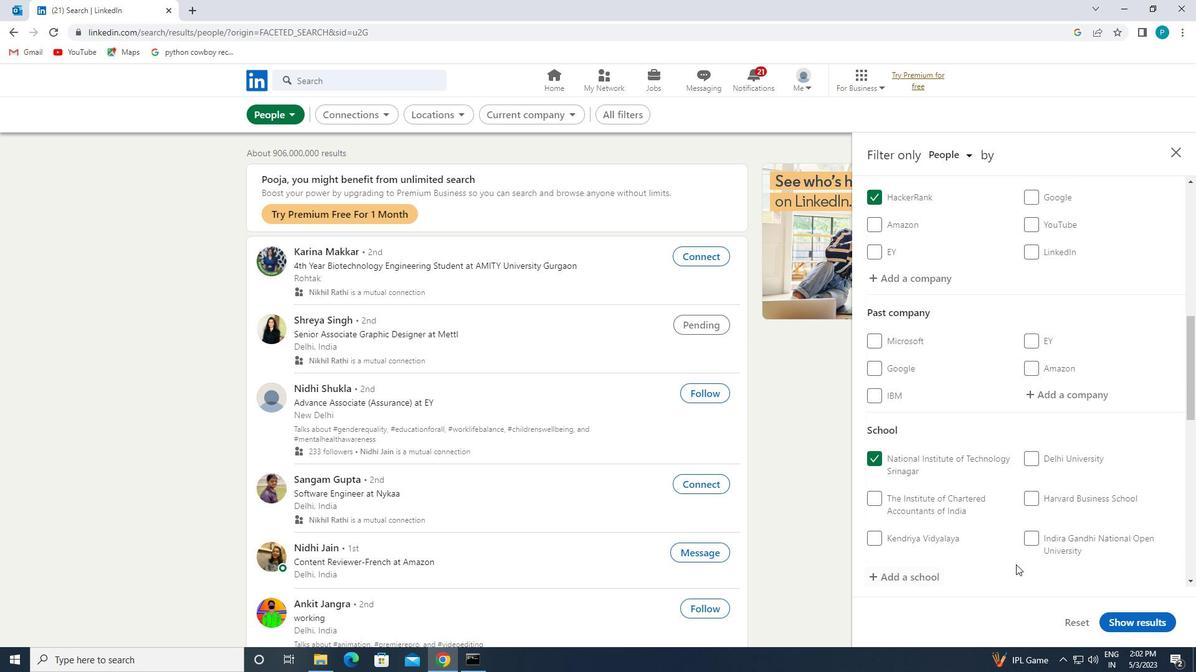 
Action: Mouse moved to (1024, 502)
Screenshot: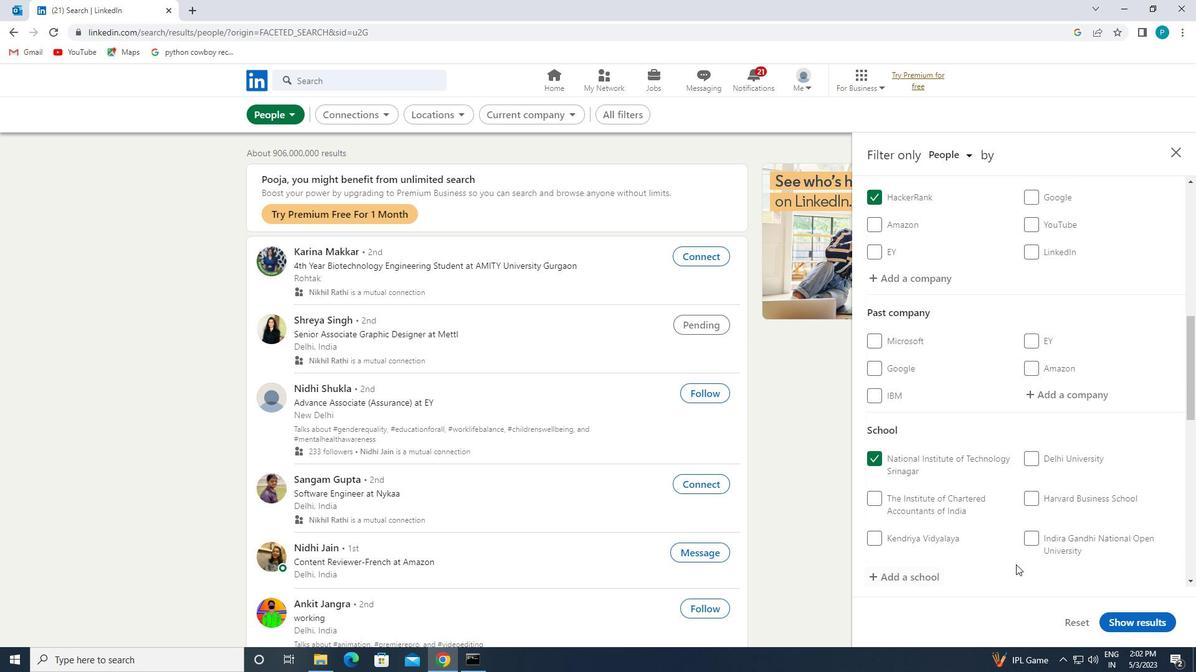 
Action: Mouse scrolled (1024, 502) with delta (0, 0)
Screenshot: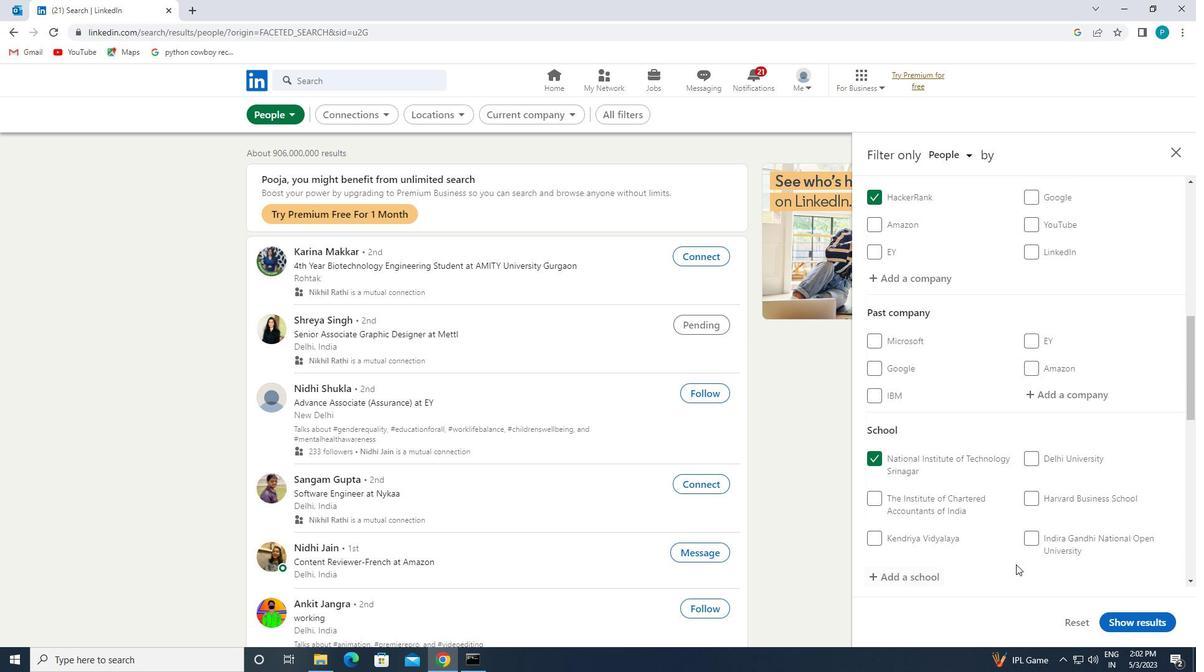 
Action: Mouse moved to (1024, 502)
Screenshot: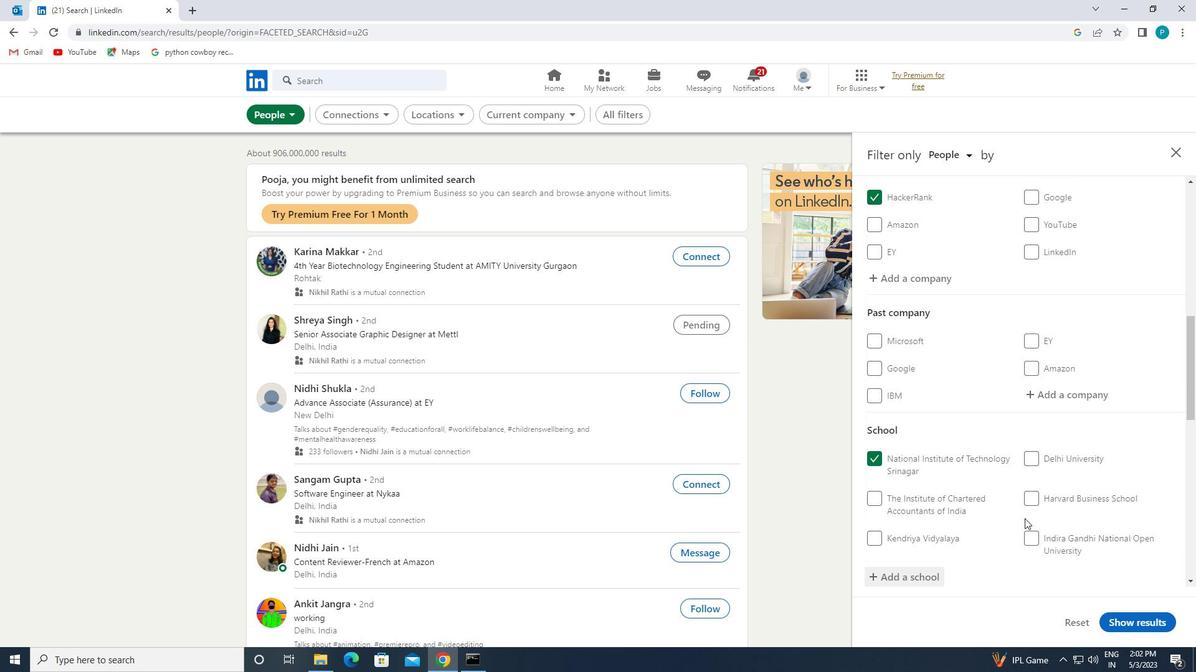 
Action: Mouse scrolled (1024, 502) with delta (0, 0)
Screenshot: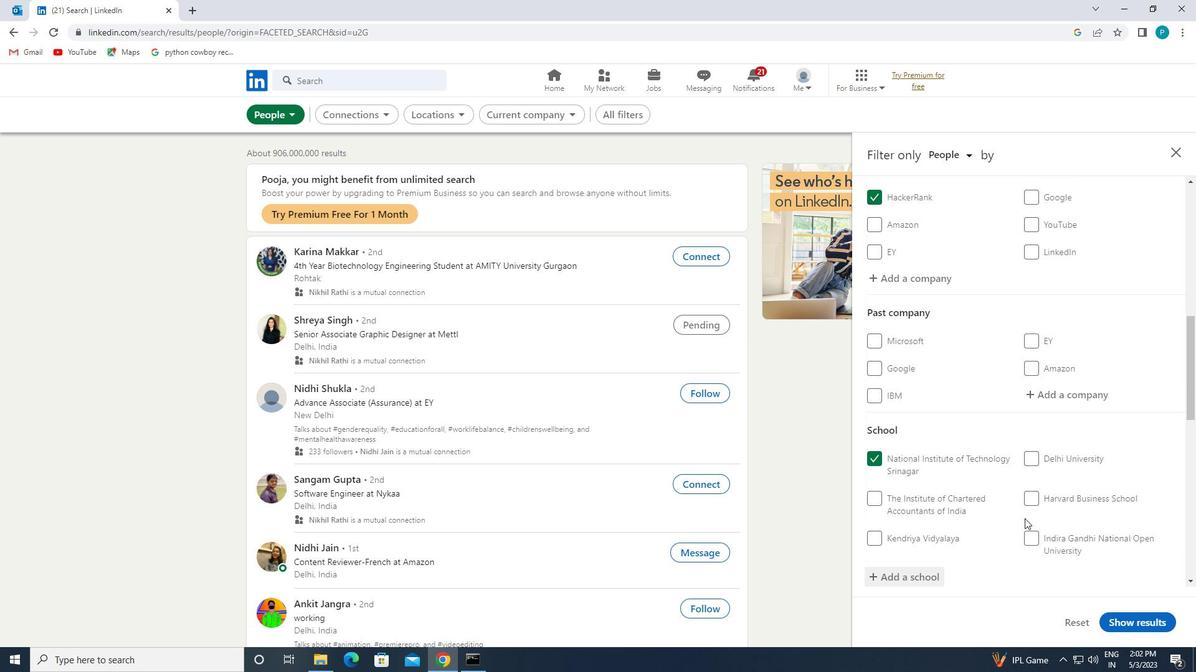 
Action: Mouse scrolled (1024, 502) with delta (0, 0)
Screenshot: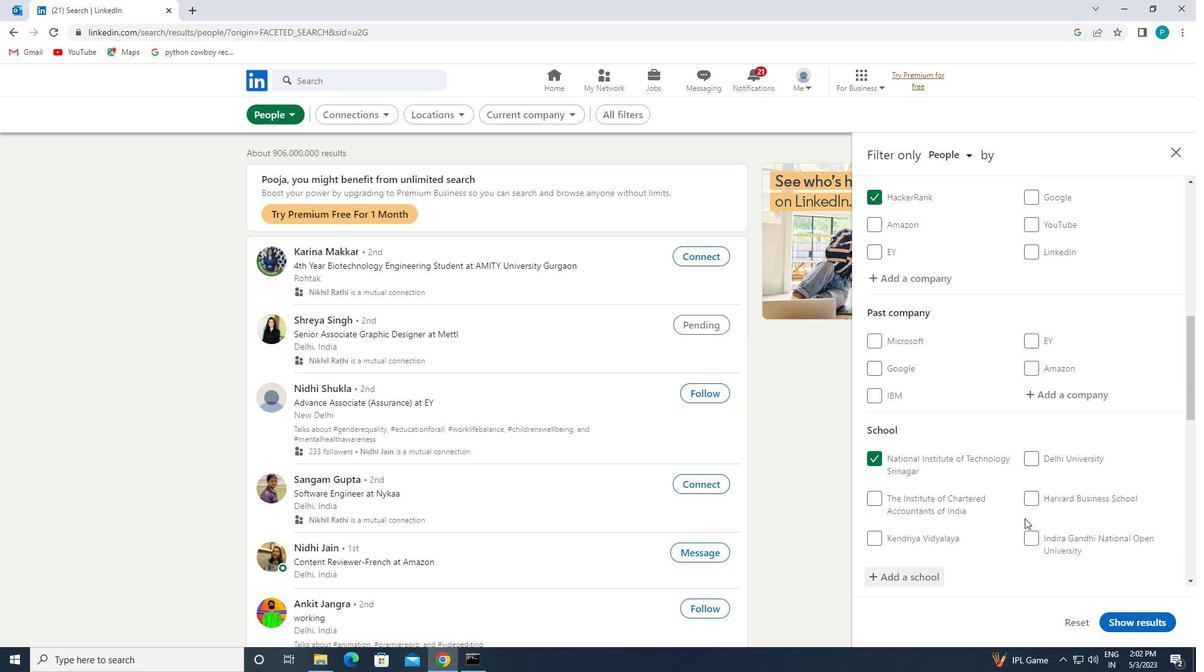 
Action: Mouse scrolled (1024, 502) with delta (0, 0)
Screenshot: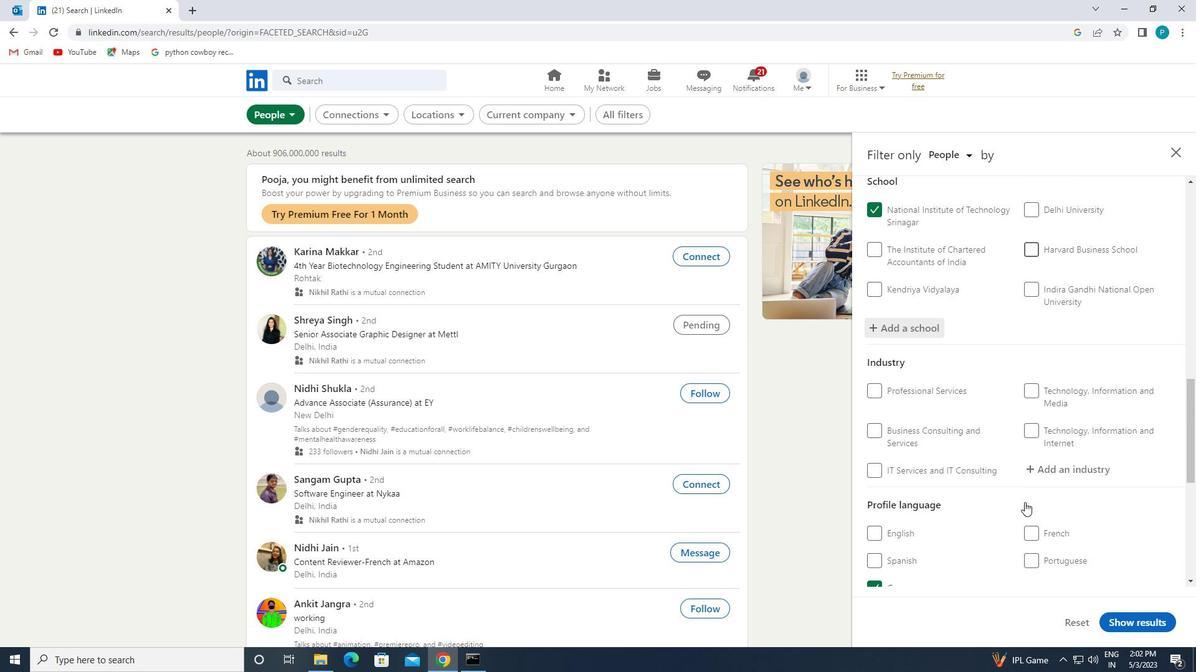 
Action: Mouse moved to (1023, 406)
Screenshot: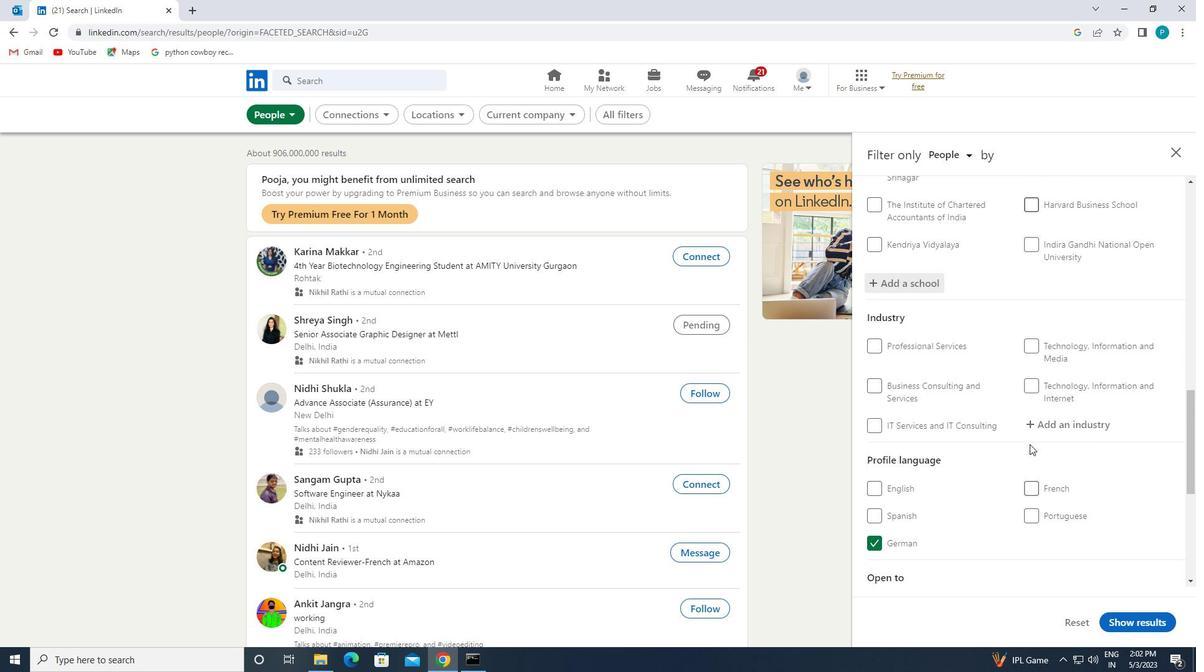 
Action: Mouse pressed left at (1023, 406)
Screenshot: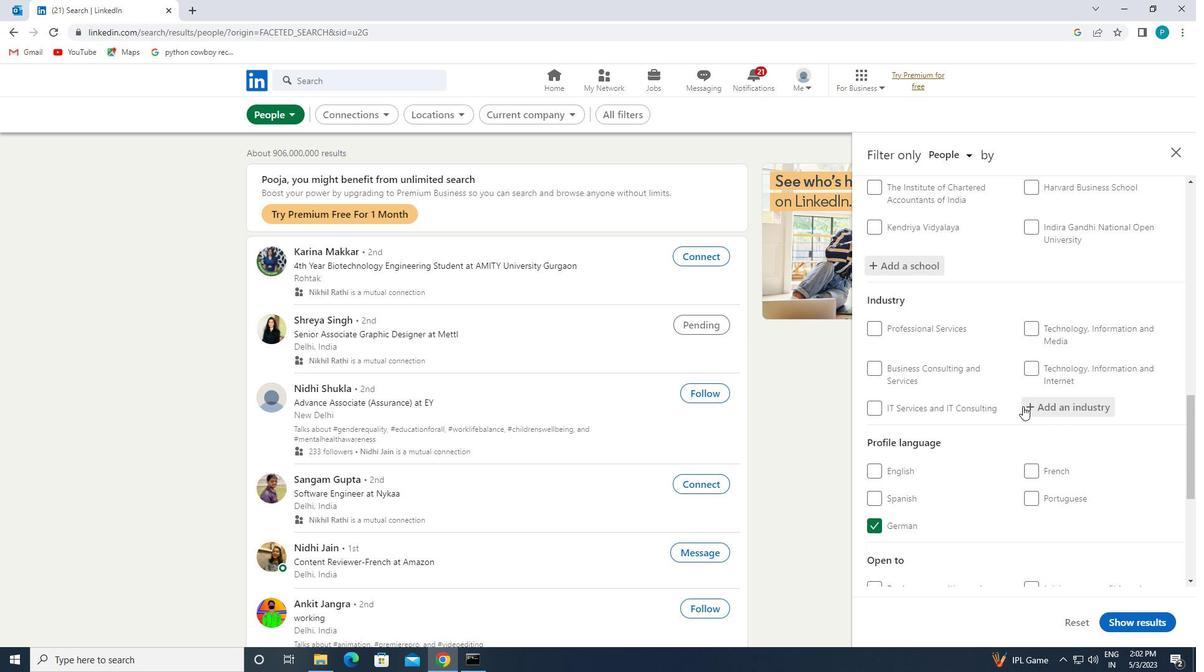 
Action: Key pressed <Key.caps_lock>M<Key.caps_lock>USEUMS
Screenshot: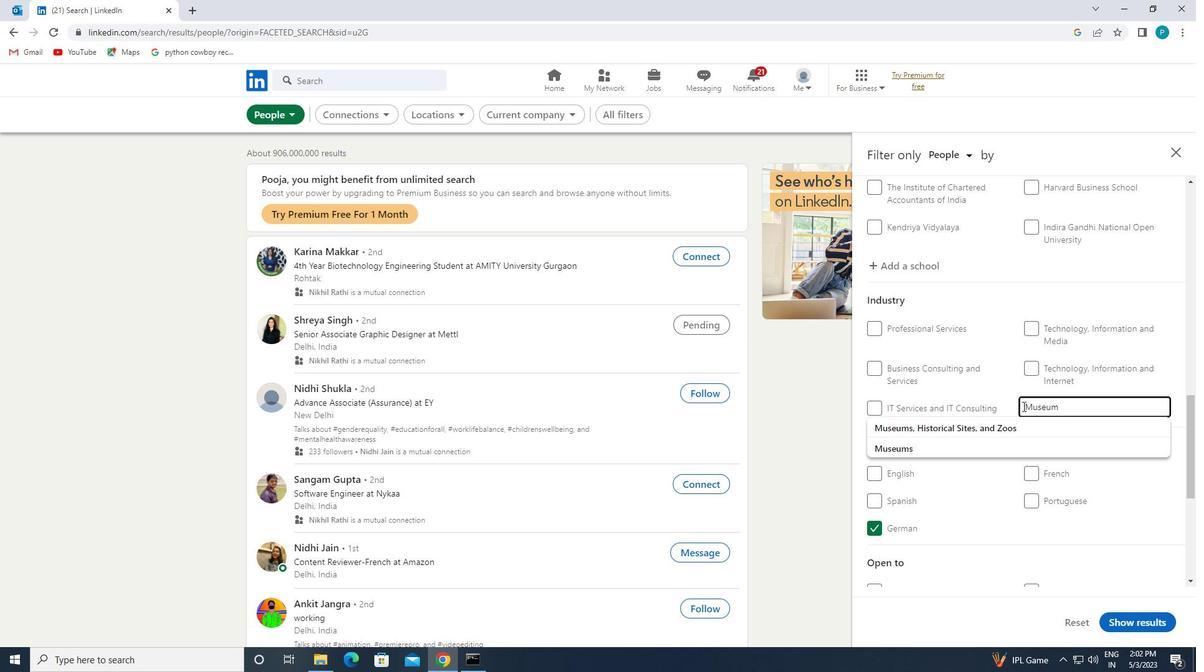 
Action: Mouse moved to (1028, 451)
Screenshot: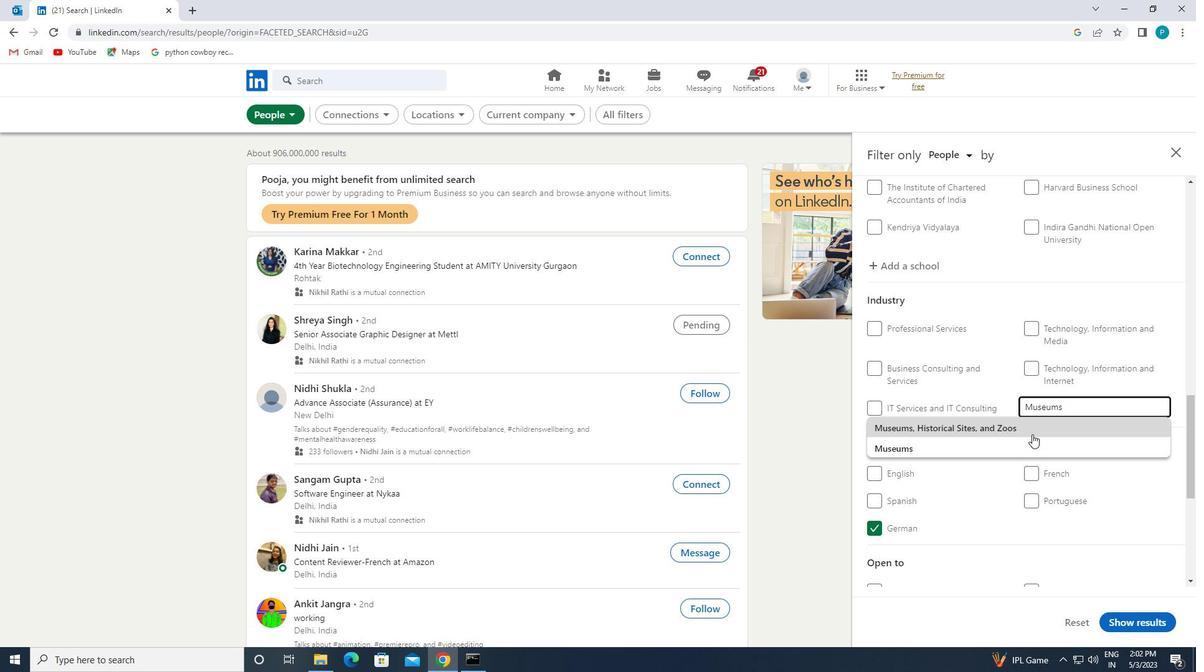 
Action: Mouse pressed left at (1028, 451)
Screenshot: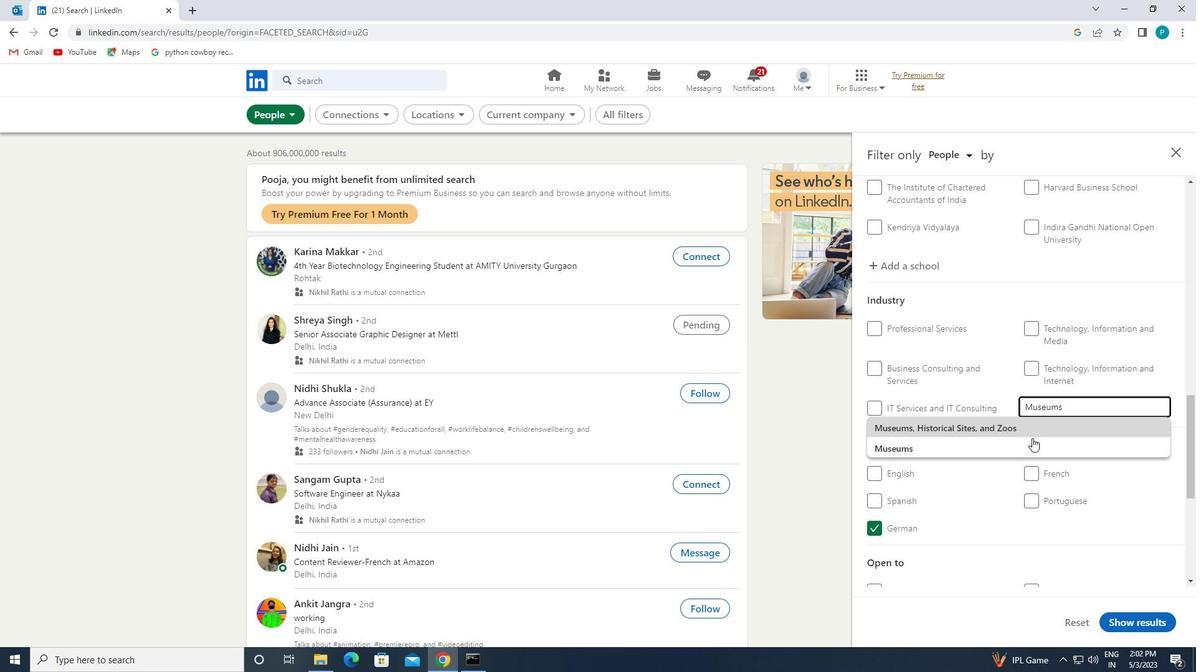 
Action: Mouse scrolled (1028, 451) with delta (0, 0)
Screenshot: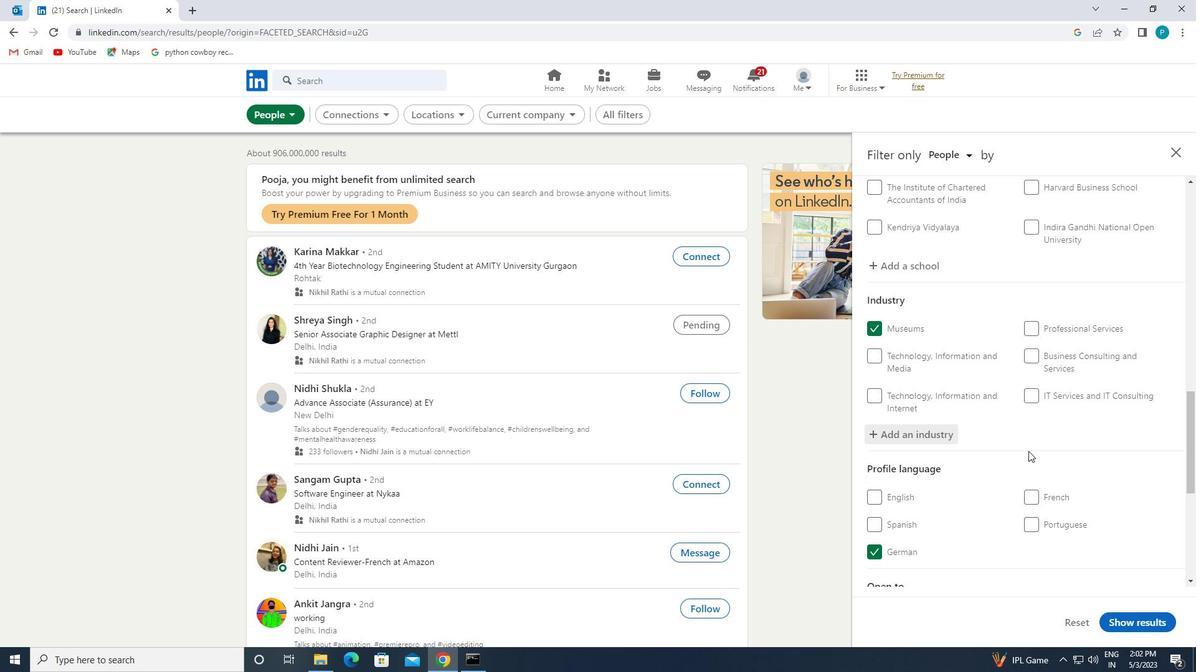 
Action: Mouse scrolled (1028, 451) with delta (0, 0)
Screenshot: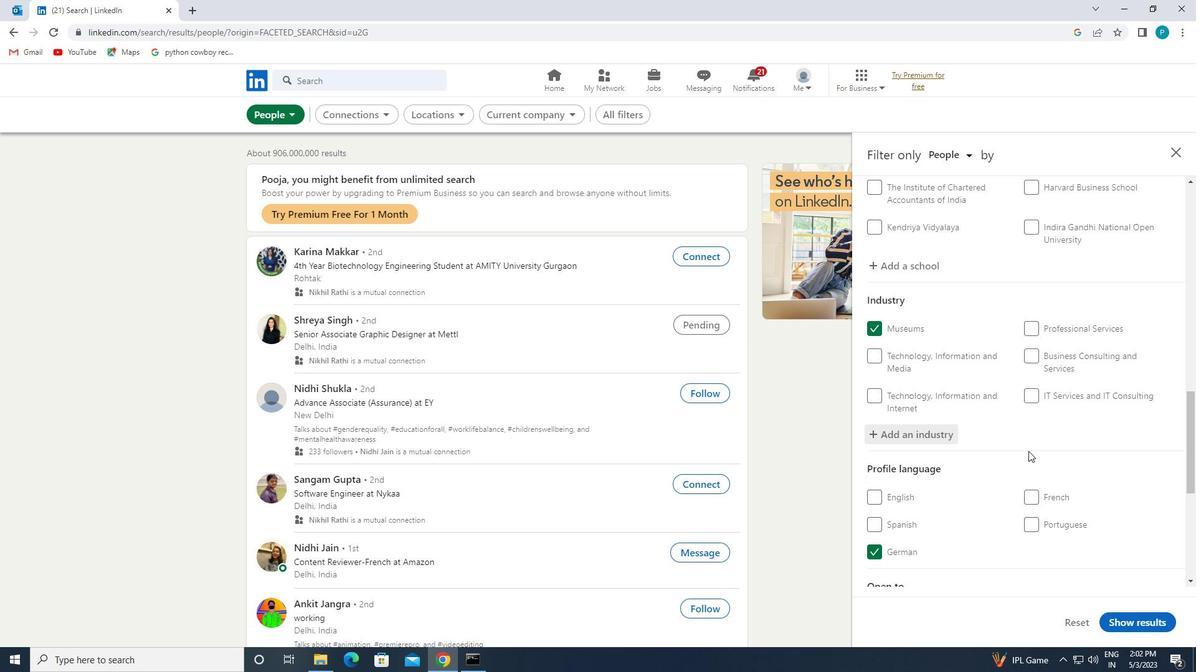 
Action: Mouse moved to (1049, 497)
Screenshot: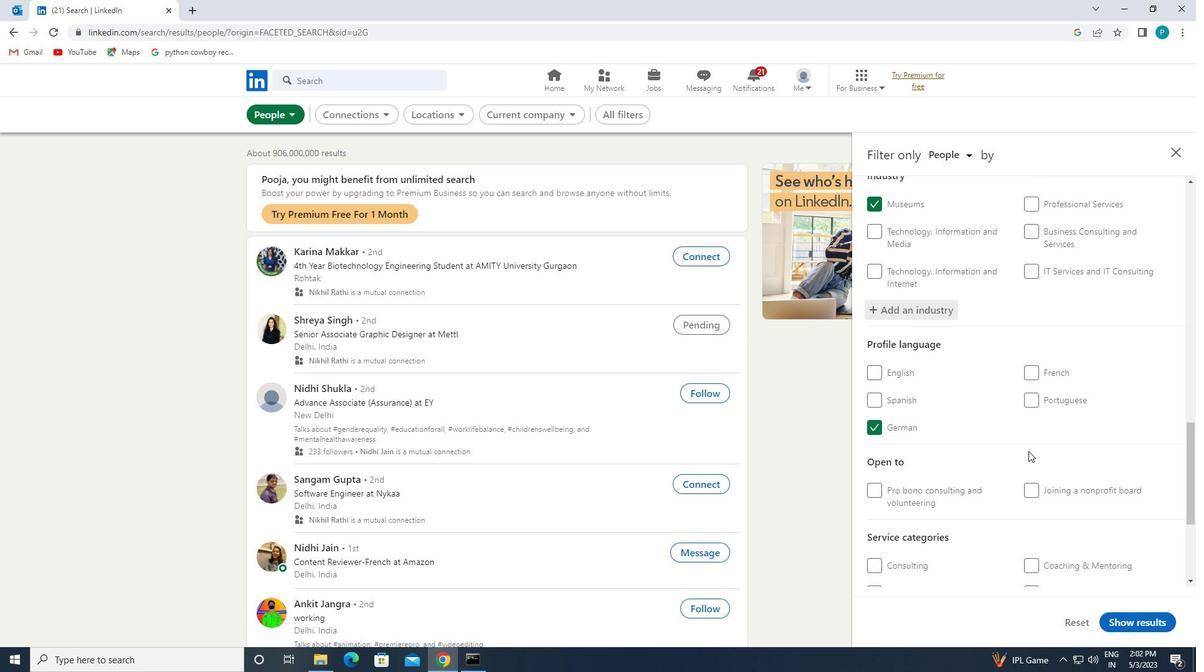 
Action: Mouse scrolled (1049, 496) with delta (0, 0)
Screenshot: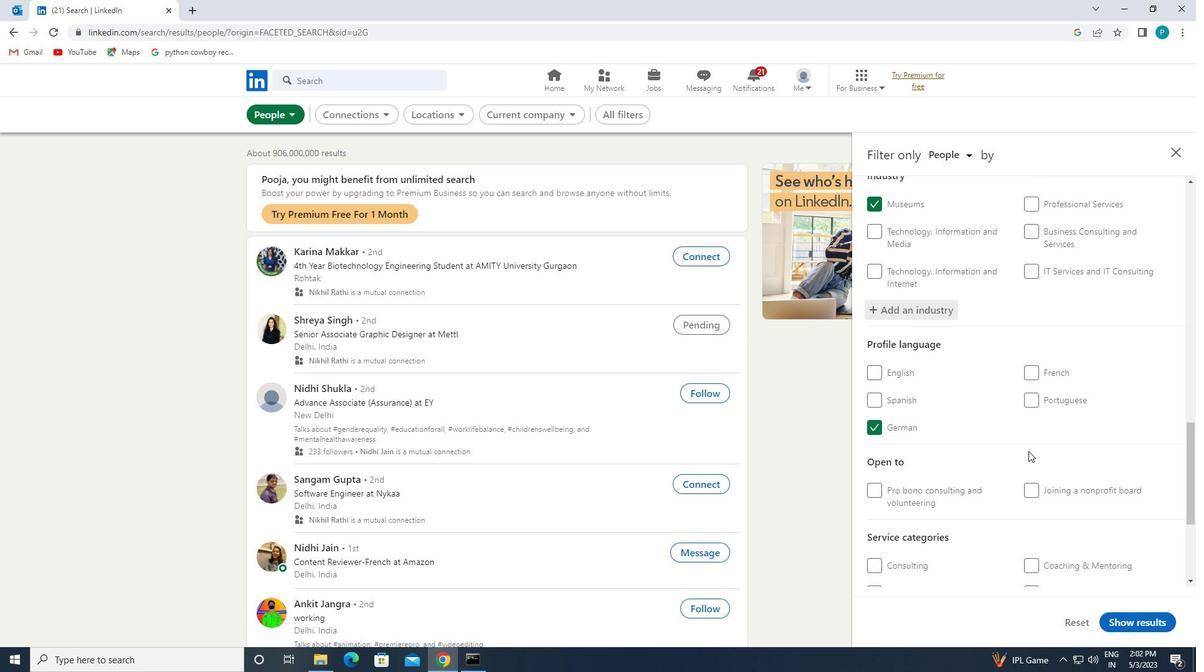 
Action: Mouse moved to (1049, 497)
Screenshot: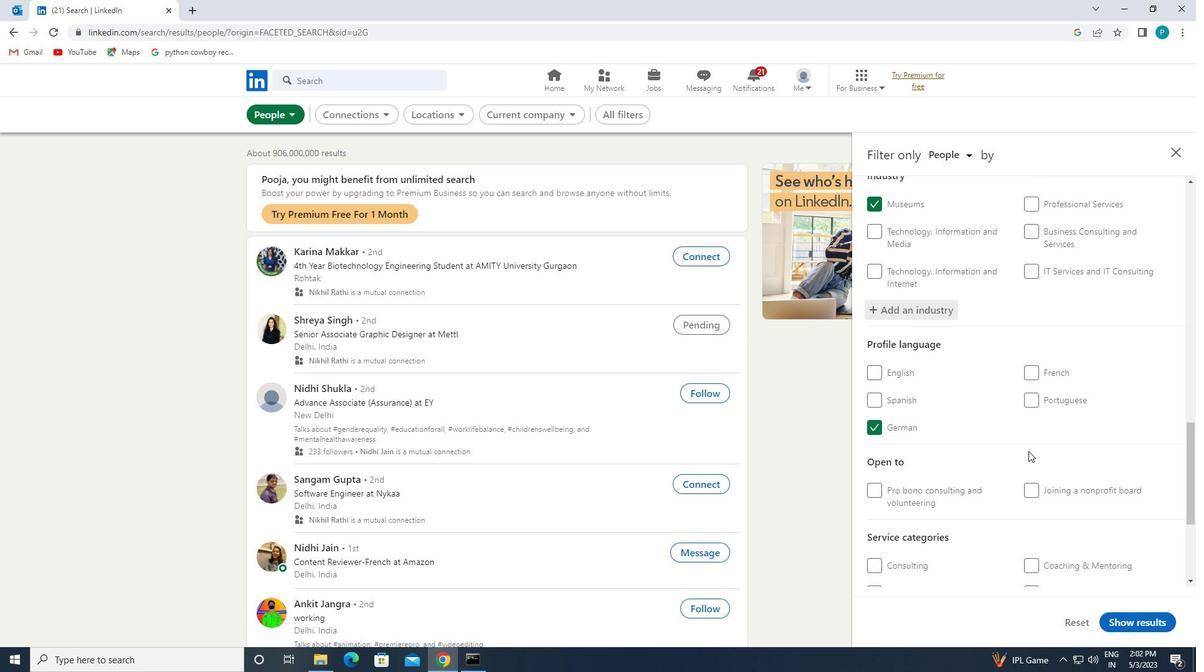 
Action: Mouse scrolled (1049, 497) with delta (0, 0)
Screenshot: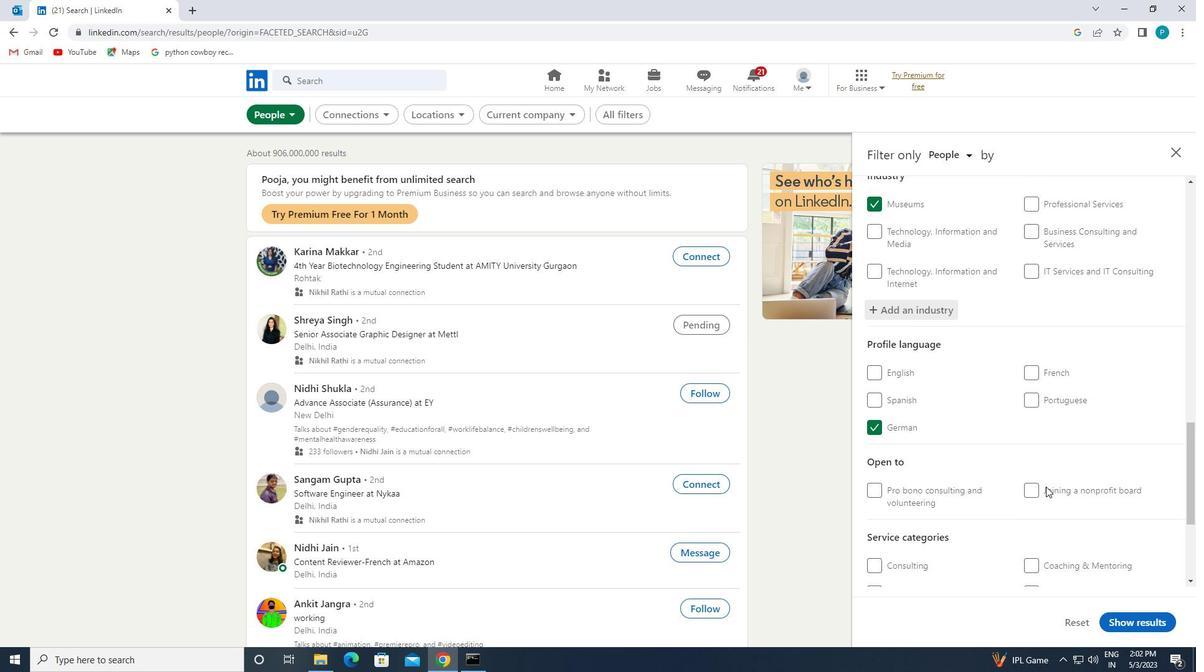 
Action: Mouse moved to (1049, 487)
Screenshot: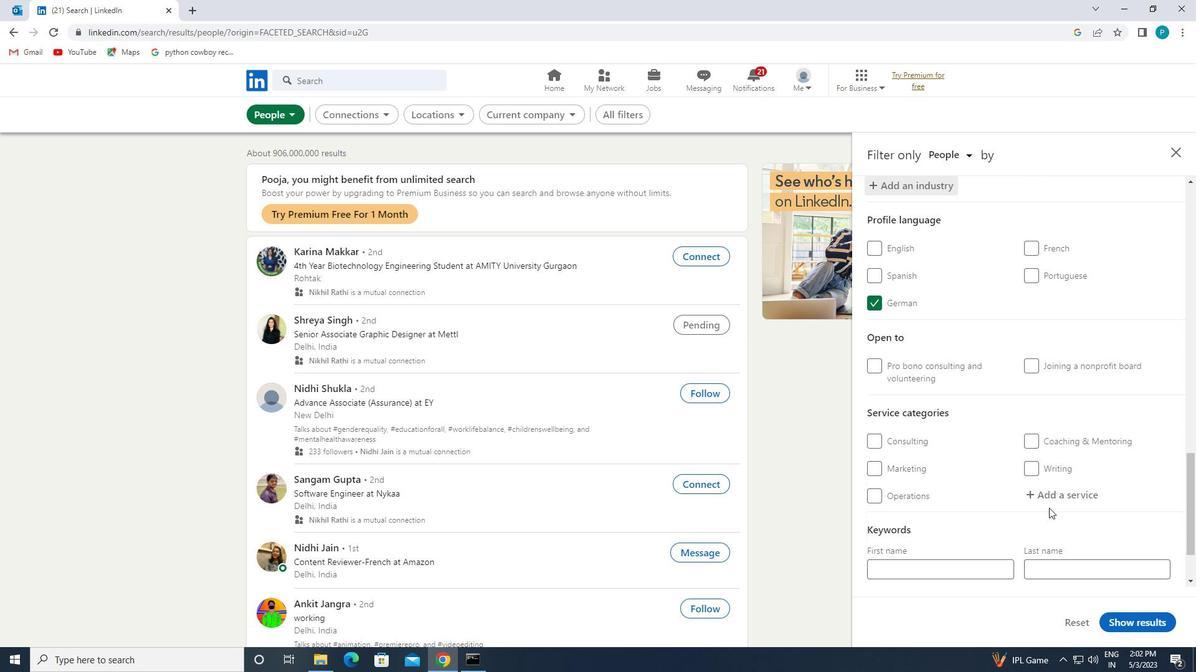 
Action: Mouse pressed left at (1049, 487)
Screenshot: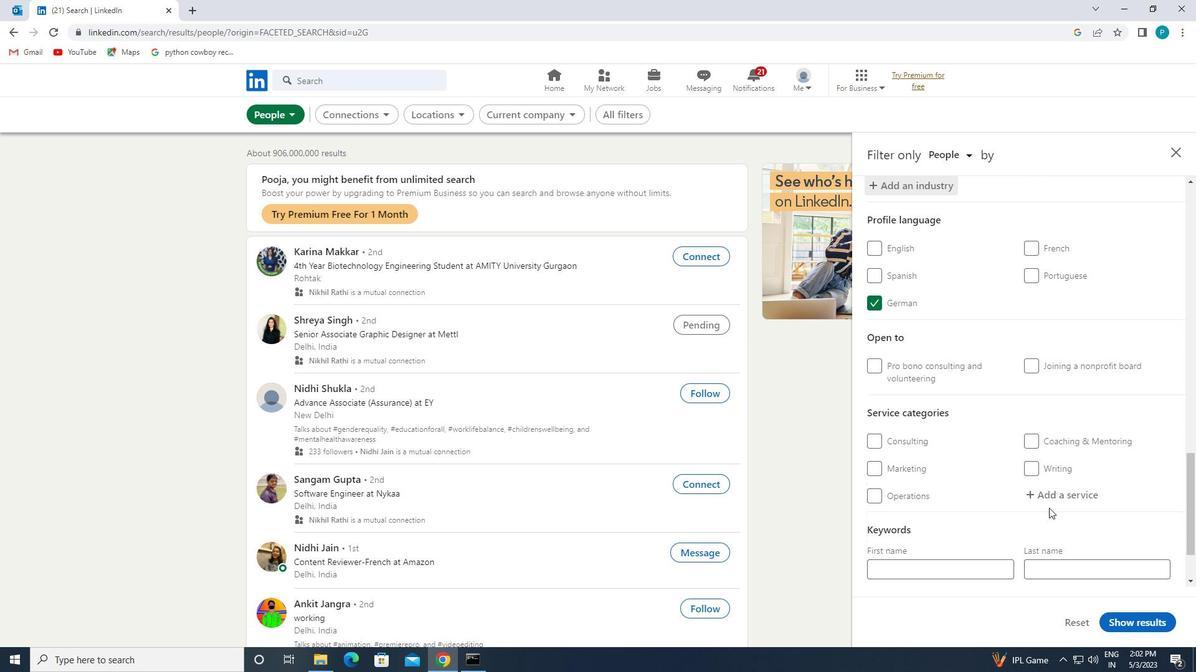 
Action: Key pressed <Key.caps_lock>T<Key.caps_lock>EAM
Screenshot: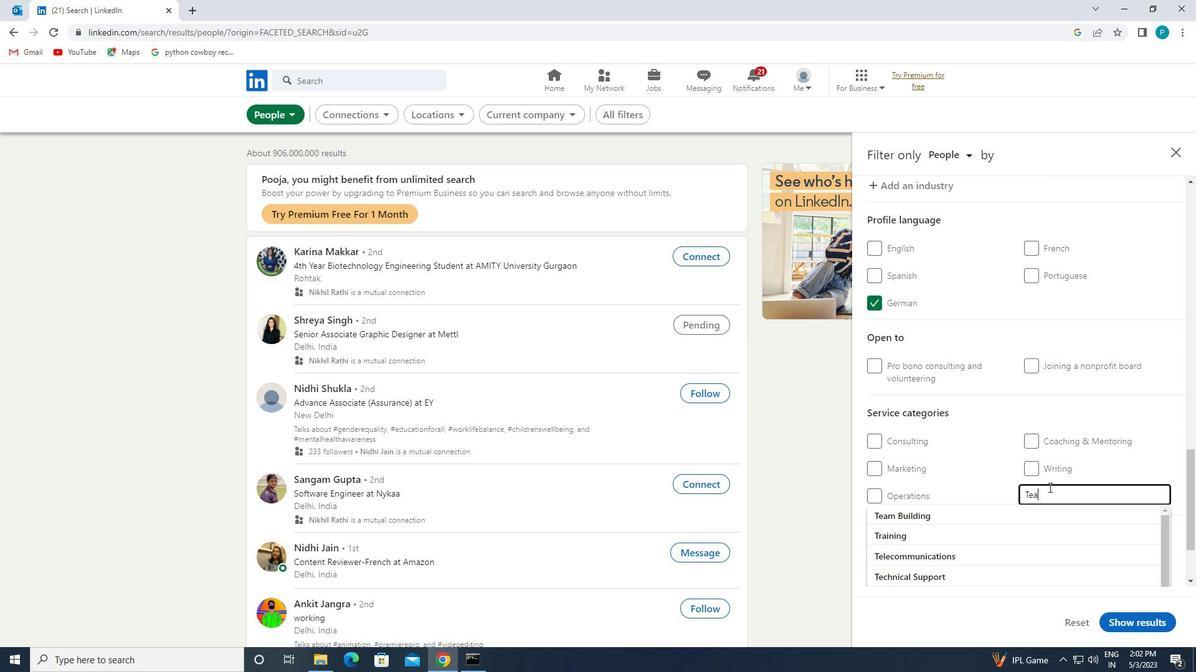 
Action: Mouse moved to (974, 509)
Screenshot: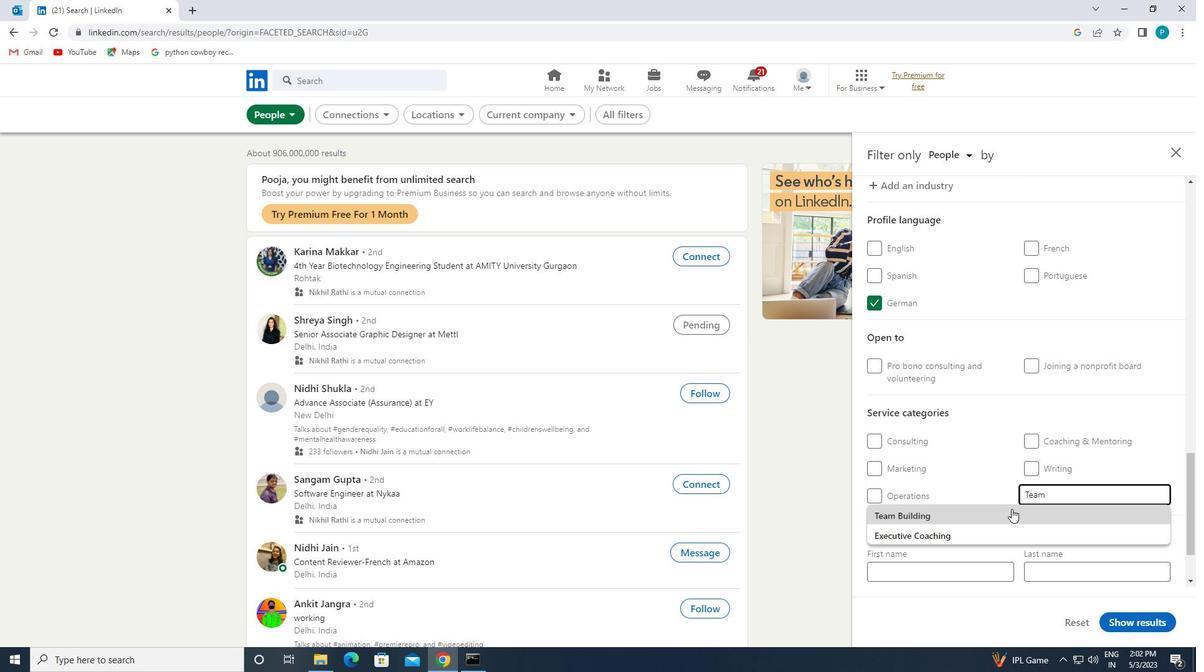 
Action: Mouse pressed left at (974, 509)
Screenshot: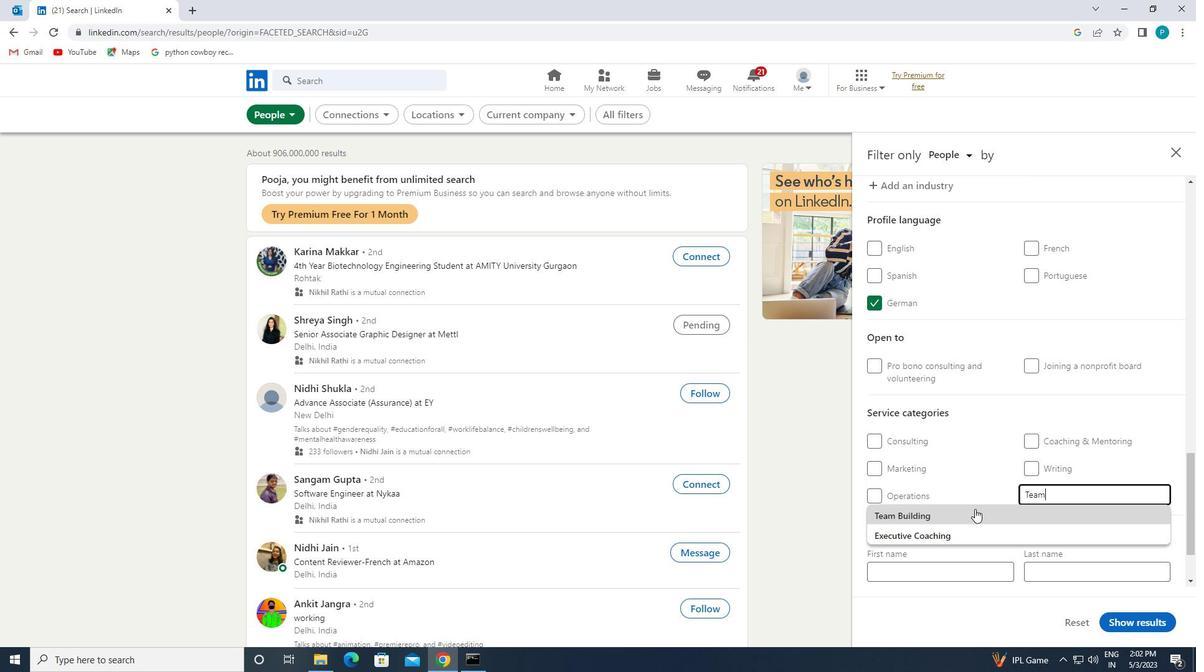 
Action: Mouse scrolled (974, 509) with delta (0, 0)
Screenshot: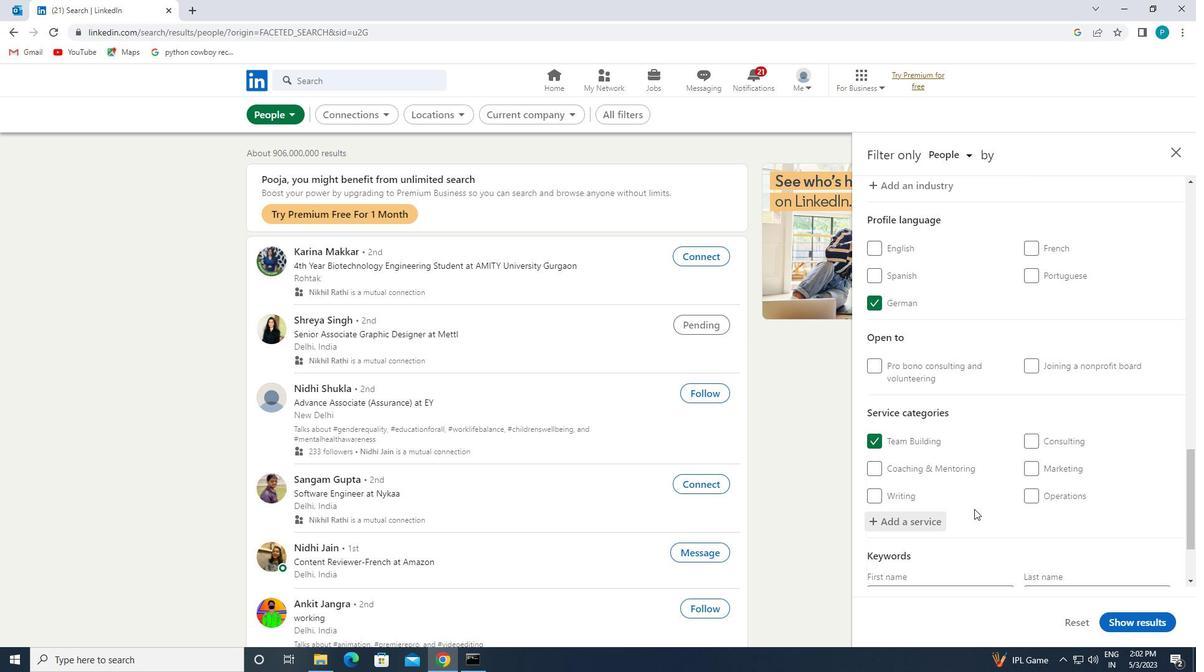 
Action: Mouse scrolled (974, 509) with delta (0, 0)
Screenshot: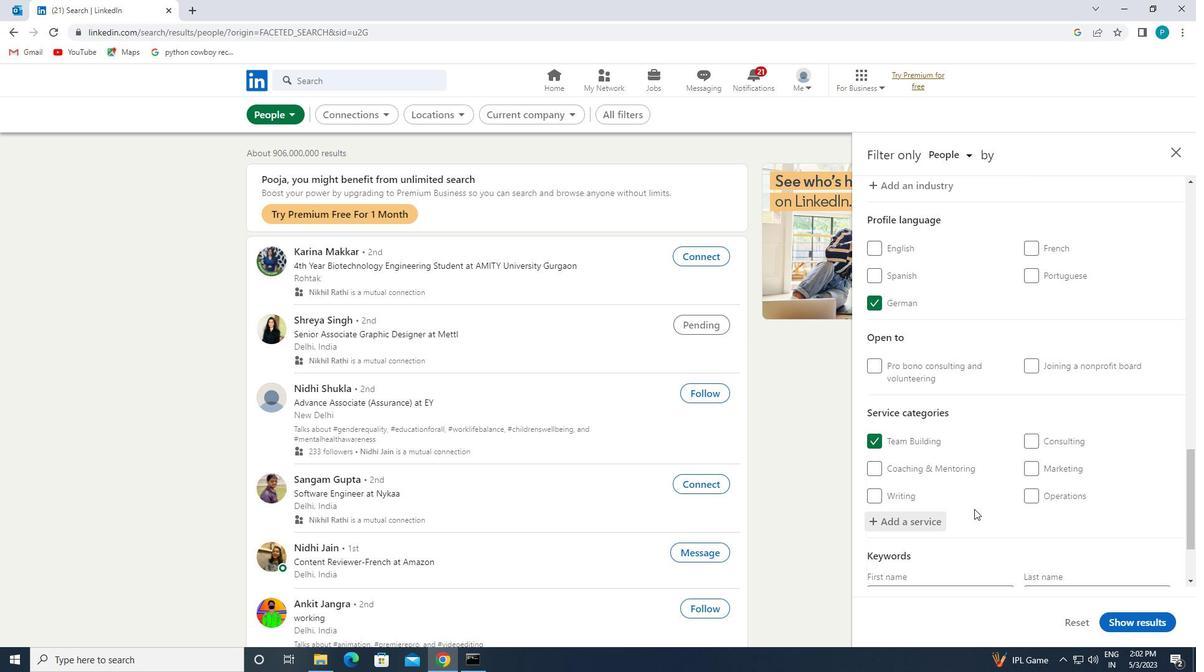 
Action: Mouse scrolled (974, 509) with delta (0, 0)
Screenshot: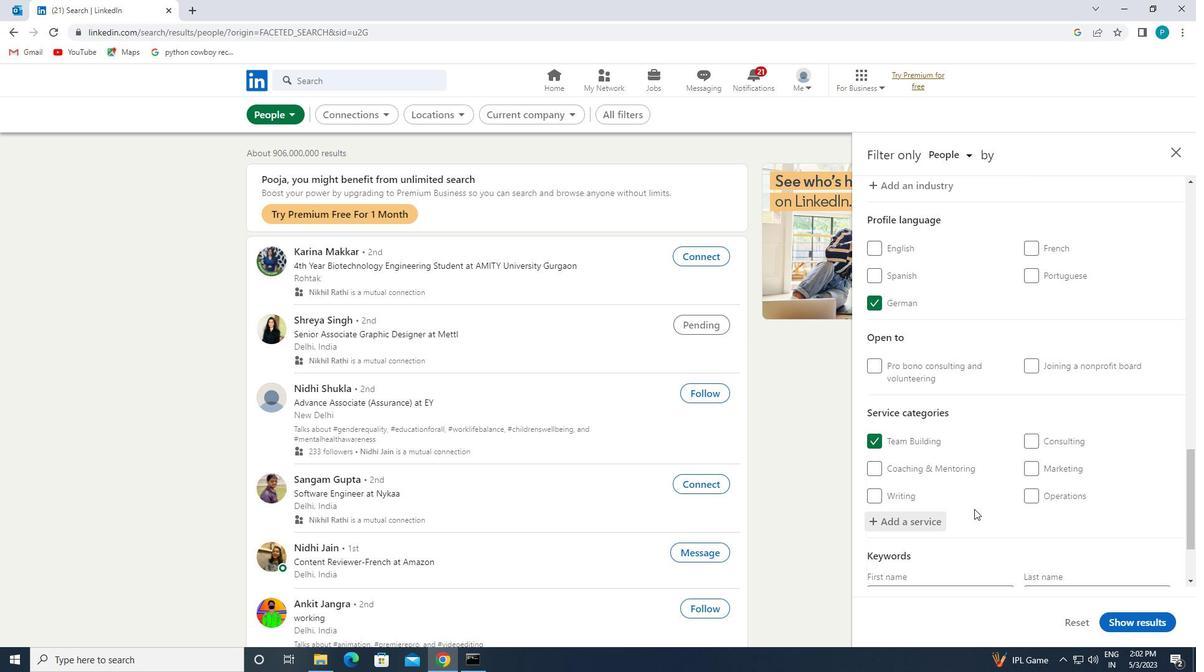 
Action: Mouse moved to (968, 535)
Screenshot: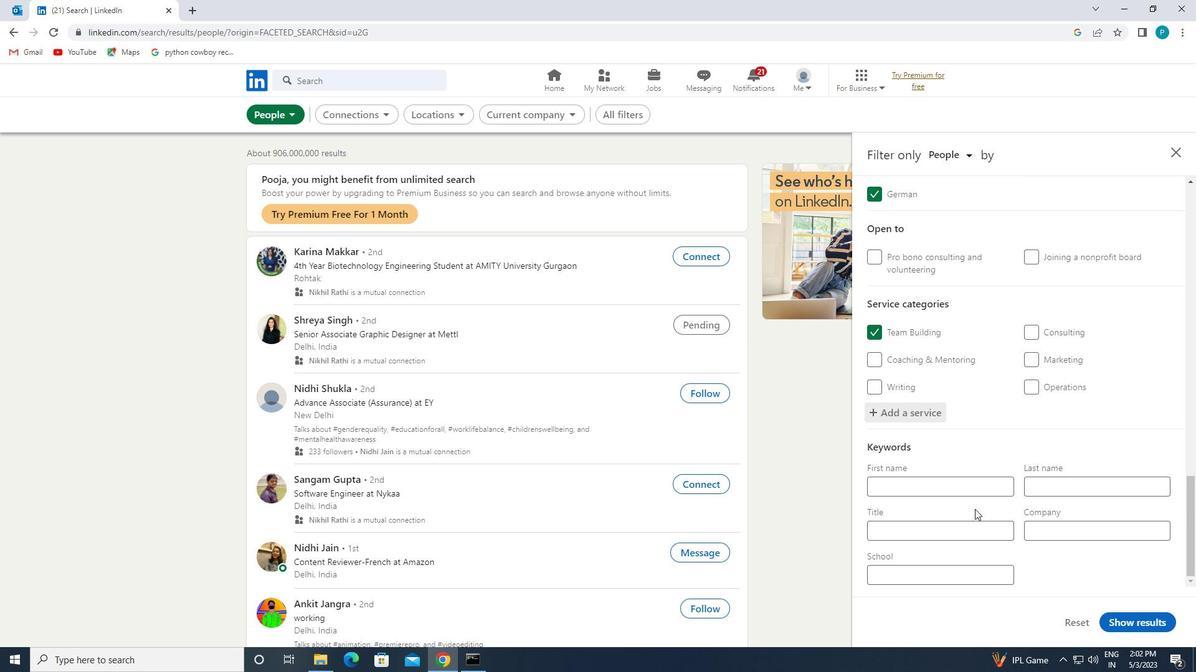 
Action: Mouse pressed left at (968, 535)
Screenshot: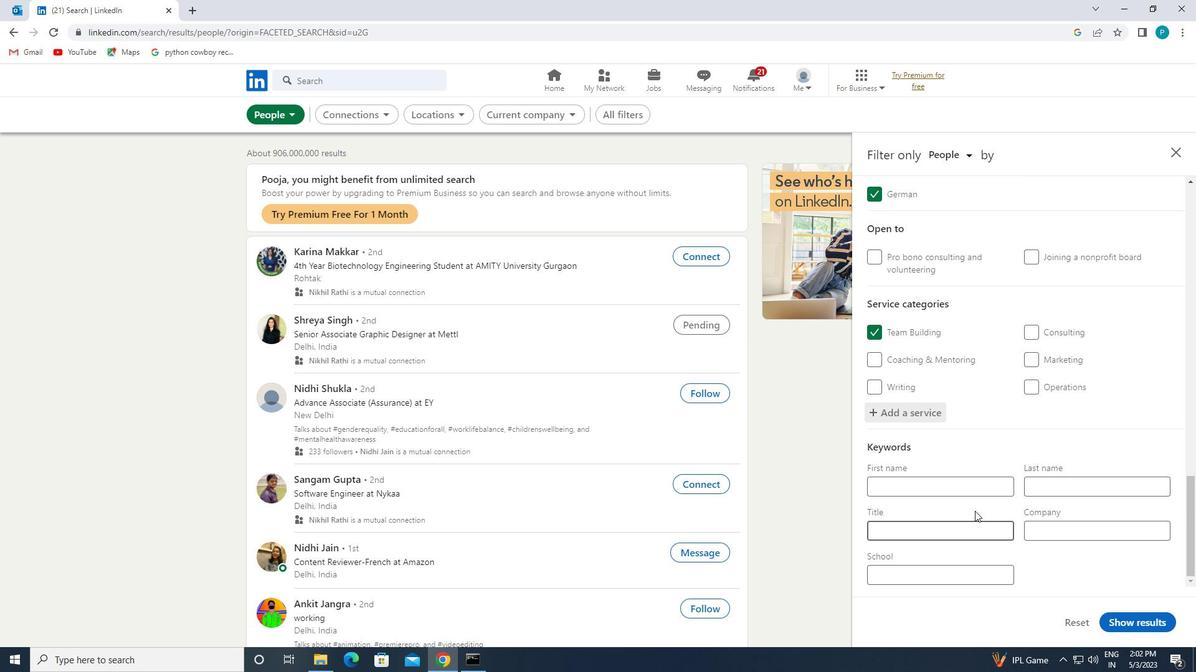 
Action: Mouse moved to (968, 535)
Screenshot: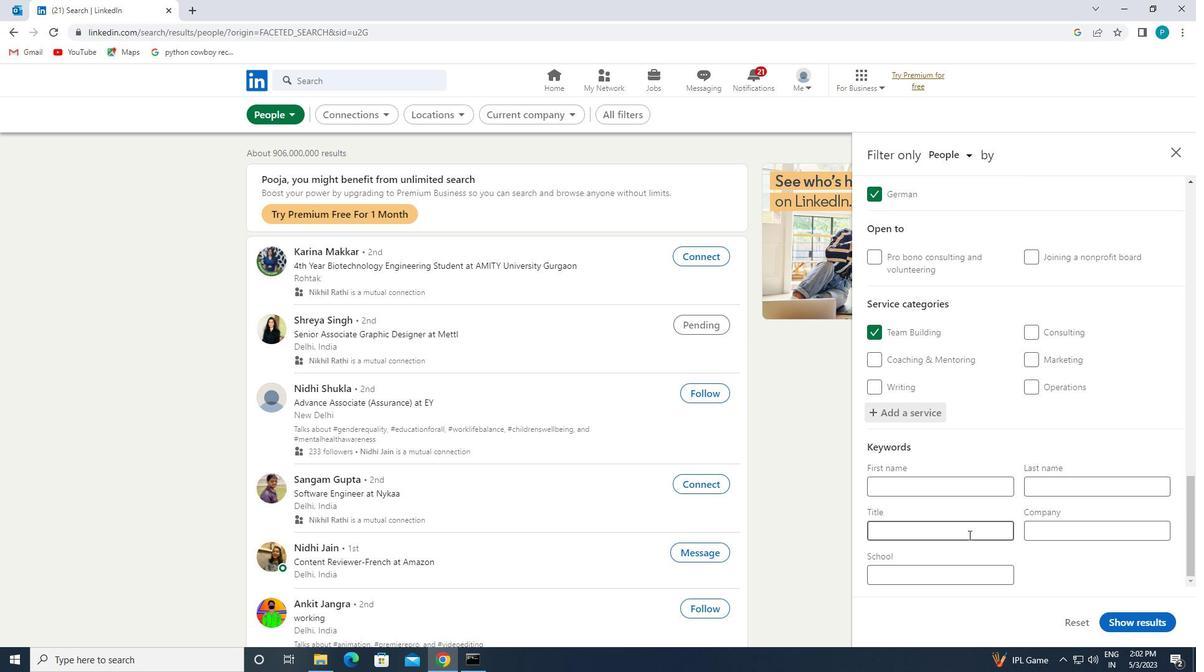 
Action: Key pressed <Key.caps_lock>M<Key.caps_lock>ENTOR
Screenshot: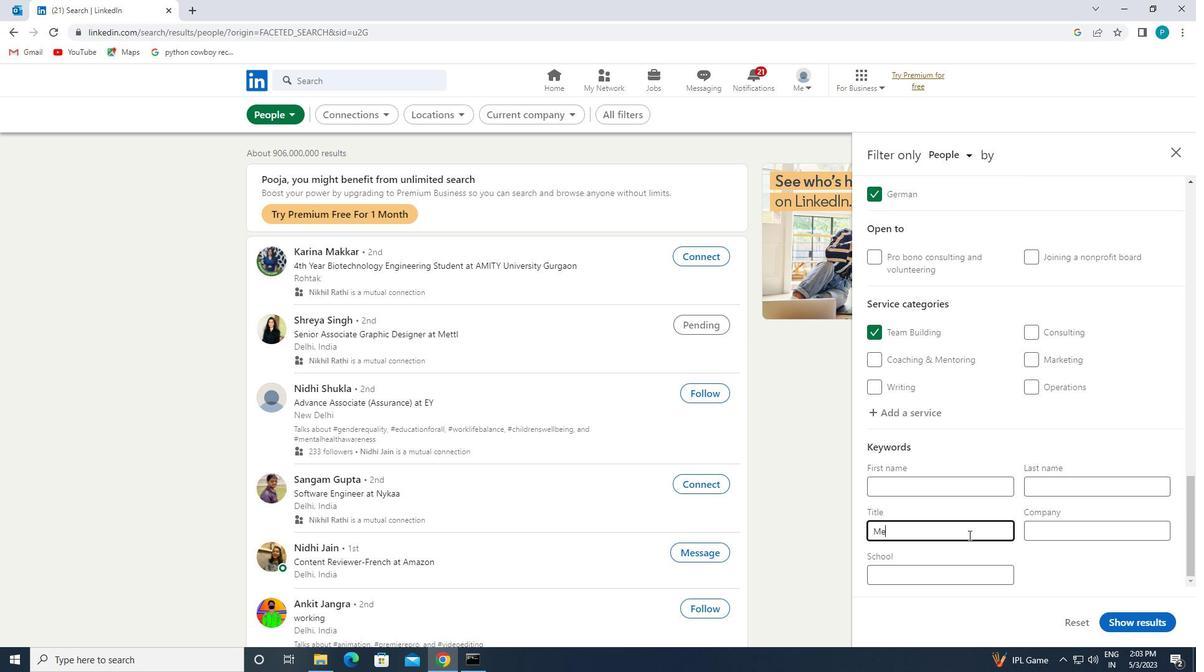 
Action: Mouse moved to (1147, 622)
Screenshot: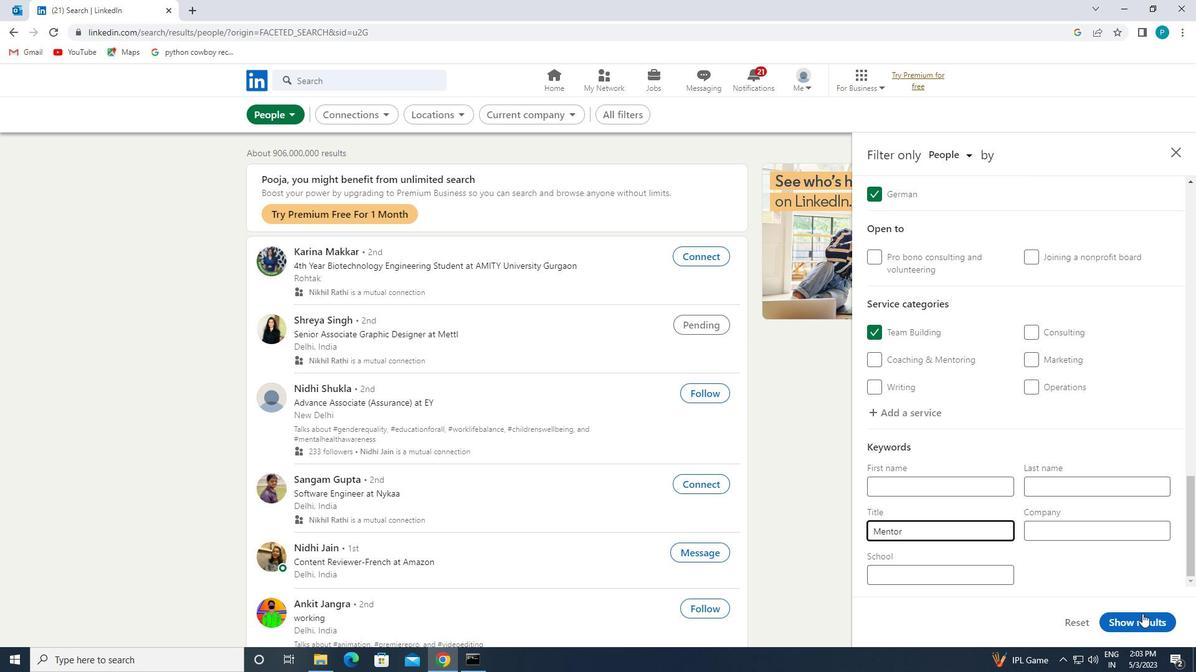
Action: Mouse pressed left at (1147, 622)
Screenshot: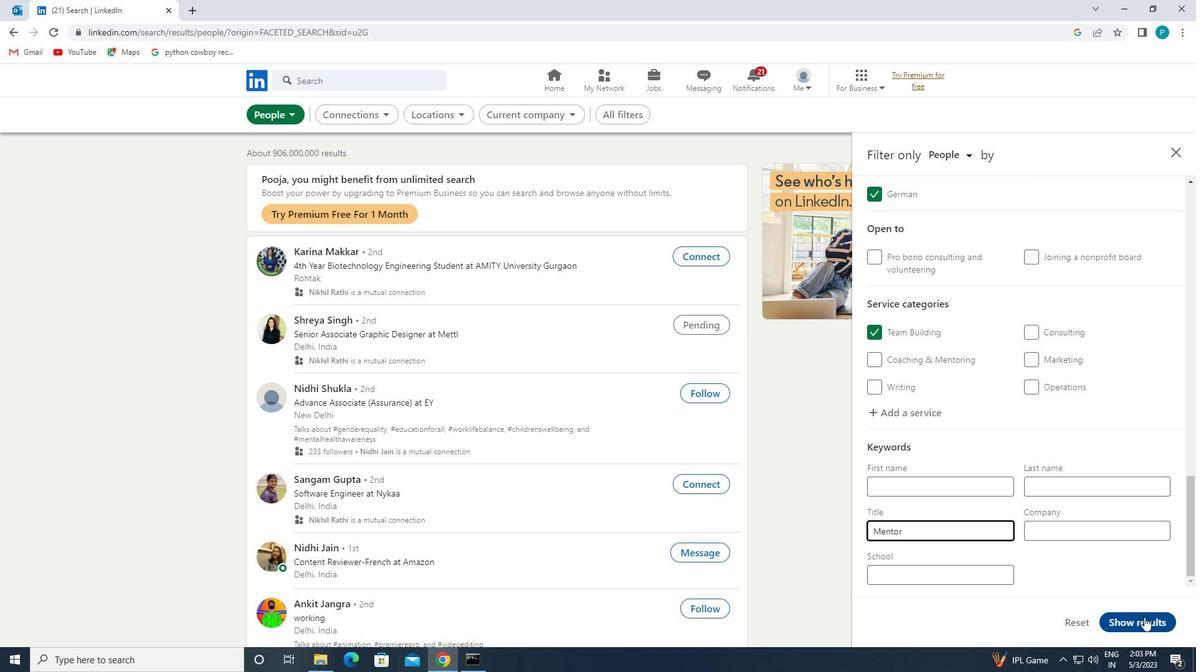 
